 Task: Find connections with filter location Shitanjing with filter topic #LinkedInwith filter profile language French with filter current company The Better India with filter school Guru Nanak Dev University with filter industry Mattress and Blinds Manufacturing with filter service category Editing with filter keywords title Web Designer
Action: Mouse moved to (185, 286)
Screenshot: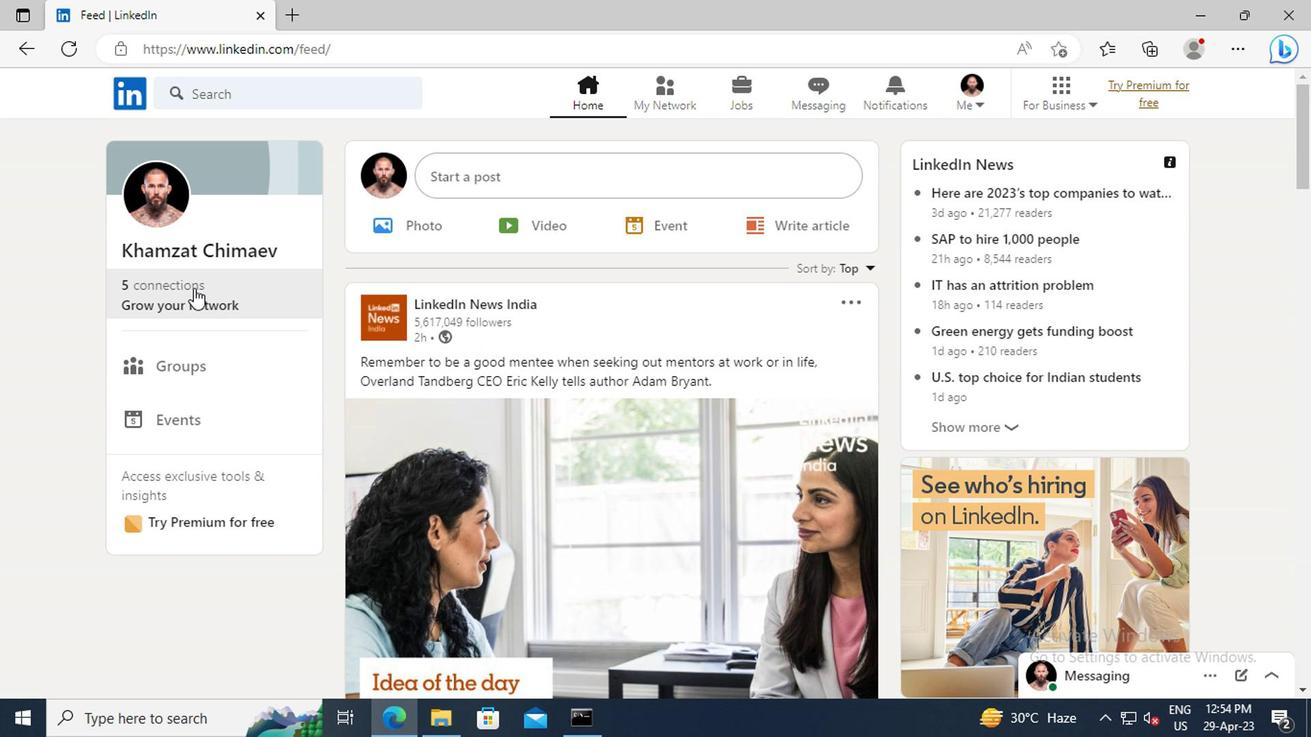 
Action: Mouse pressed left at (185, 286)
Screenshot: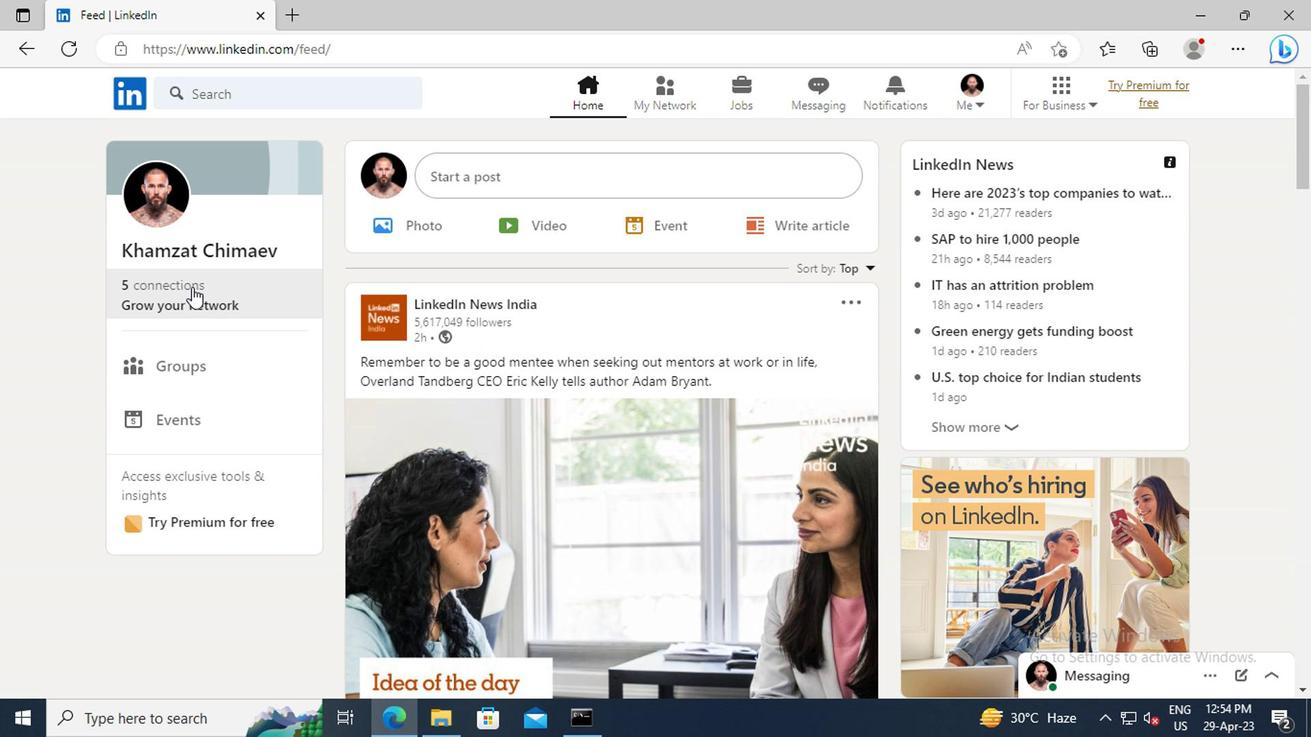 
Action: Mouse moved to (196, 205)
Screenshot: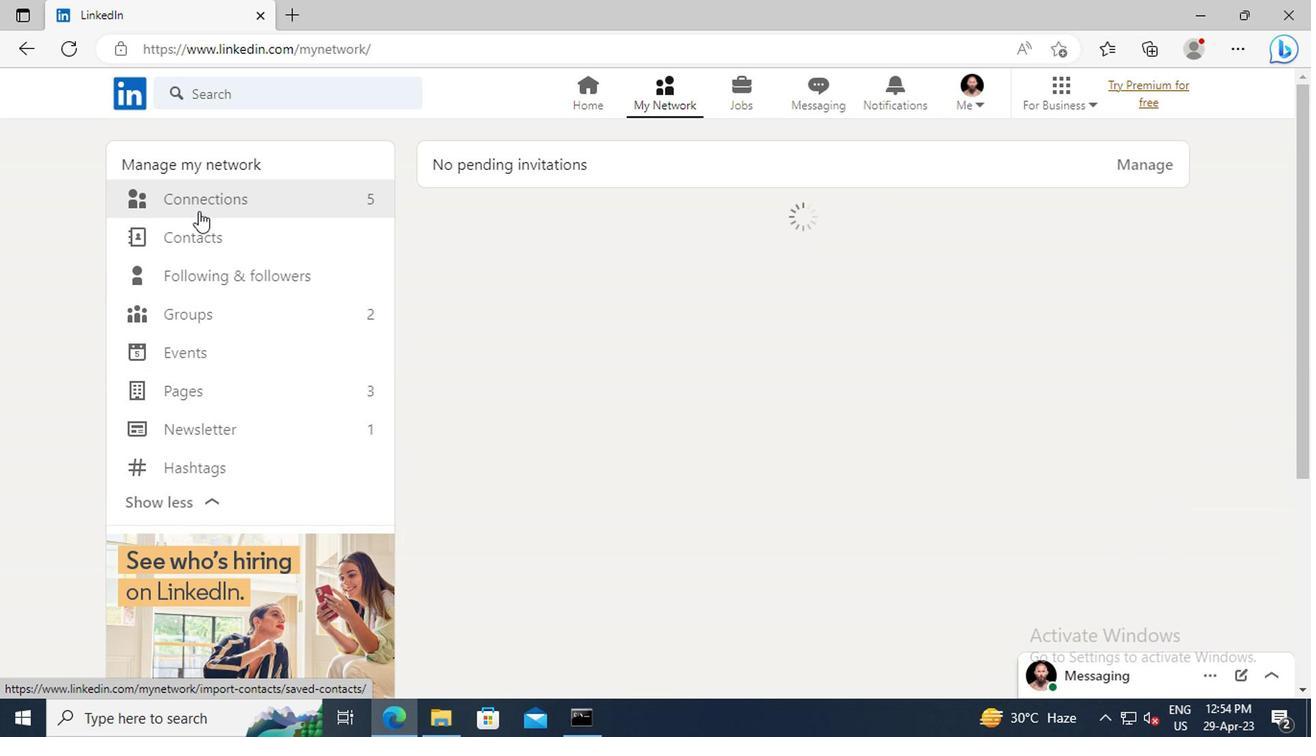 
Action: Mouse pressed left at (196, 205)
Screenshot: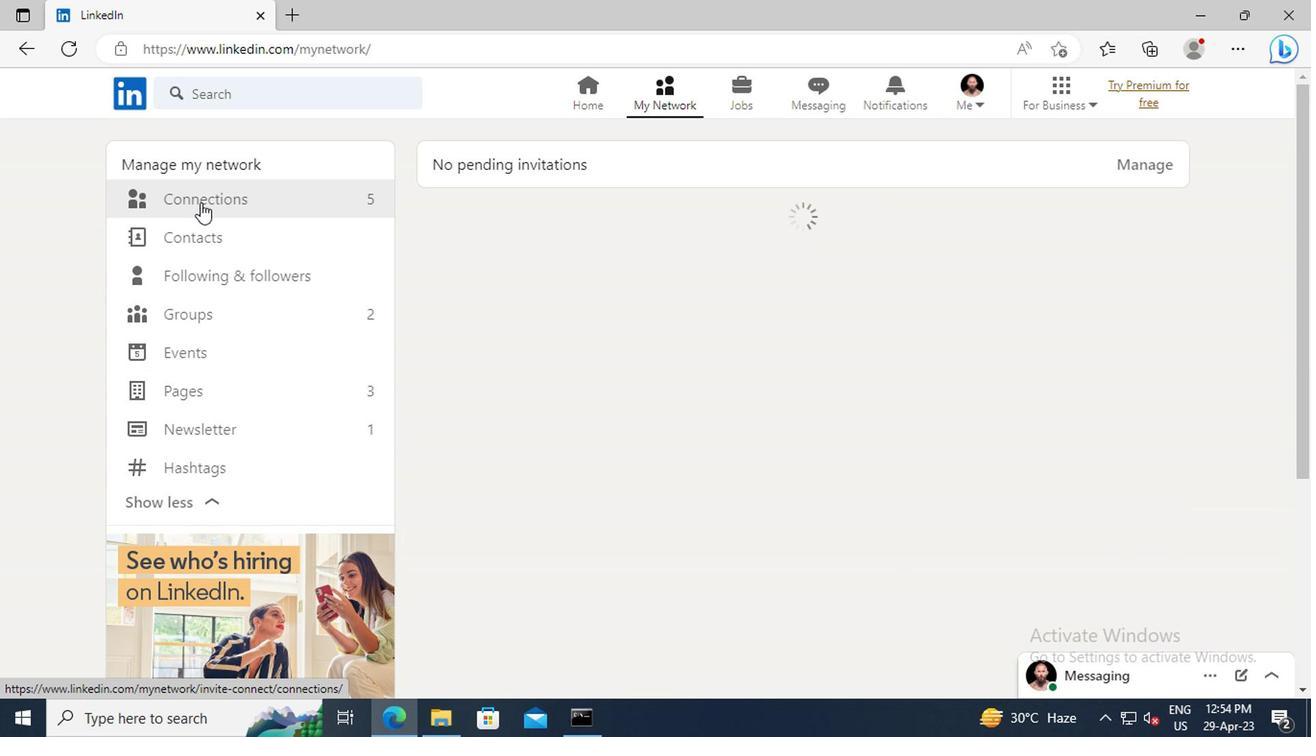 
Action: Mouse moved to (787, 210)
Screenshot: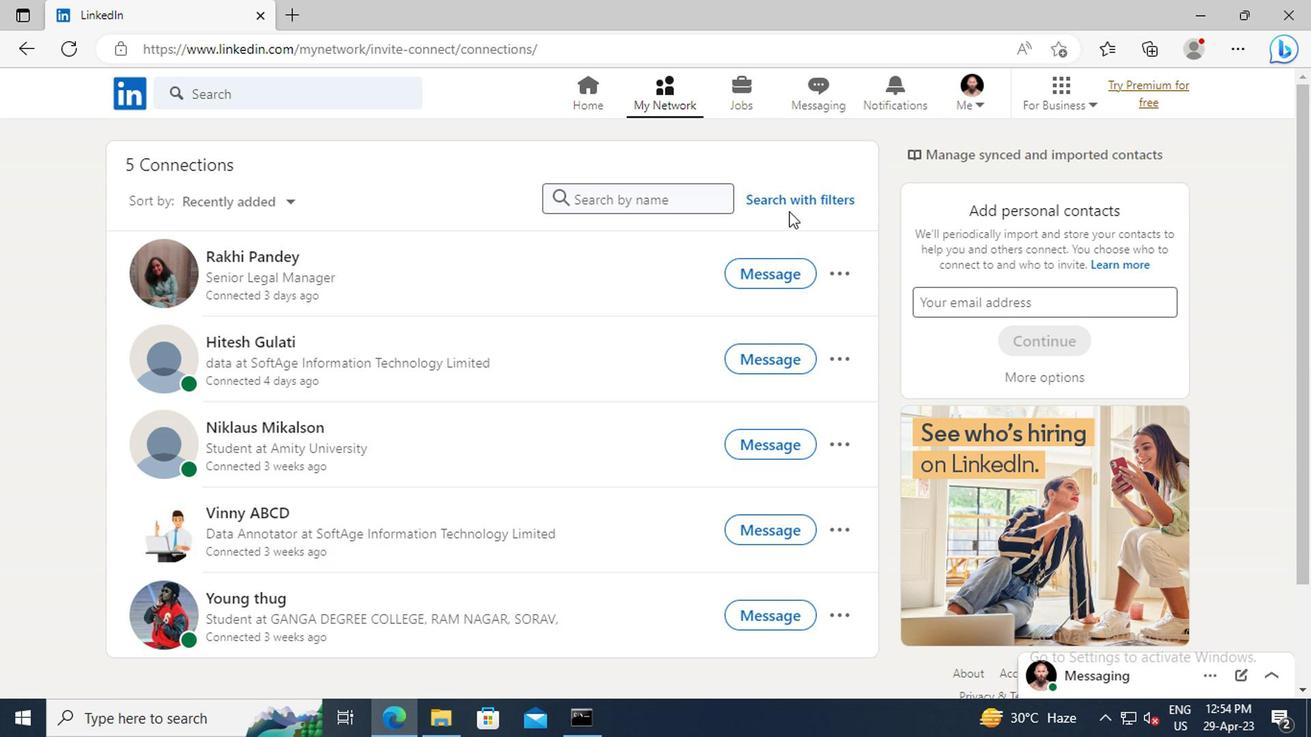 
Action: Mouse pressed left at (787, 210)
Screenshot: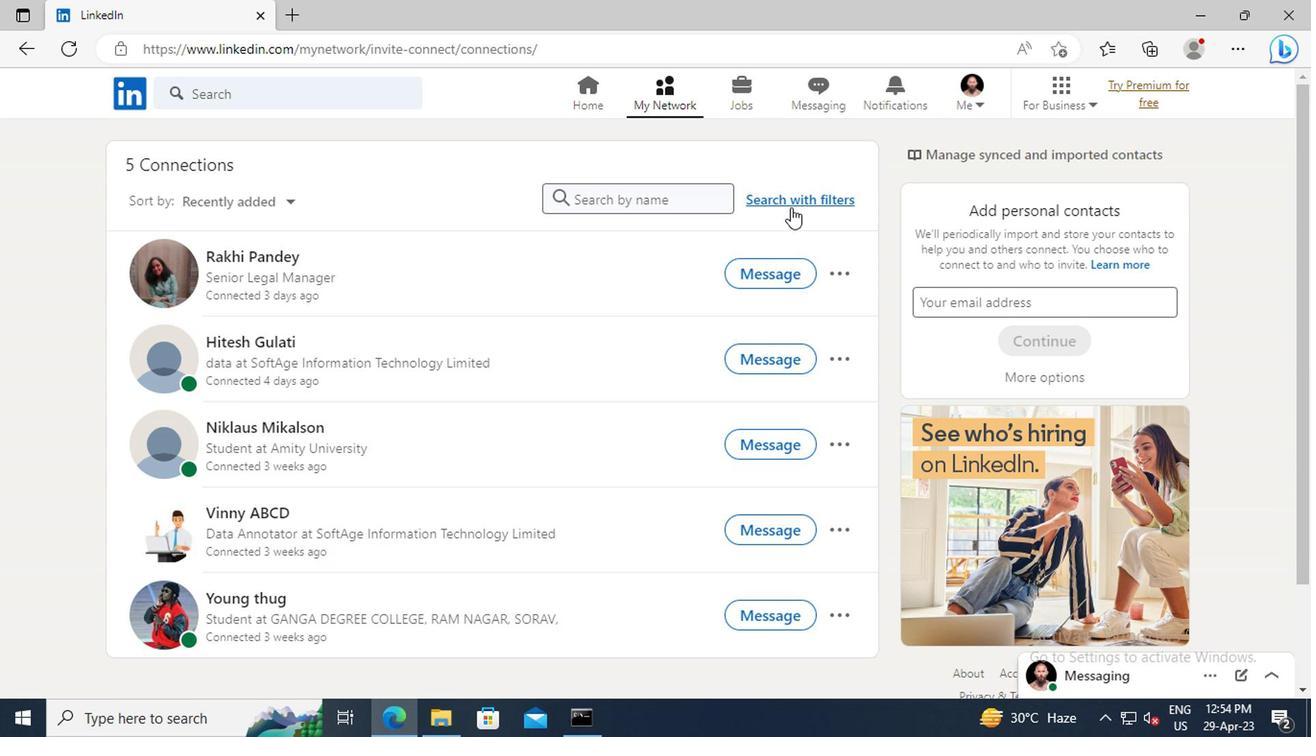 
Action: Mouse moved to (729, 154)
Screenshot: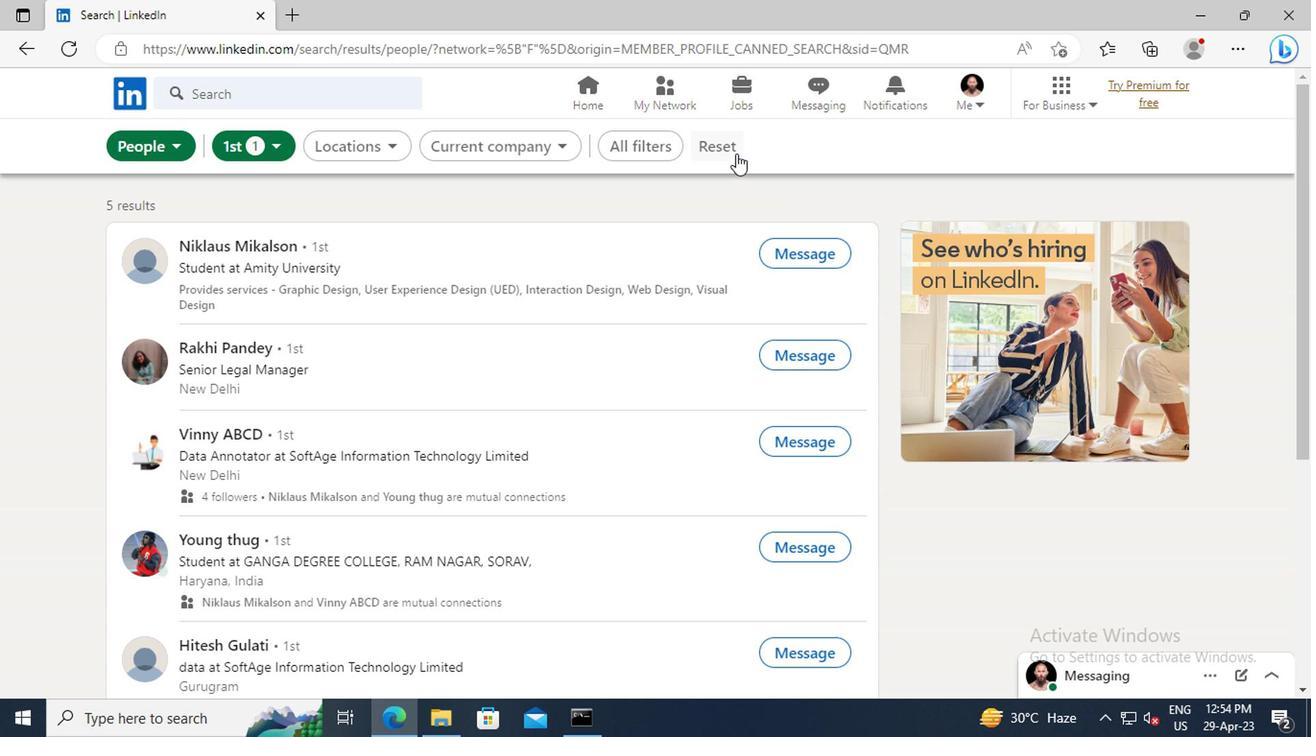 
Action: Mouse pressed left at (729, 154)
Screenshot: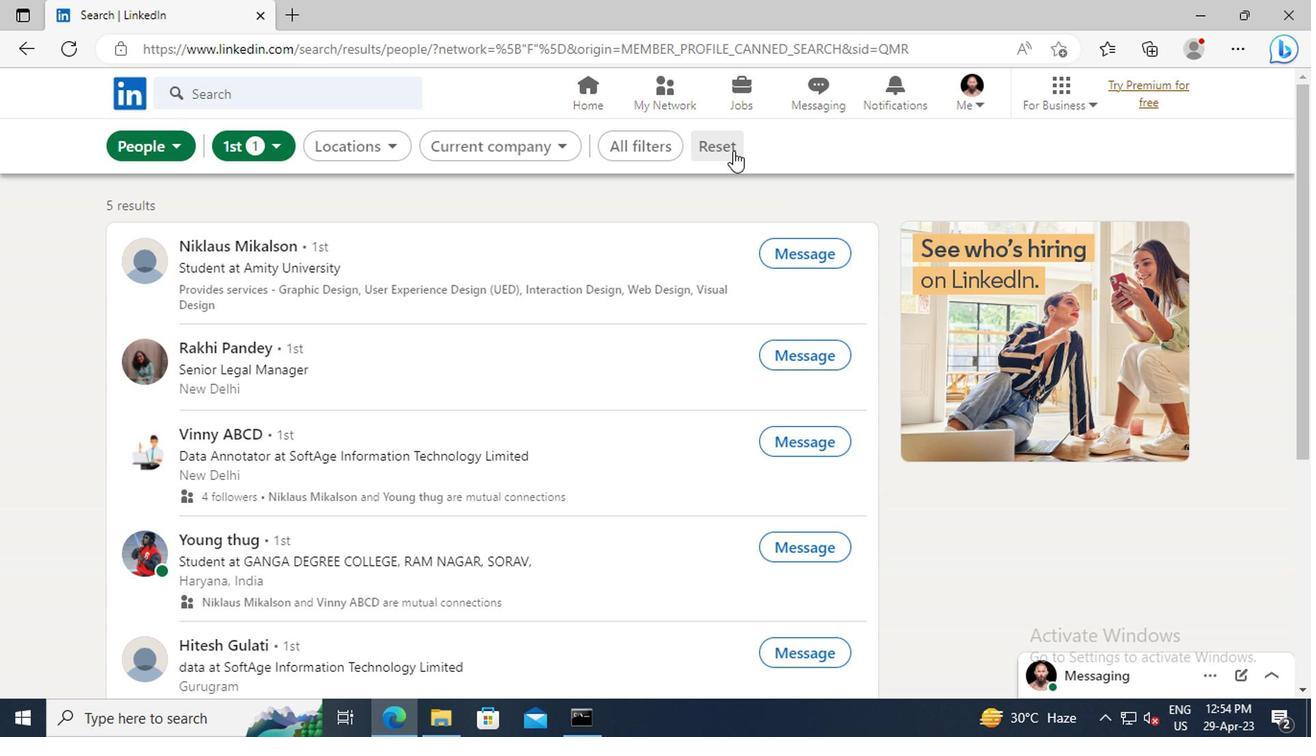 
Action: Mouse moved to (694, 153)
Screenshot: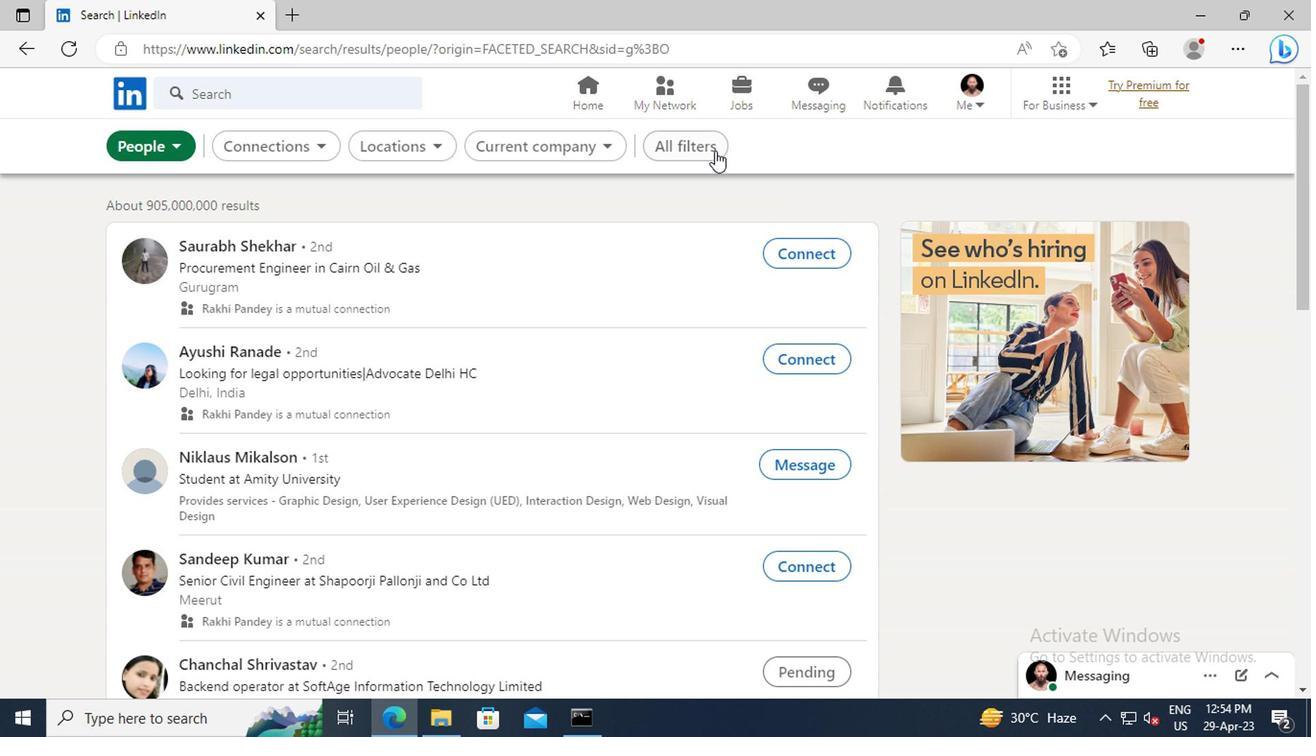 
Action: Mouse pressed left at (694, 153)
Screenshot: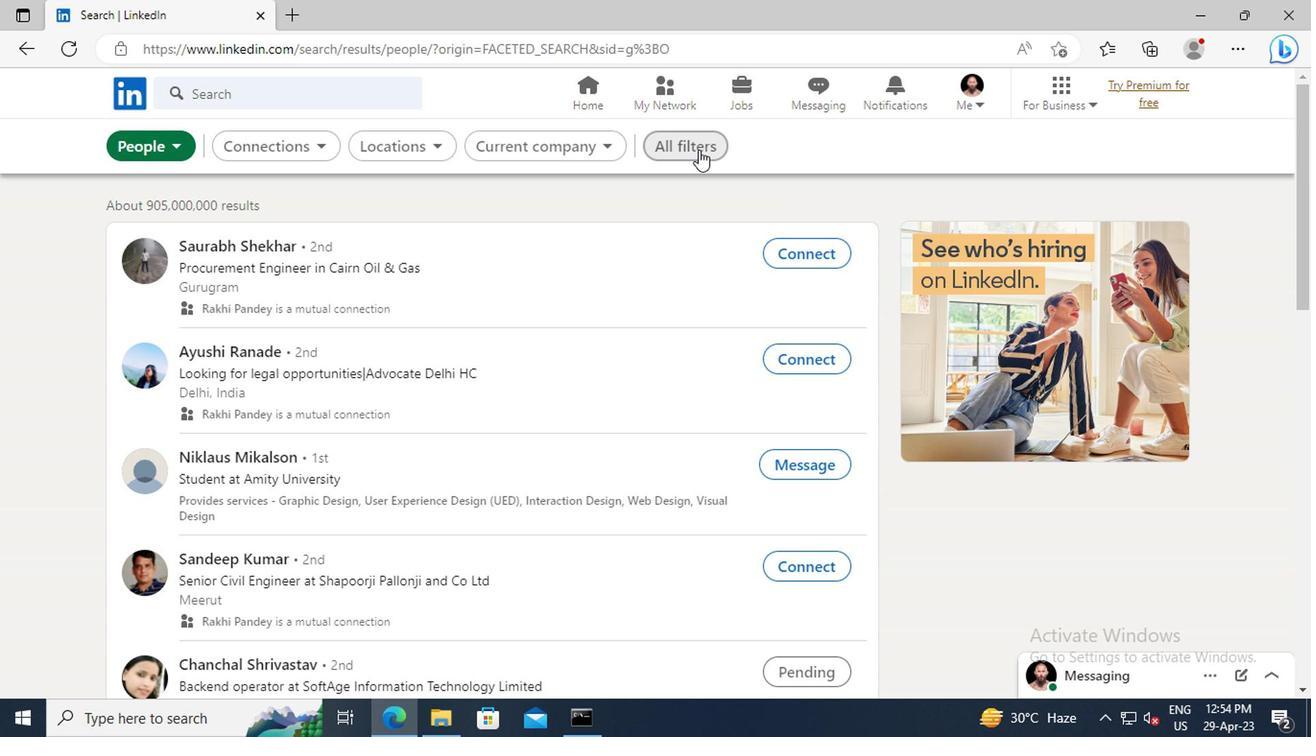 
Action: Mouse moved to (1070, 332)
Screenshot: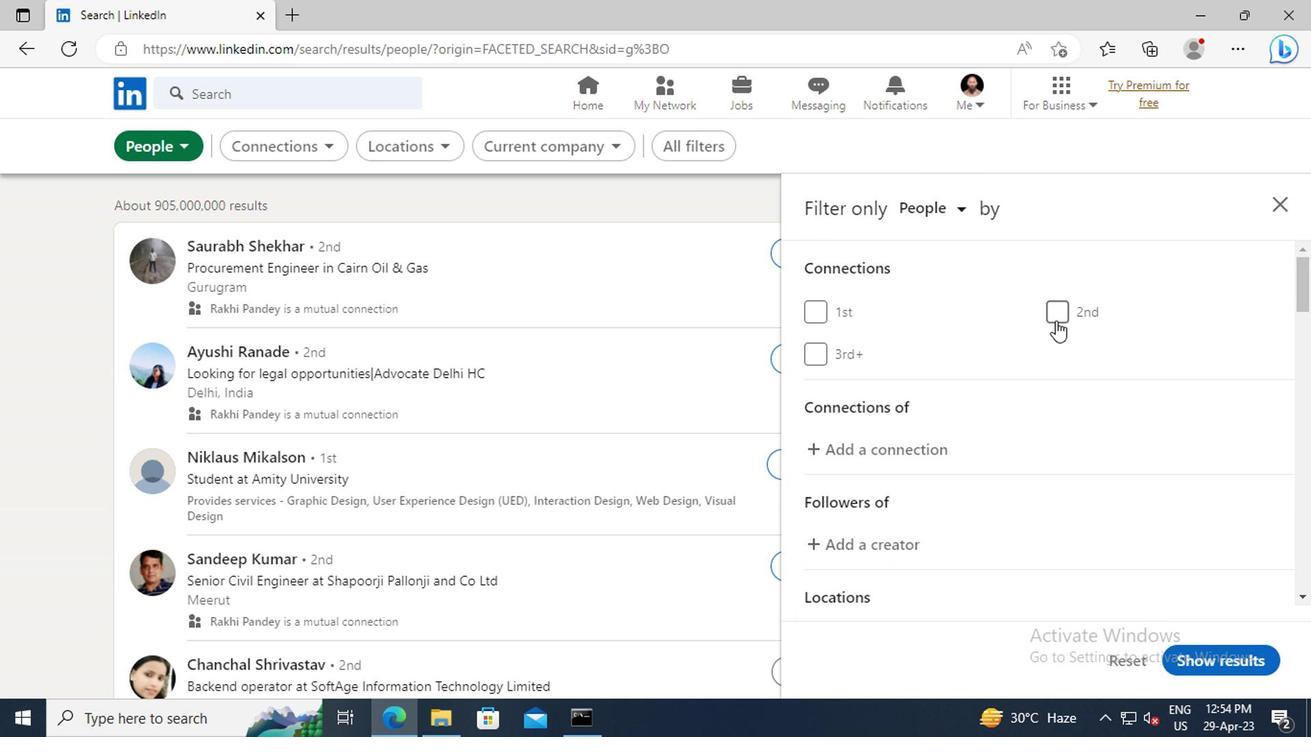 
Action: Mouse scrolled (1070, 332) with delta (0, 0)
Screenshot: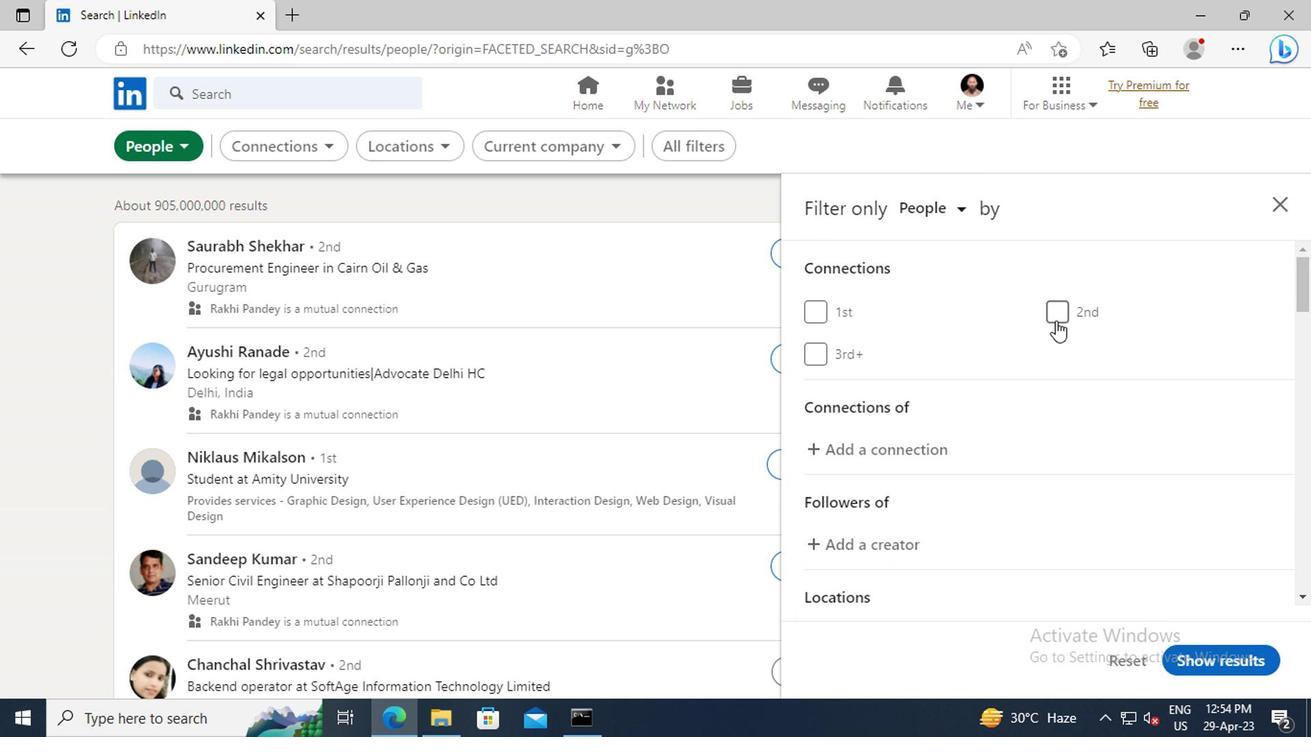 
Action: Mouse moved to (1070, 332)
Screenshot: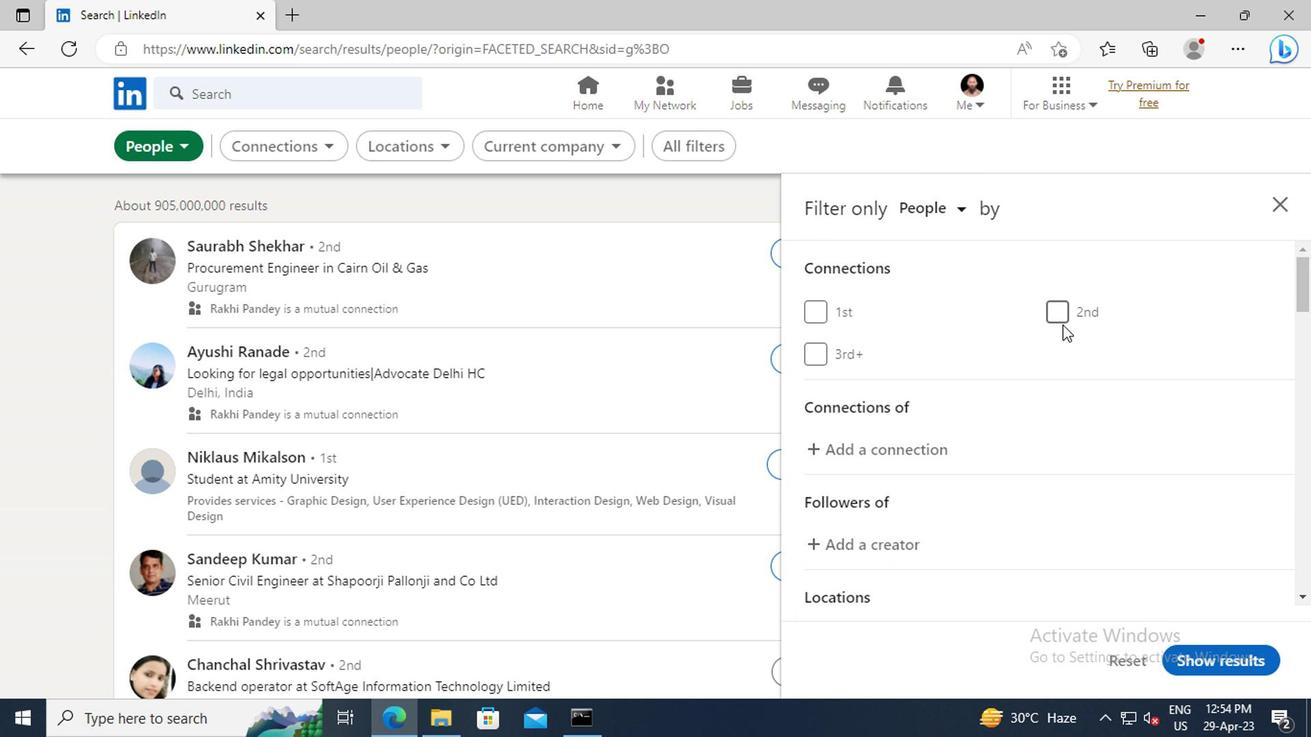
Action: Mouse scrolled (1070, 332) with delta (0, 0)
Screenshot: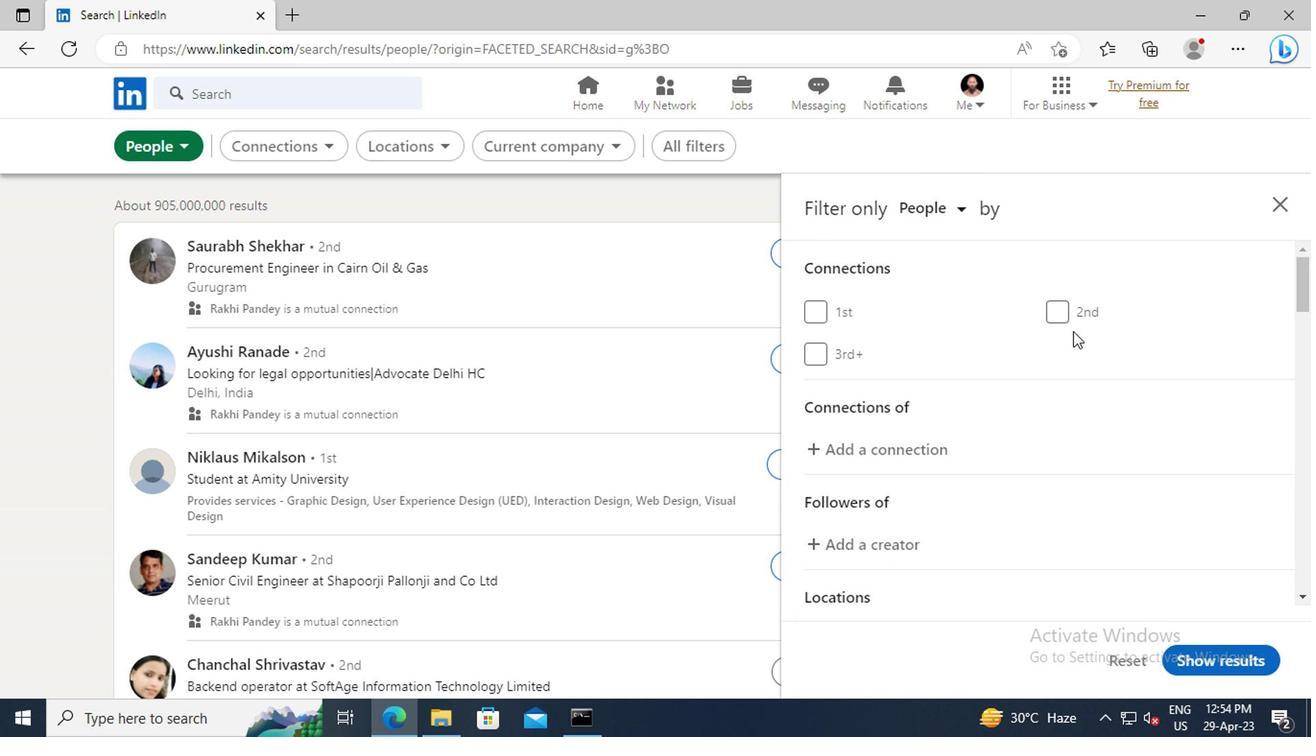 
Action: Mouse scrolled (1070, 332) with delta (0, 0)
Screenshot: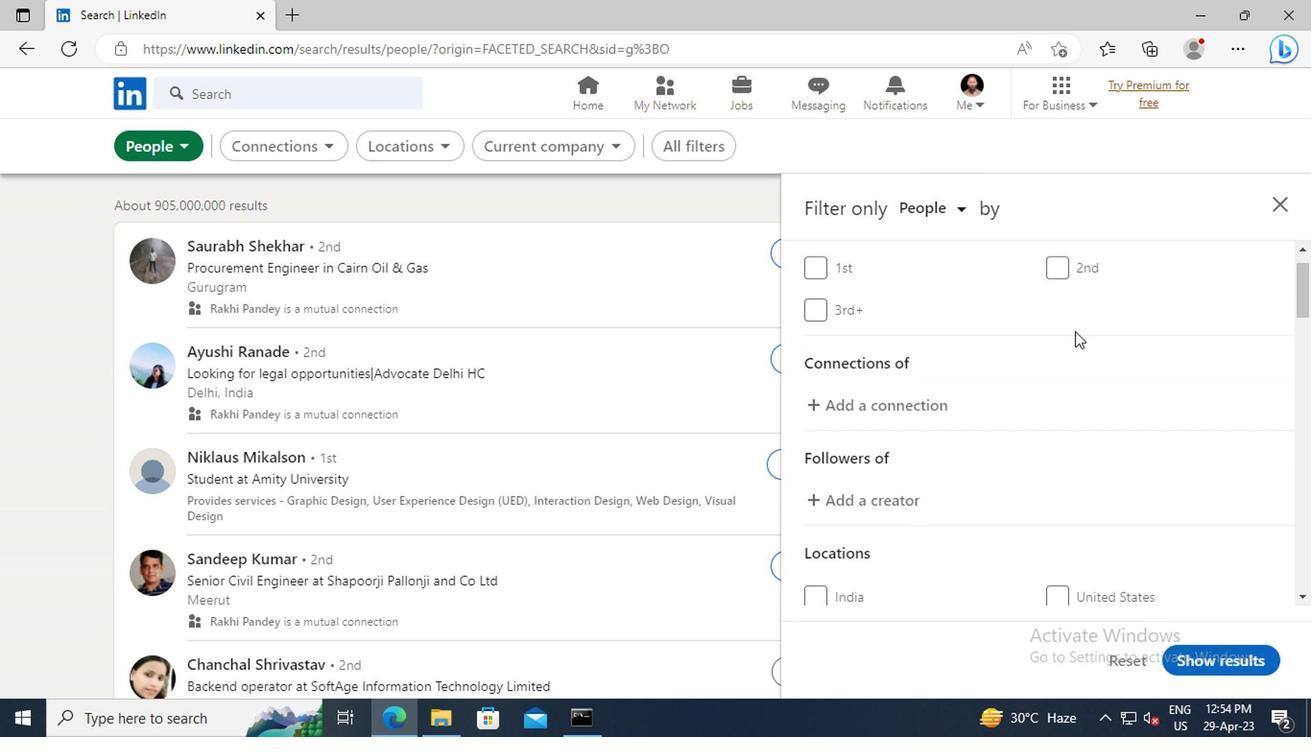 
Action: Mouse scrolled (1070, 332) with delta (0, 0)
Screenshot: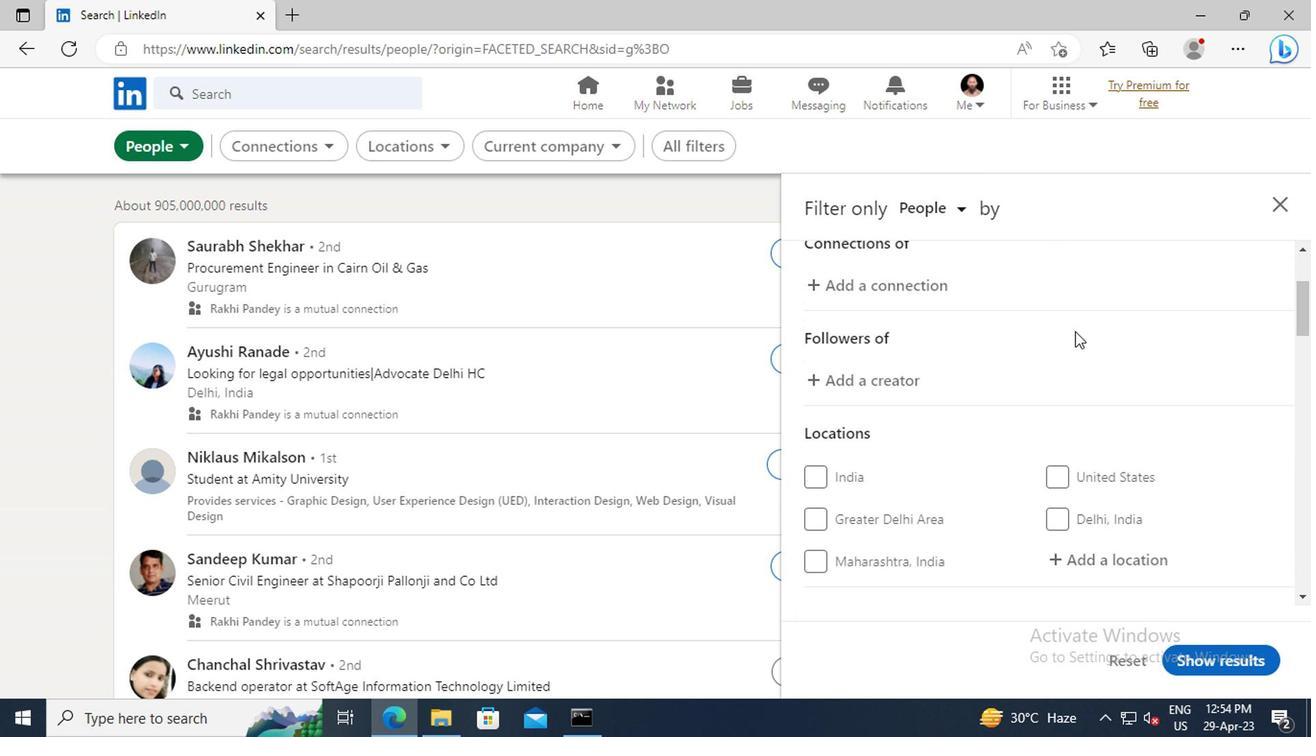 
Action: Mouse scrolled (1070, 332) with delta (0, 0)
Screenshot: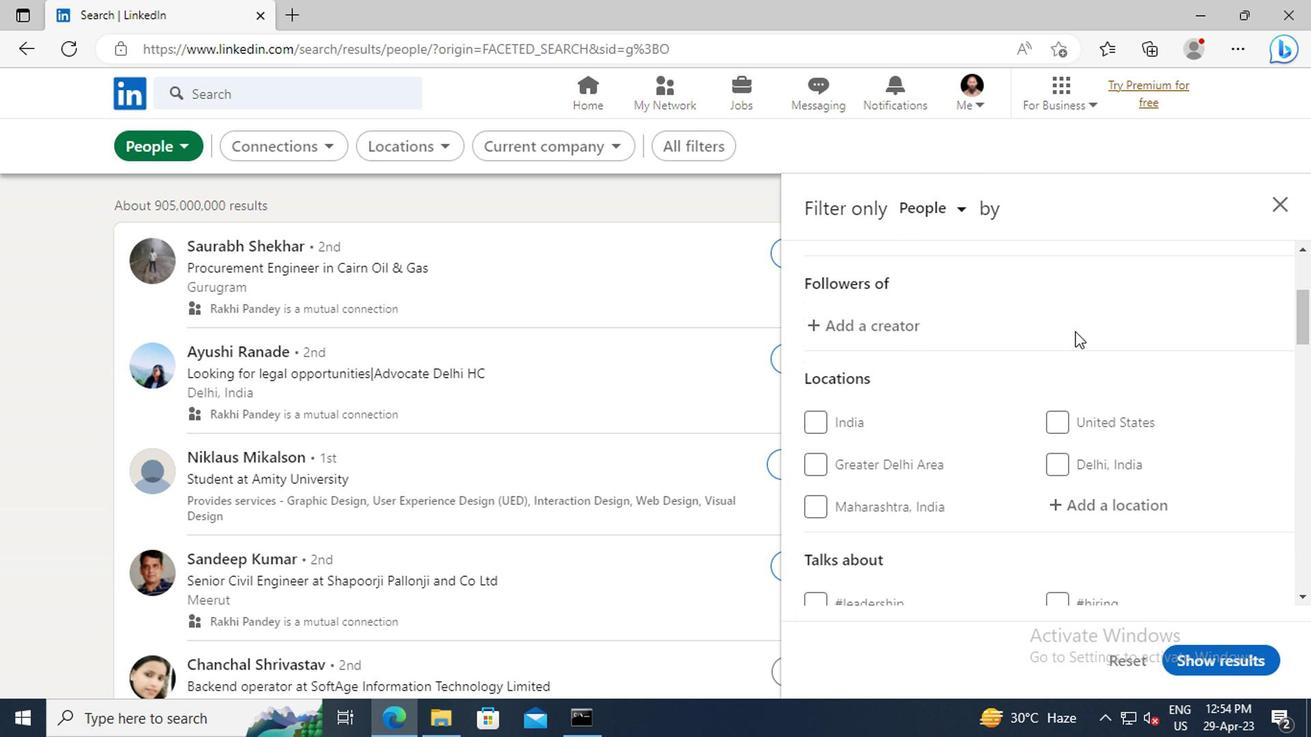 
Action: Mouse moved to (1089, 449)
Screenshot: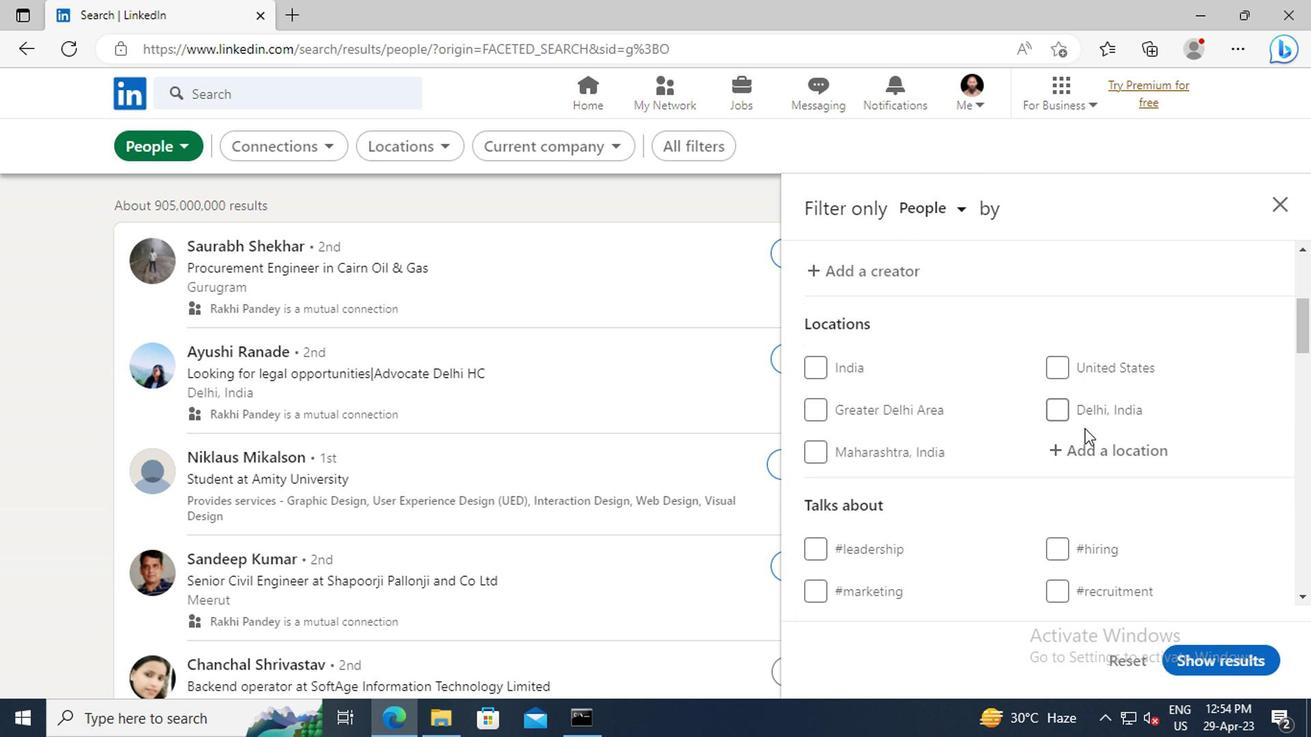 
Action: Mouse pressed left at (1089, 449)
Screenshot: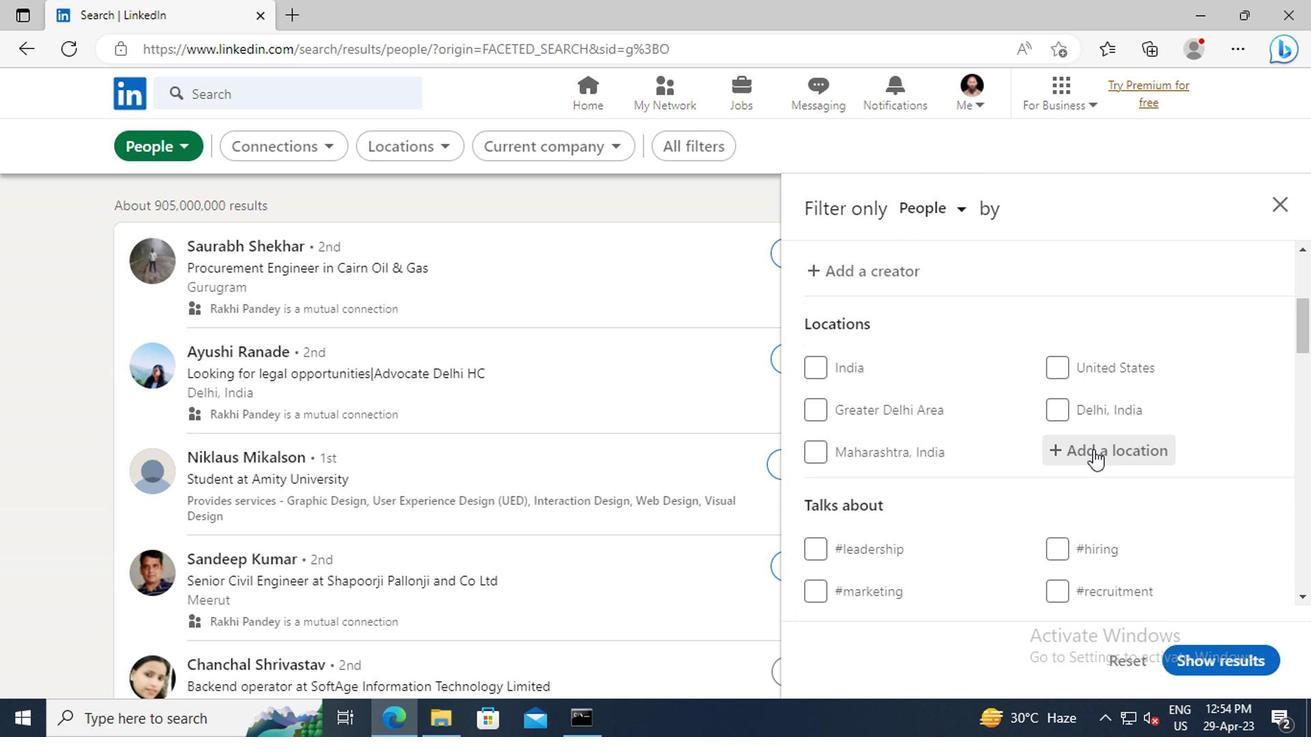 
Action: Key pressed <Key.shift>SHITANJING<Key.enter>
Screenshot: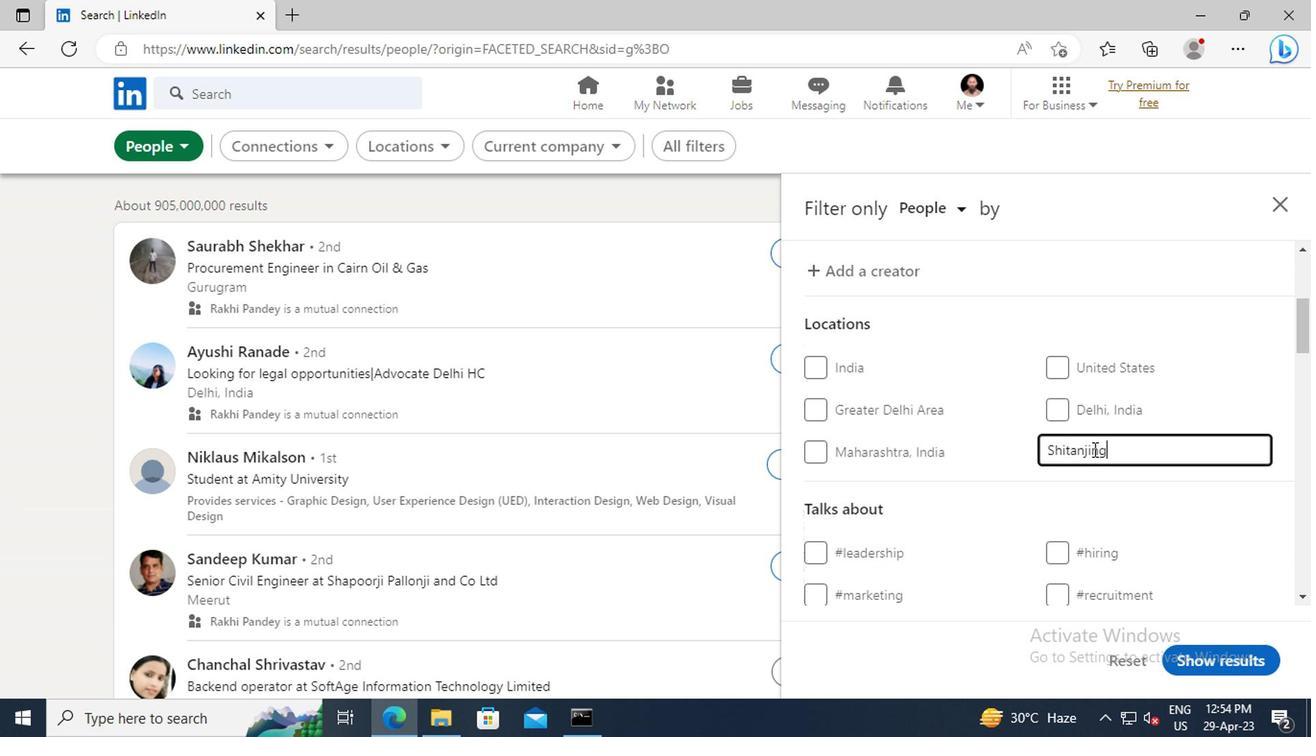 
Action: Mouse scrolled (1089, 448) with delta (0, 0)
Screenshot: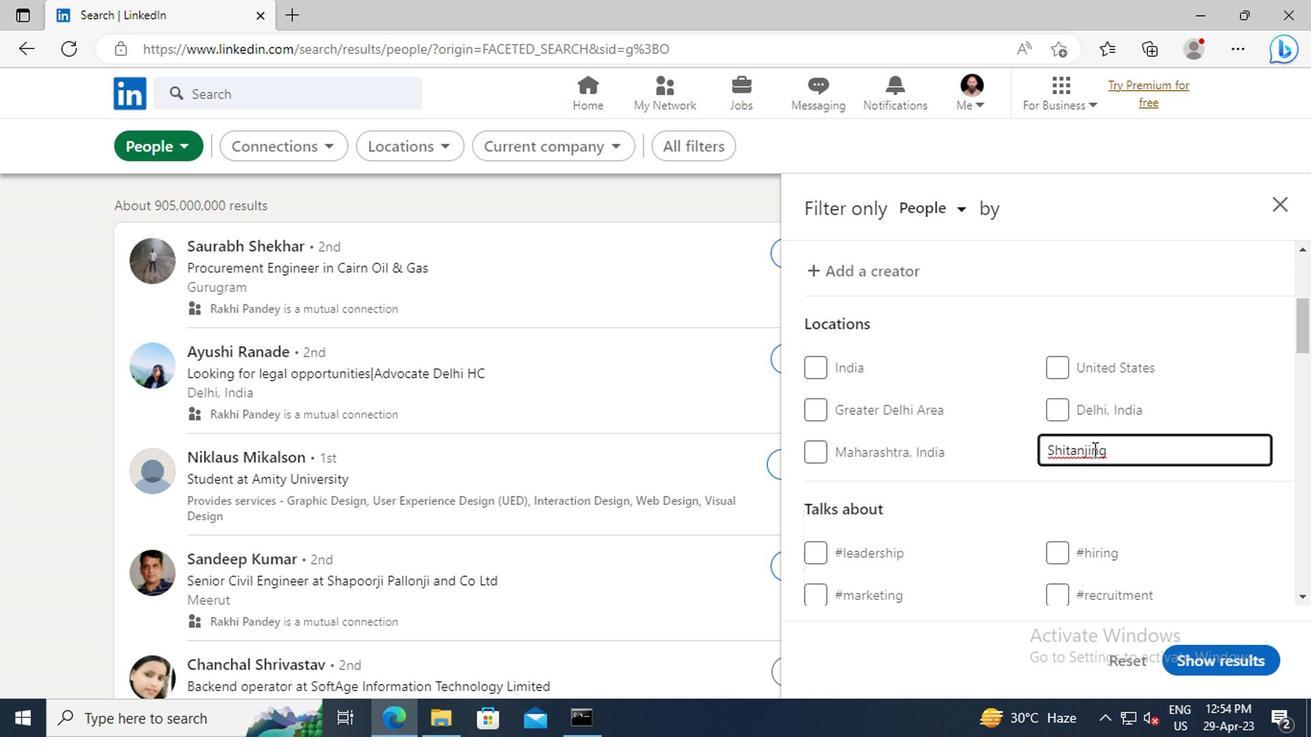 
Action: Mouse scrolled (1089, 448) with delta (0, 0)
Screenshot: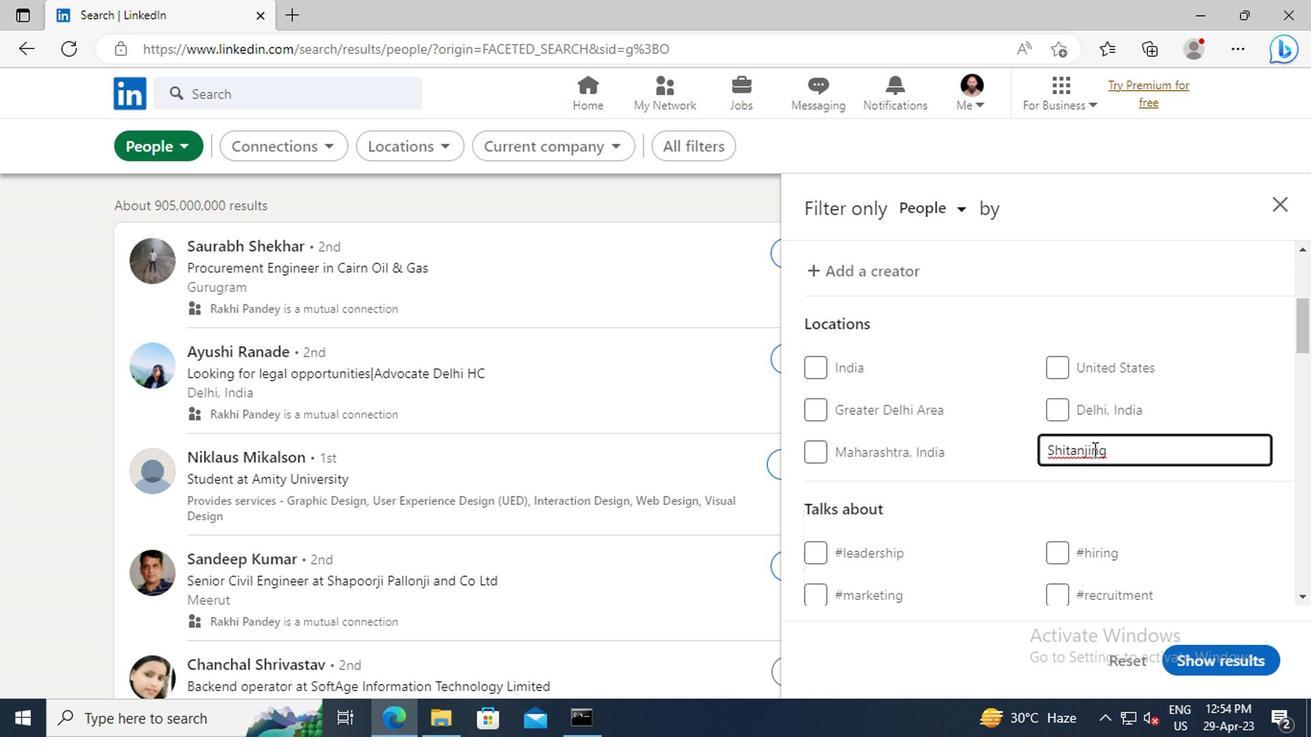 
Action: Mouse moved to (1082, 427)
Screenshot: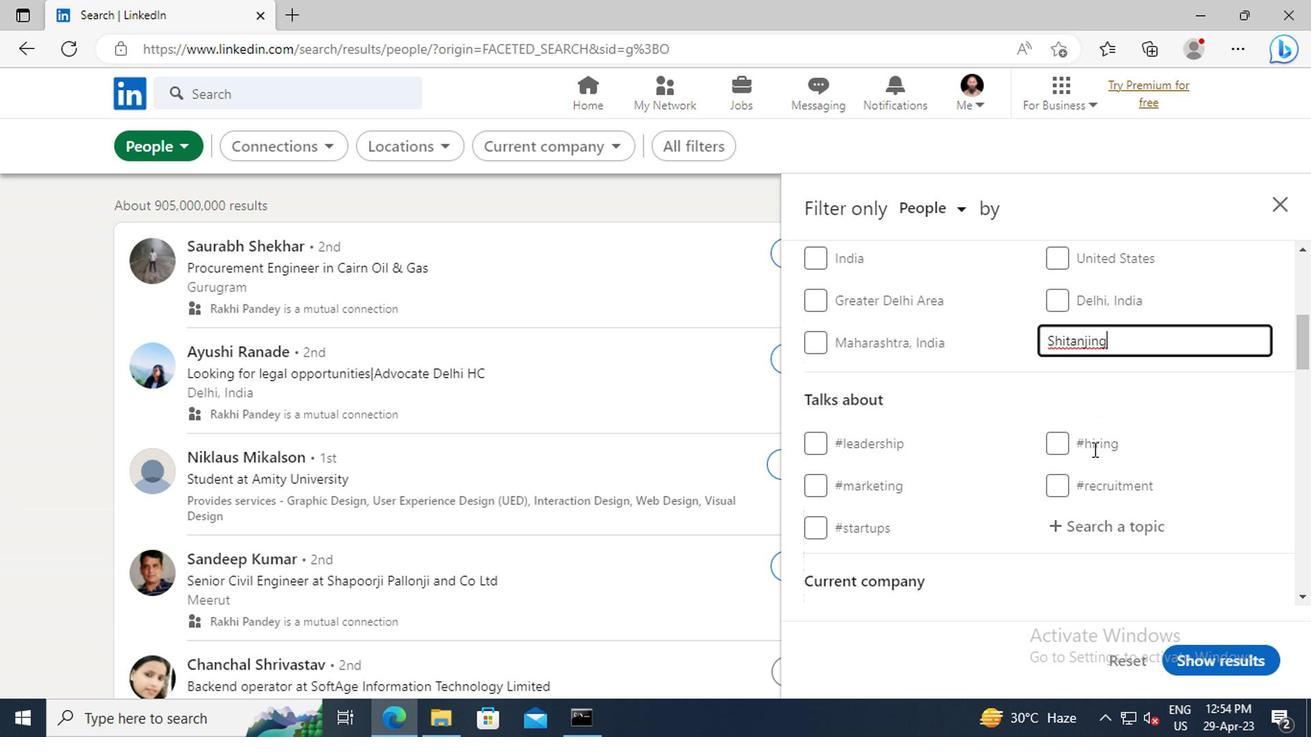 
Action: Mouse scrolled (1082, 425) with delta (0, -1)
Screenshot: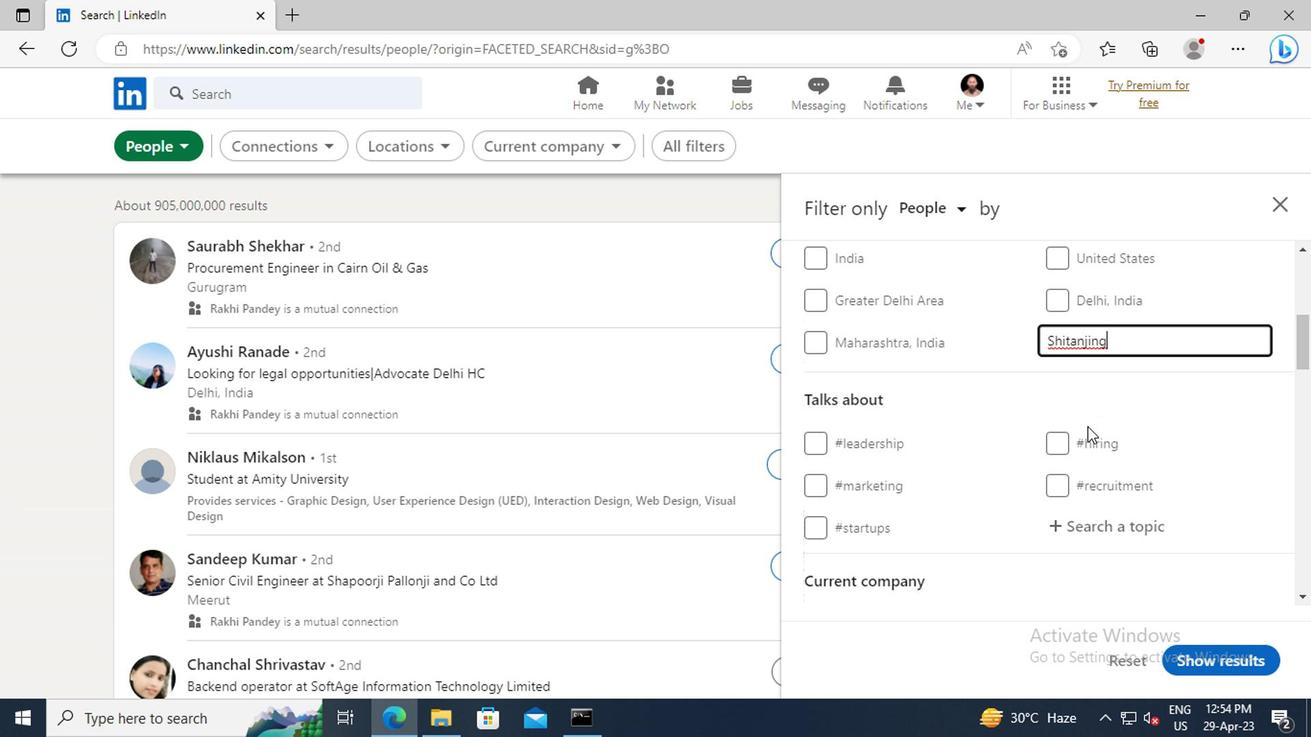 
Action: Mouse moved to (1069, 464)
Screenshot: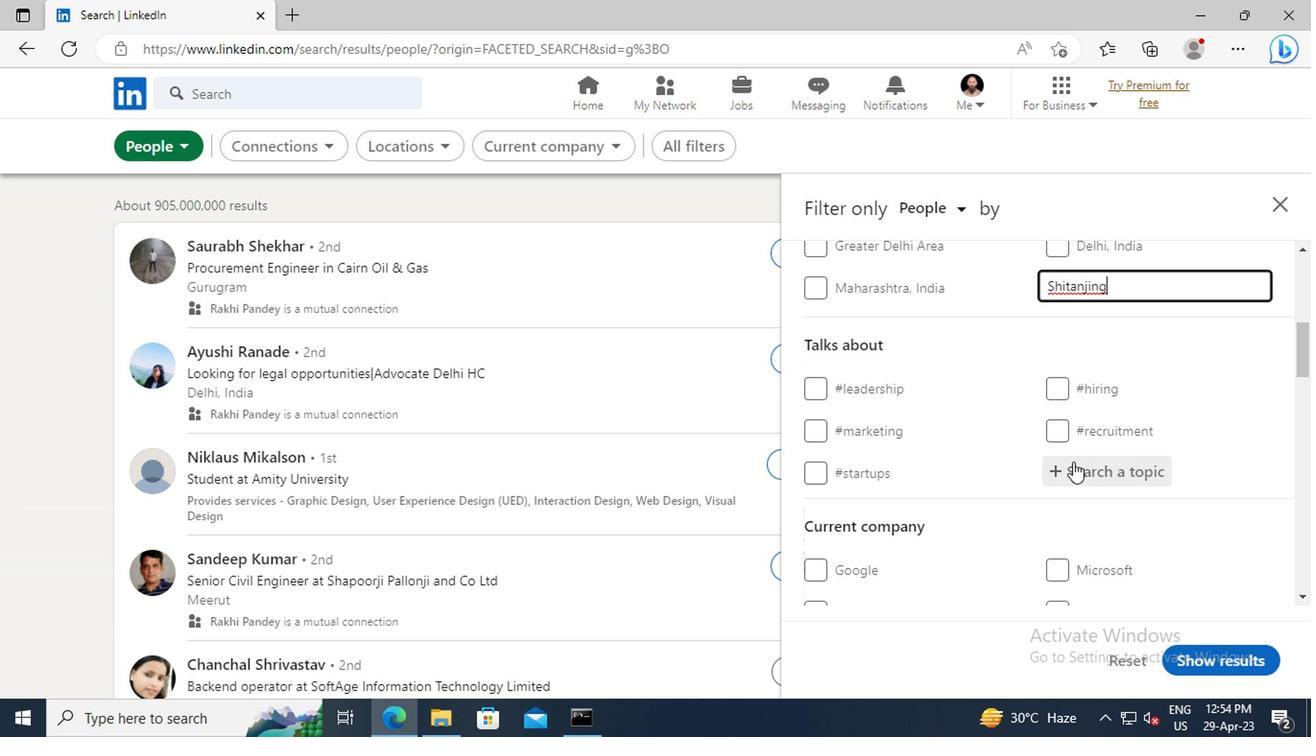 
Action: Mouse pressed left at (1069, 464)
Screenshot: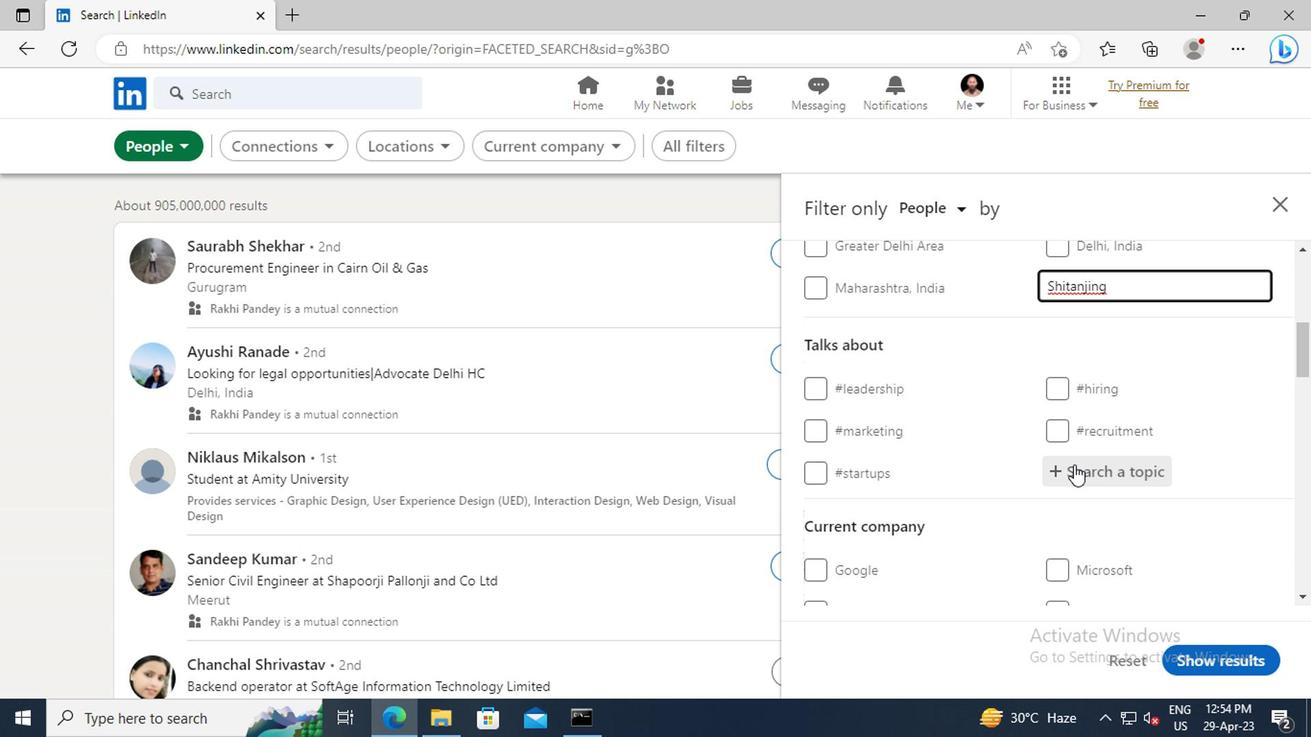 
Action: Key pressed <Key.shift>LINKEDIN
Screenshot: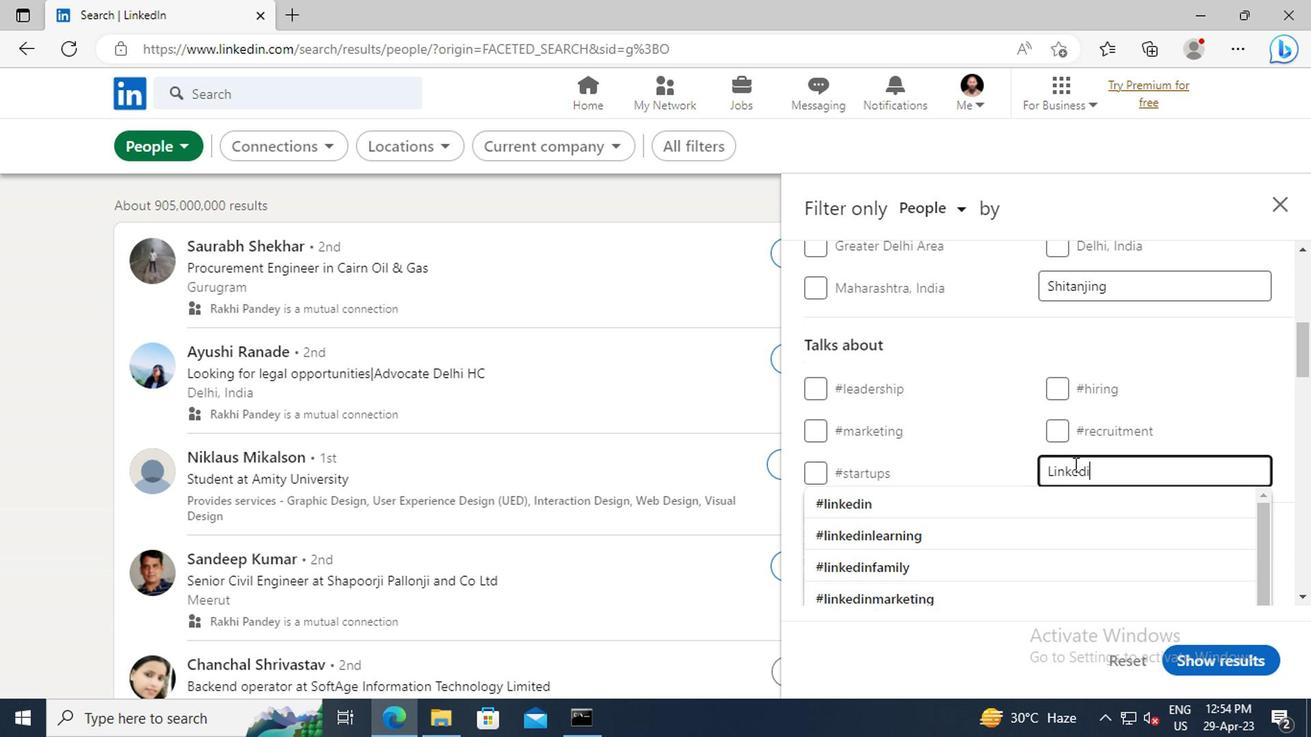 
Action: Mouse moved to (1048, 500)
Screenshot: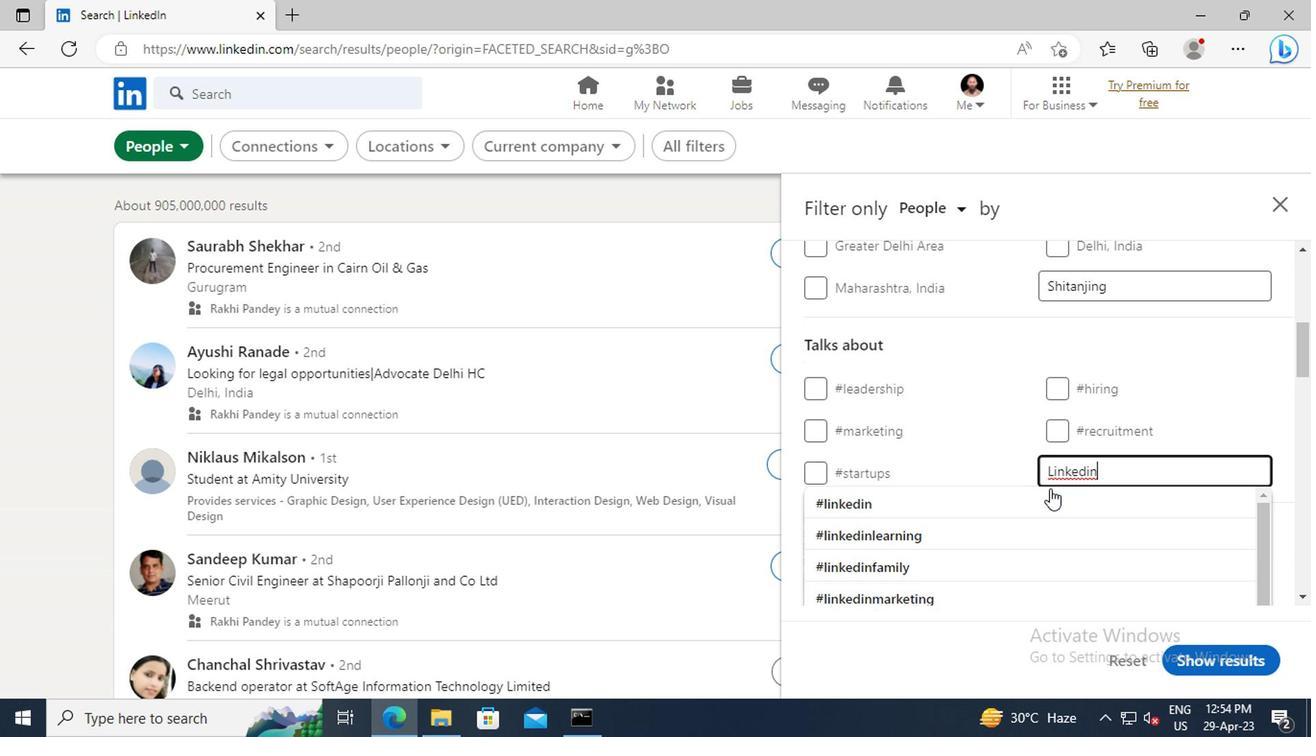 
Action: Mouse pressed left at (1048, 500)
Screenshot: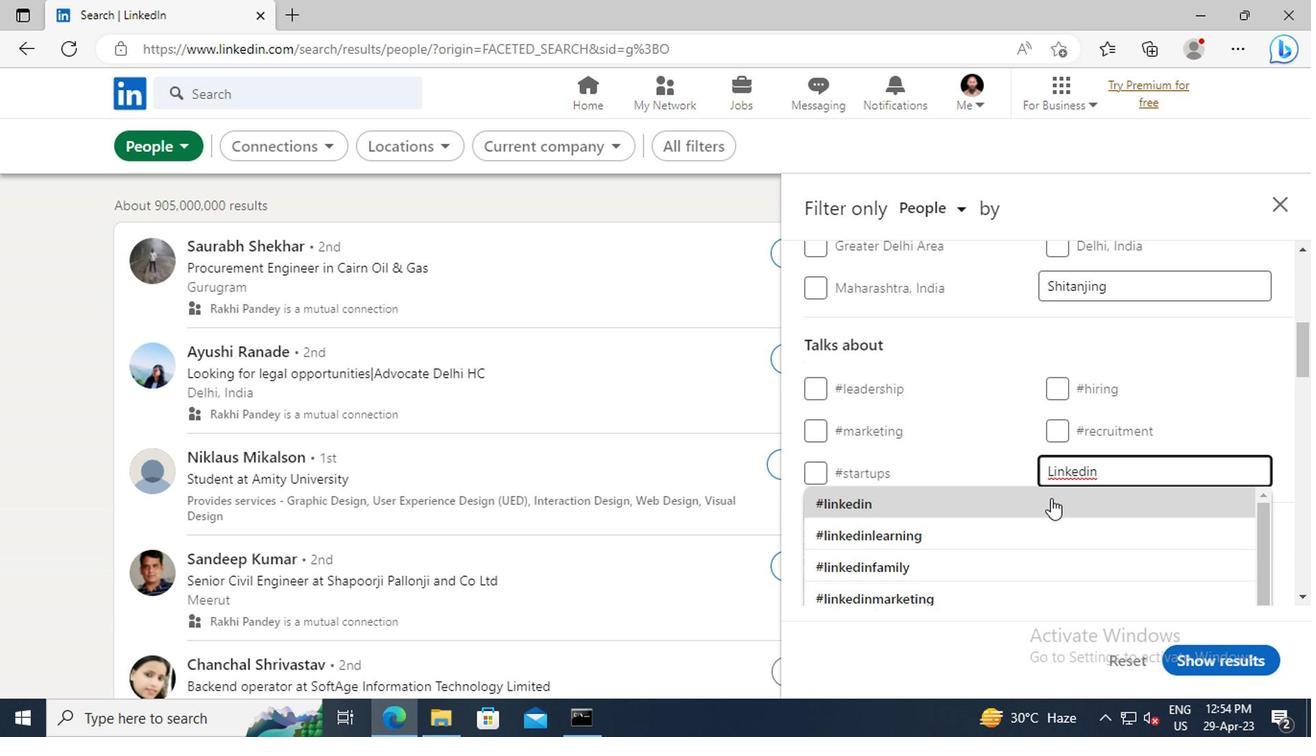 
Action: Mouse scrolled (1048, 500) with delta (0, 0)
Screenshot: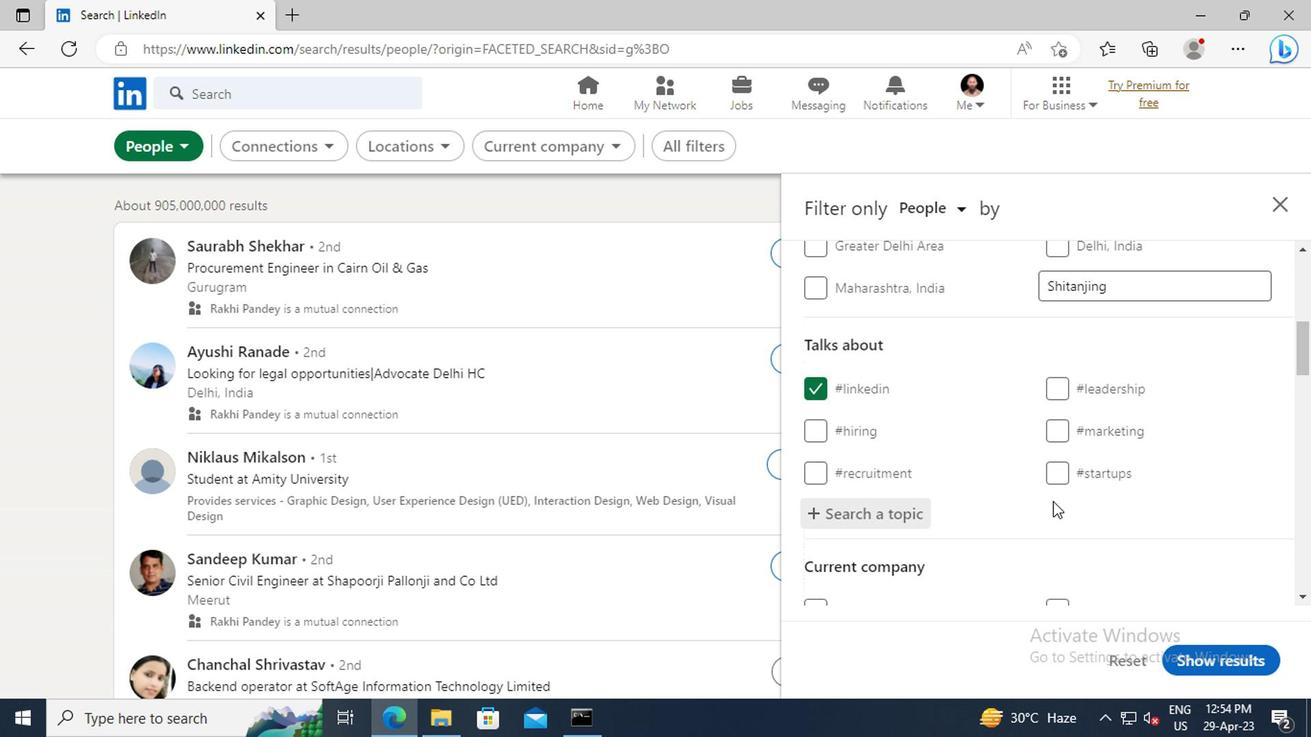 
Action: Mouse scrolled (1048, 500) with delta (0, 0)
Screenshot: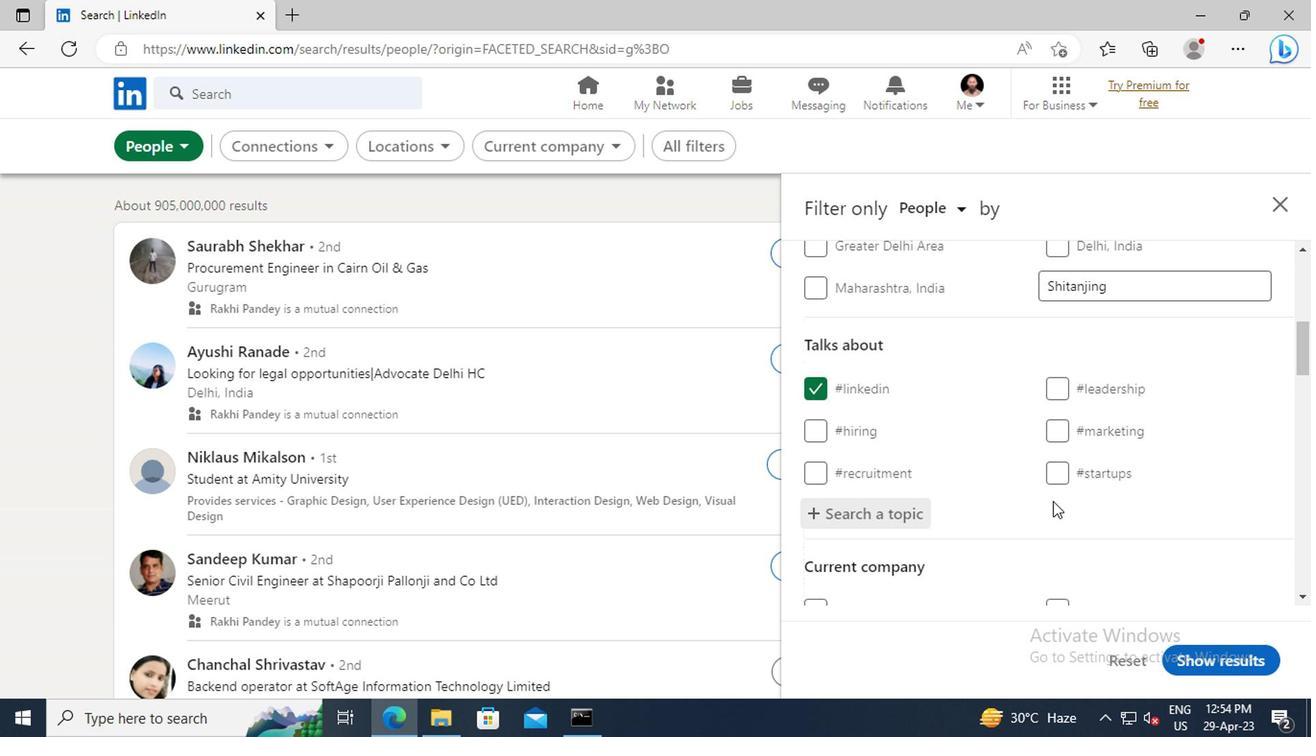 
Action: Mouse moved to (1048, 468)
Screenshot: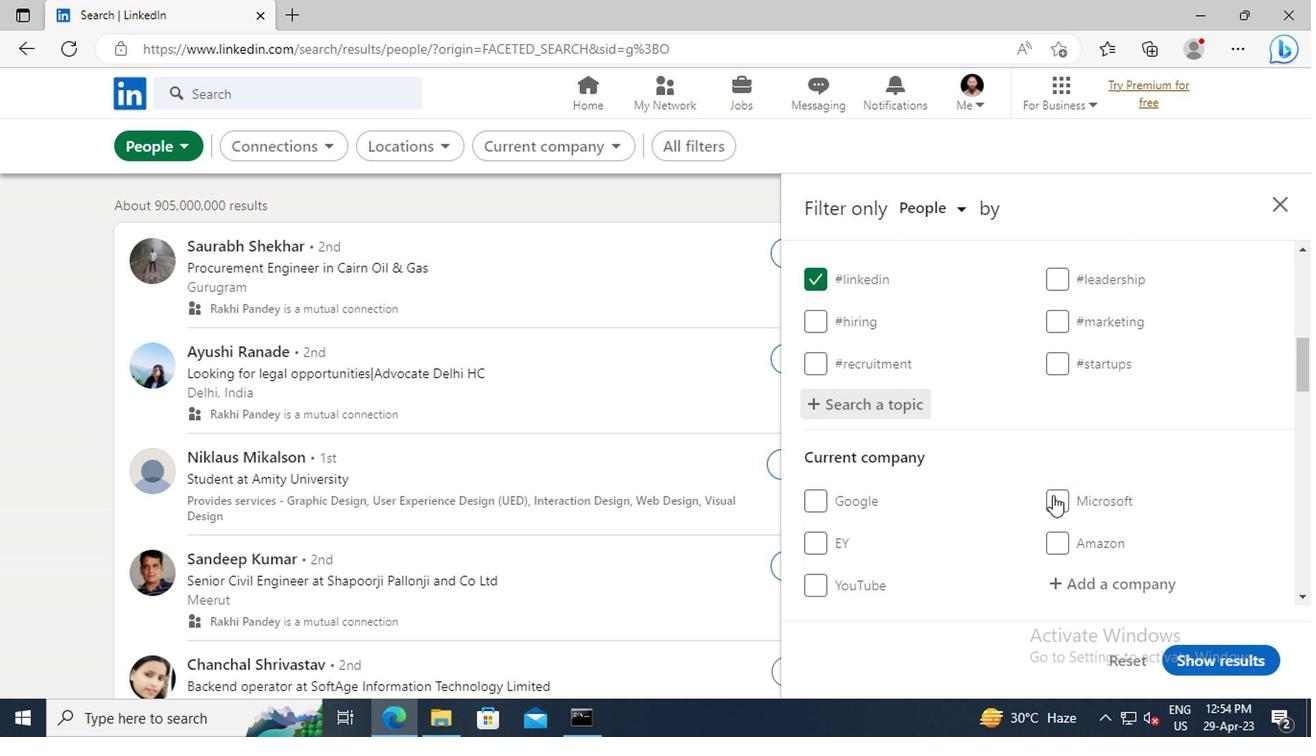 
Action: Mouse scrolled (1048, 468) with delta (0, 0)
Screenshot: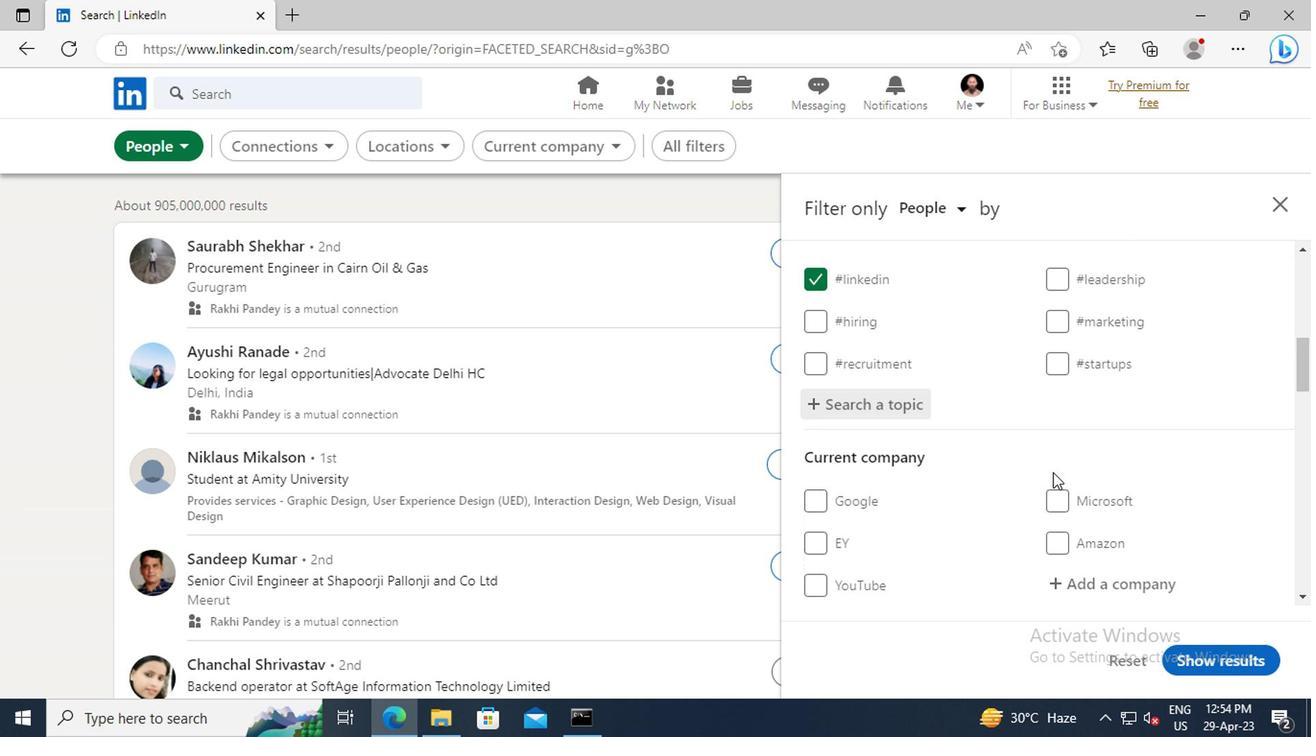 
Action: Mouse moved to (1046, 448)
Screenshot: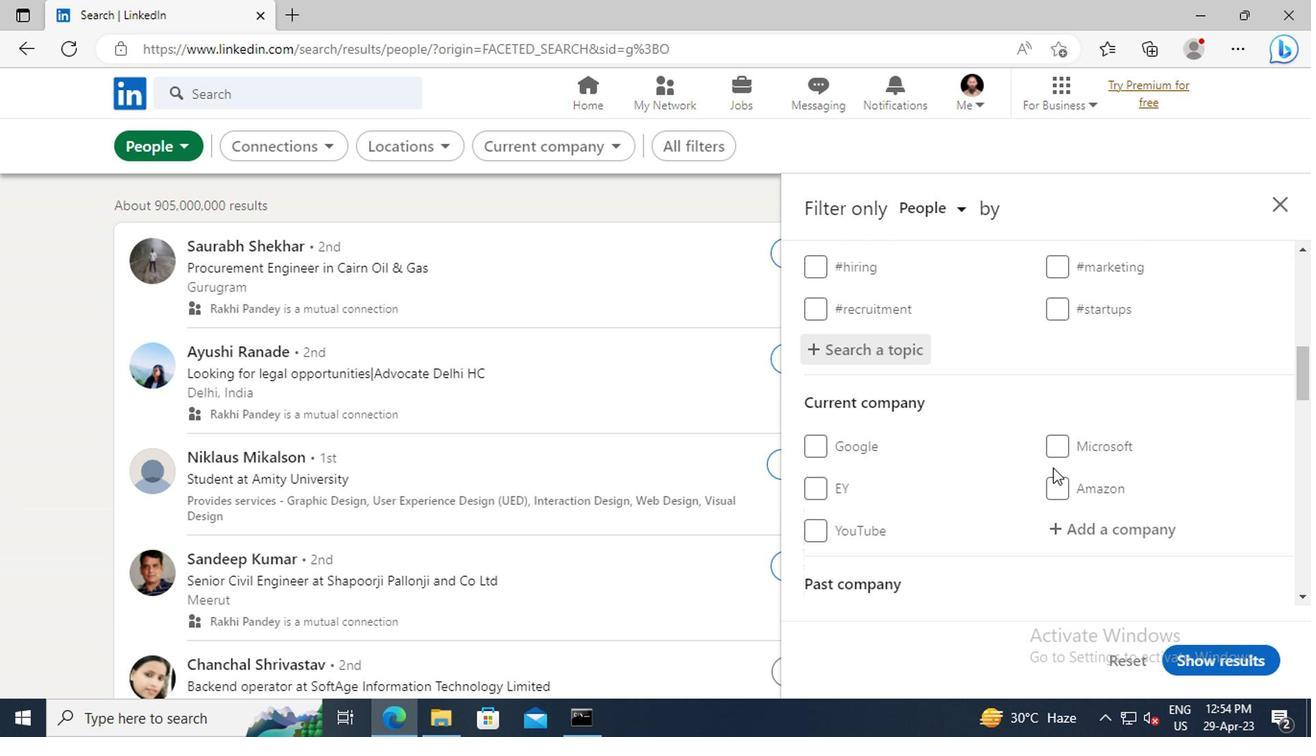 
Action: Mouse scrolled (1046, 447) with delta (0, -1)
Screenshot: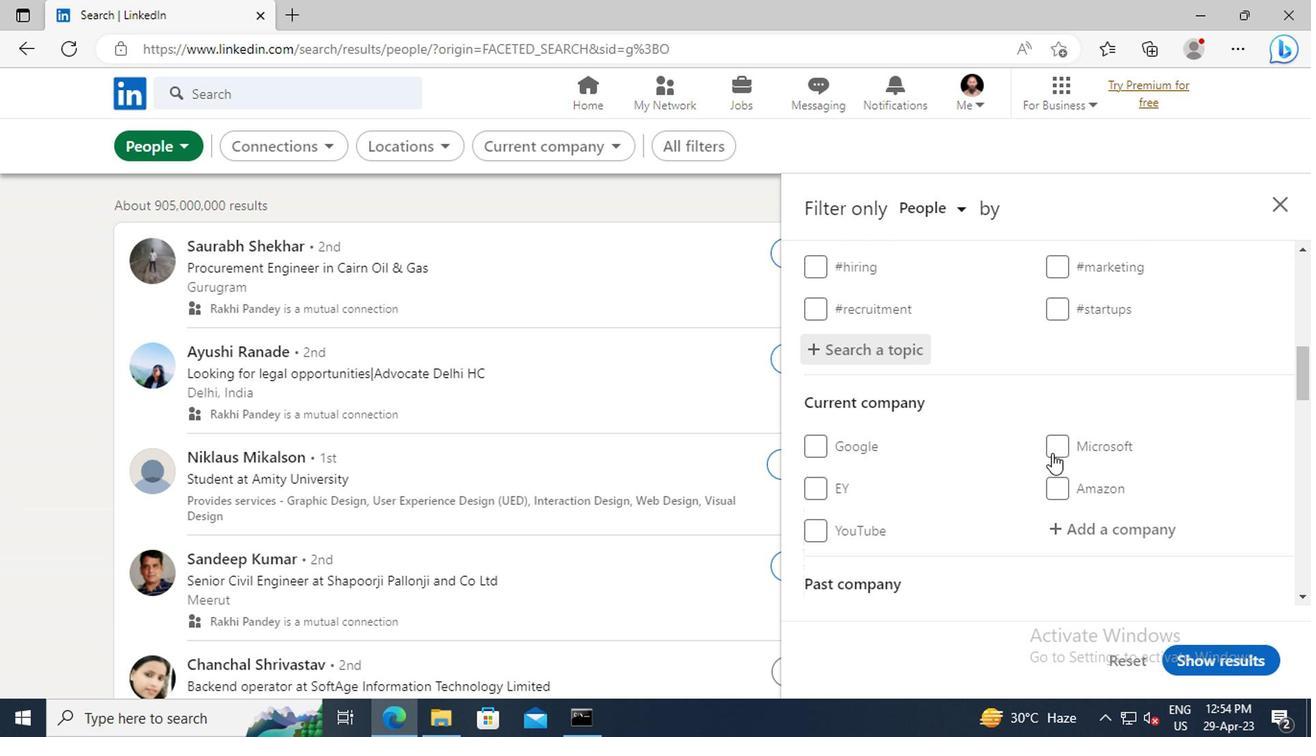 
Action: Mouse scrolled (1046, 447) with delta (0, -1)
Screenshot: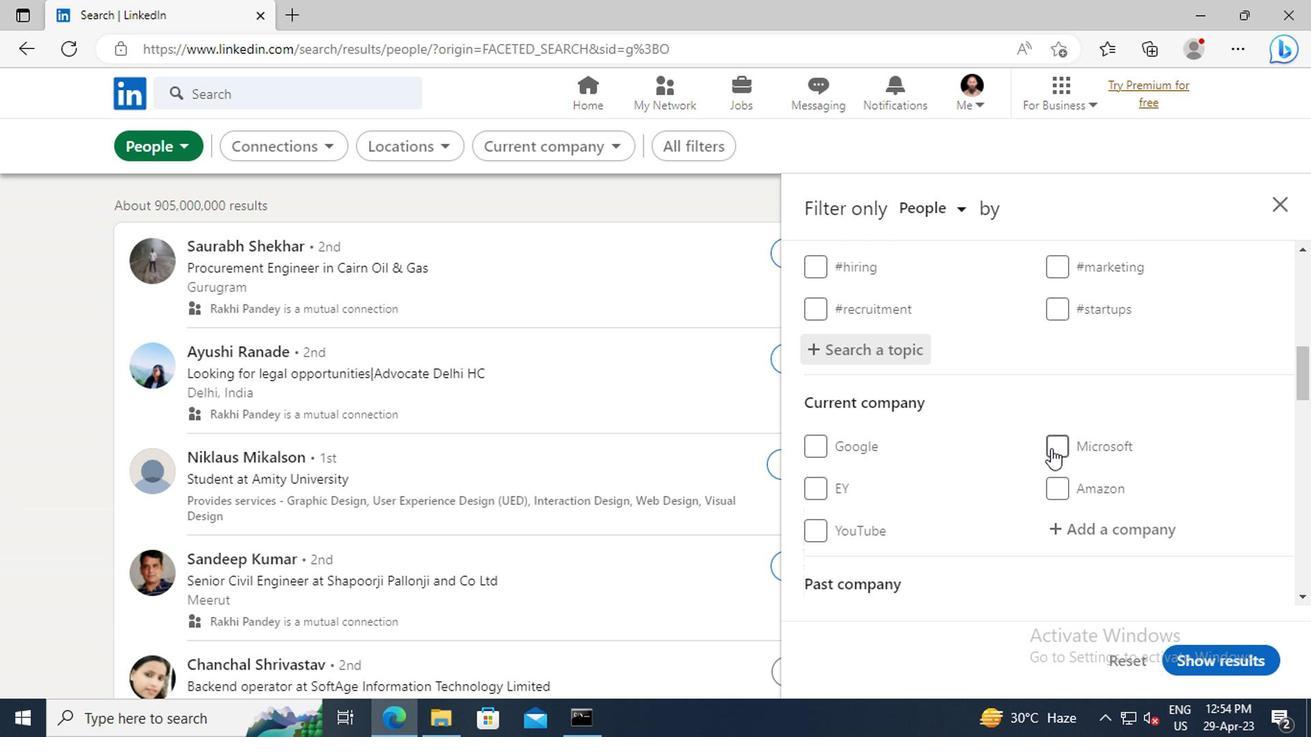 
Action: Mouse scrolled (1046, 447) with delta (0, -1)
Screenshot: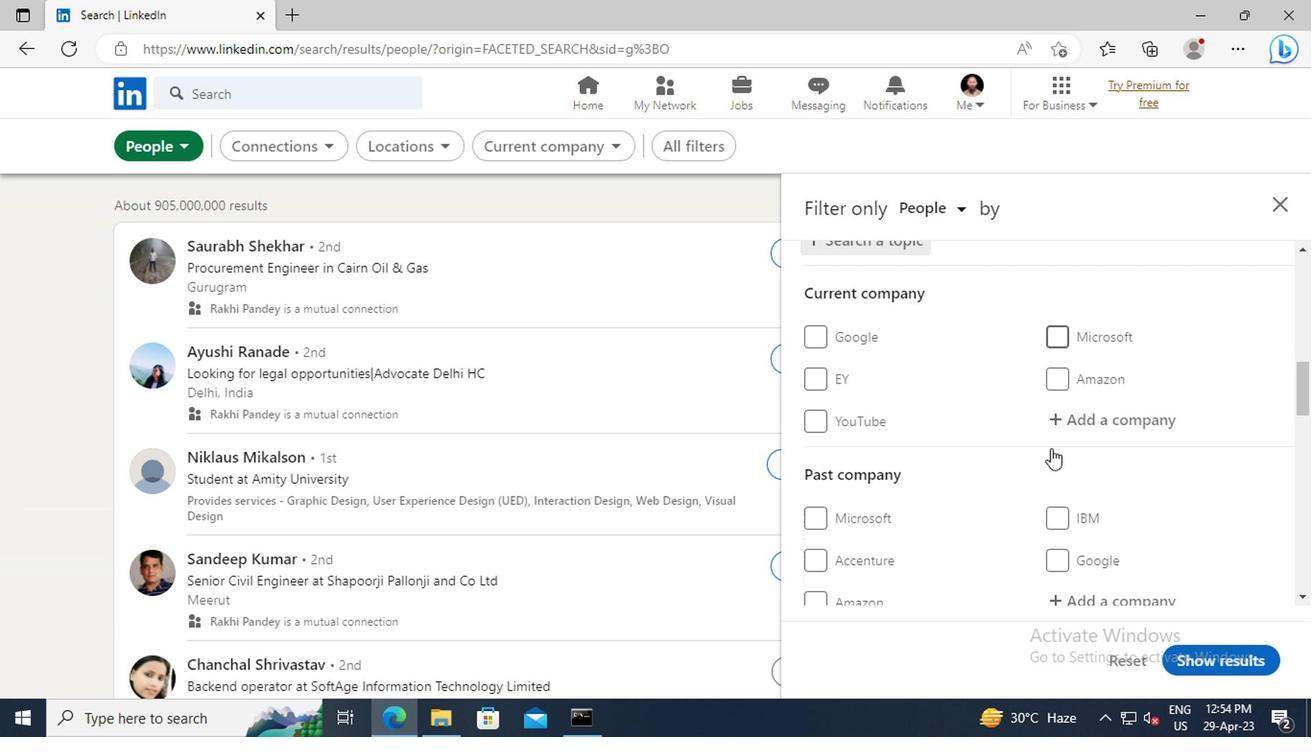 
Action: Mouse scrolled (1046, 447) with delta (0, -1)
Screenshot: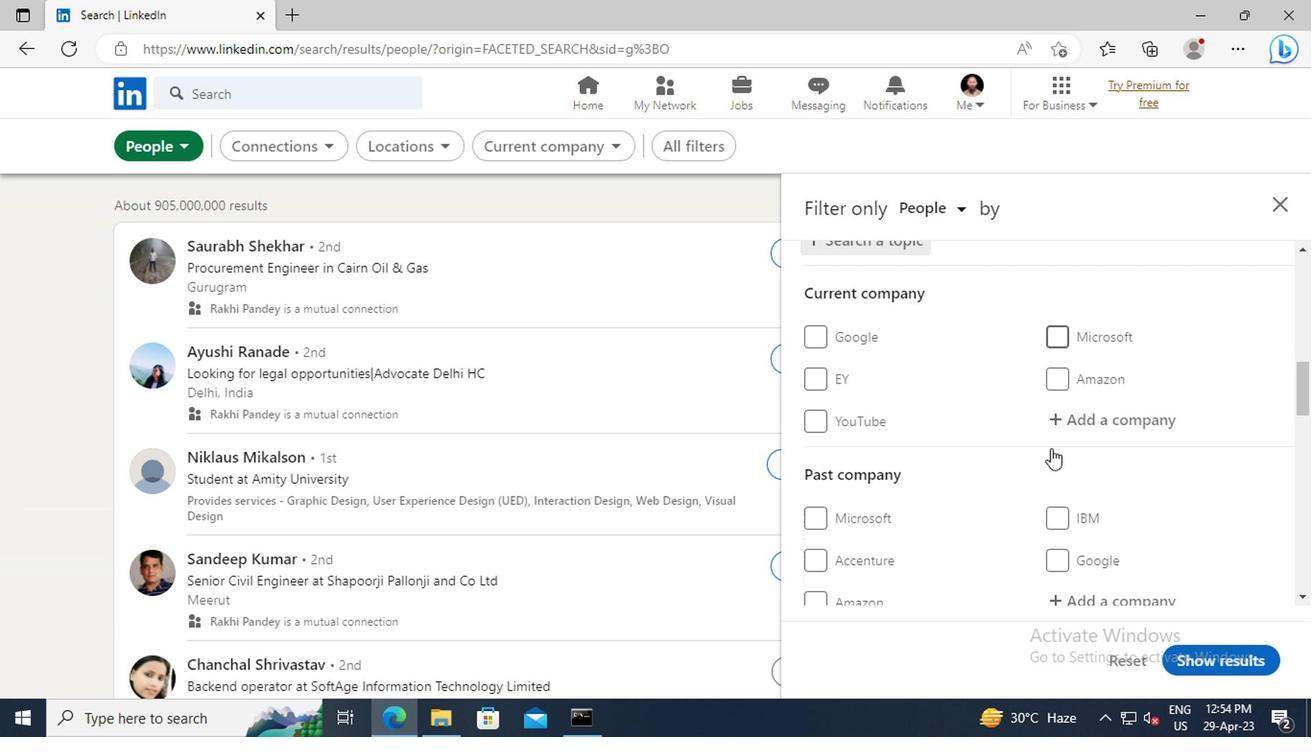 
Action: Mouse scrolled (1046, 447) with delta (0, -1)
Screenshot: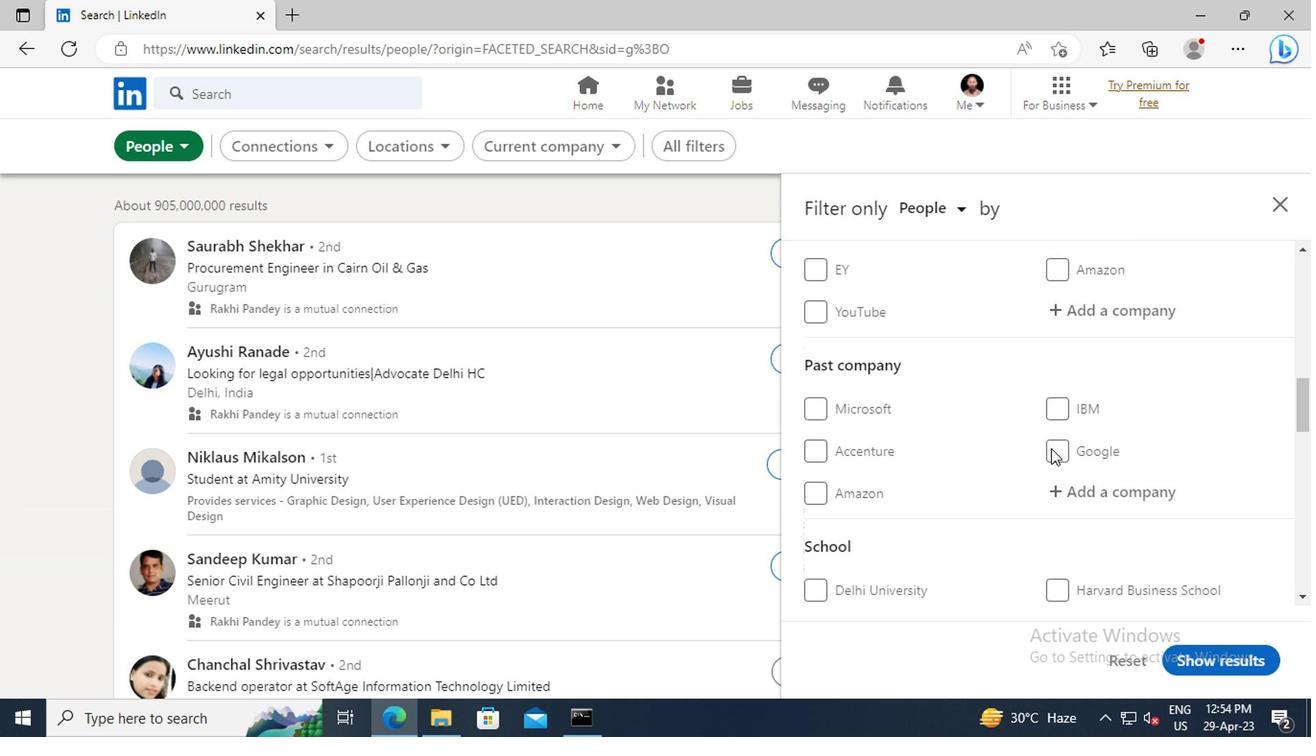 
Action: Mouse scrolled (1046, 447) with delta (0, -1)
Screenshot: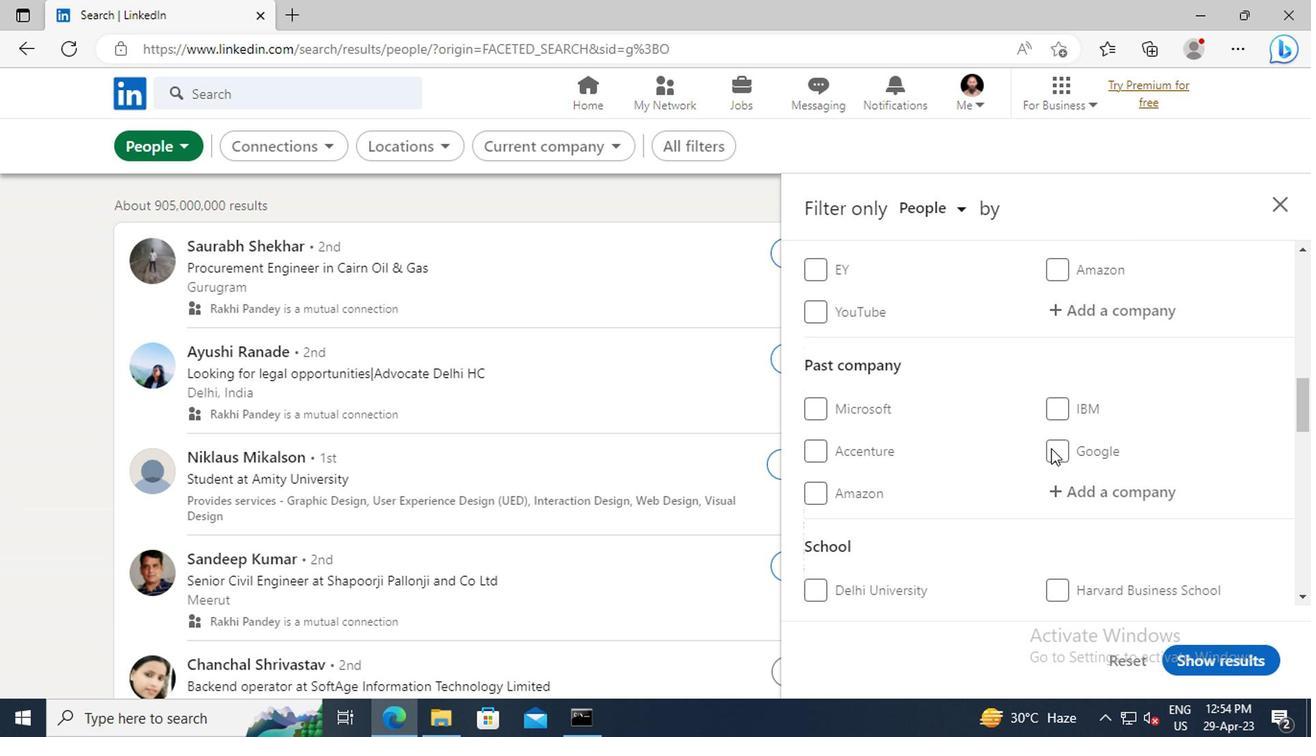 
Action: Mouse scrolled (1046, 447) with delta (0, -1)
Screenshot: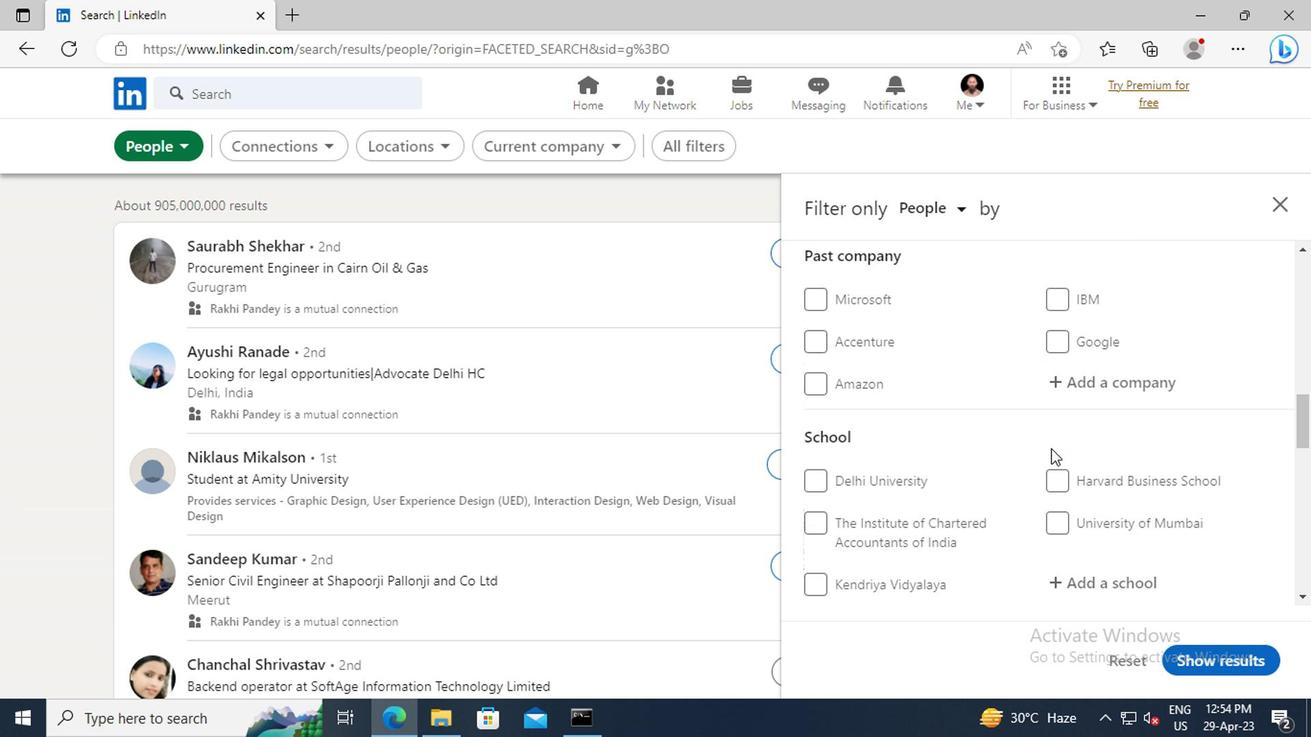 
Action: Mouse scrolled (1046, 447) with delta (0, -1)
Screenshot: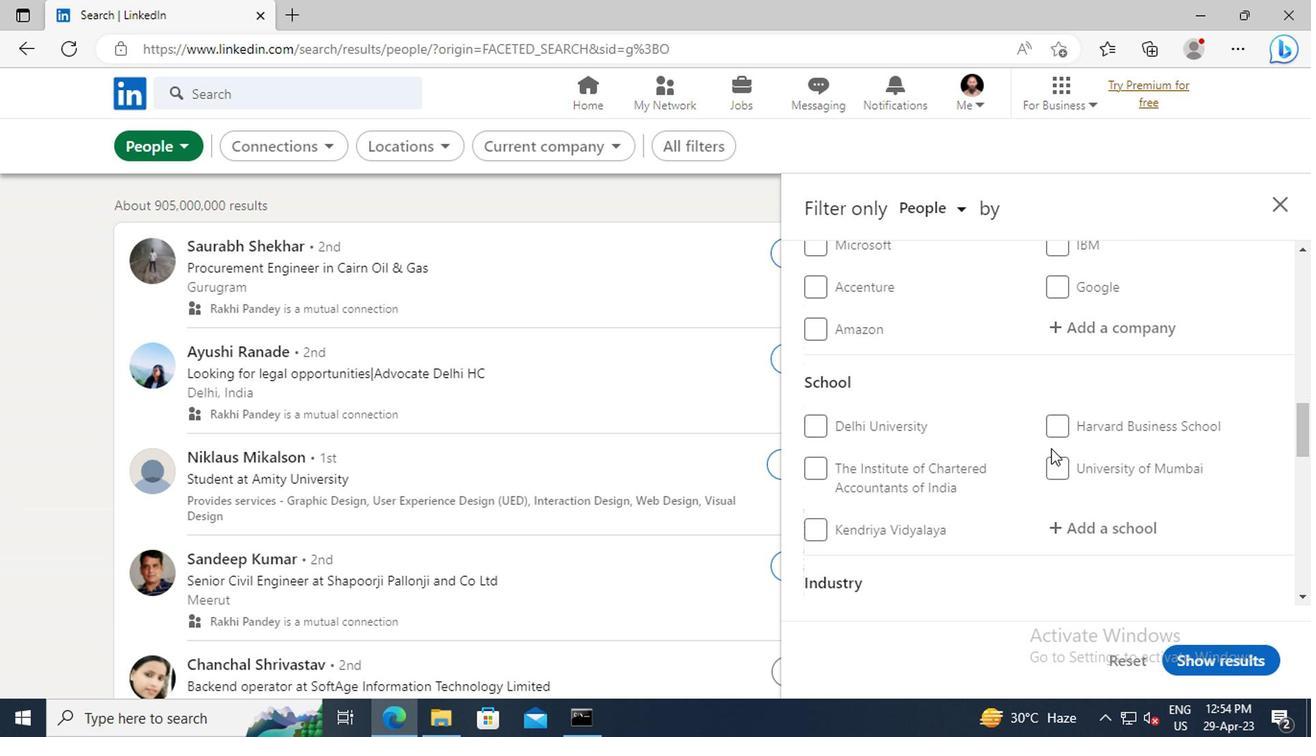 
Action: Mouse scrolled (1046, 447) with delta (0, -1)
Screenshot: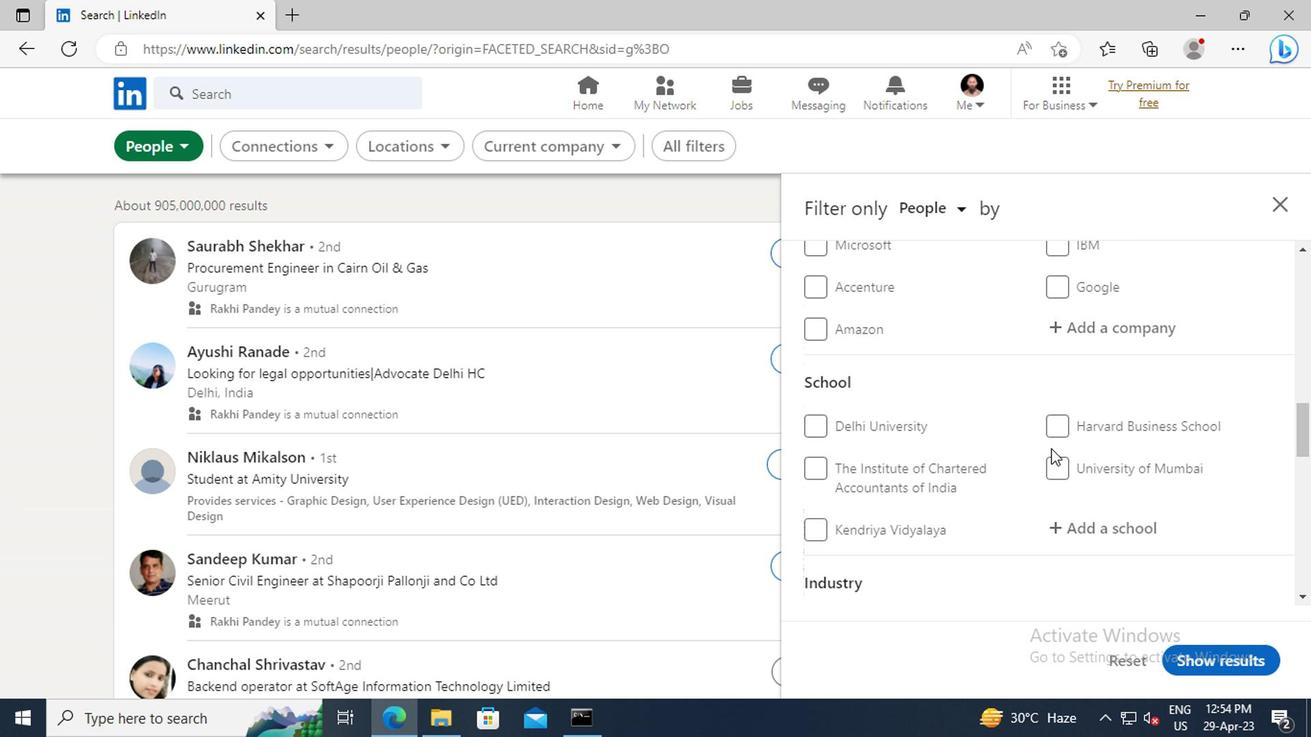 
Action: Mouse scrolled (1046, 447) with delta (0, -1)
Screenshot: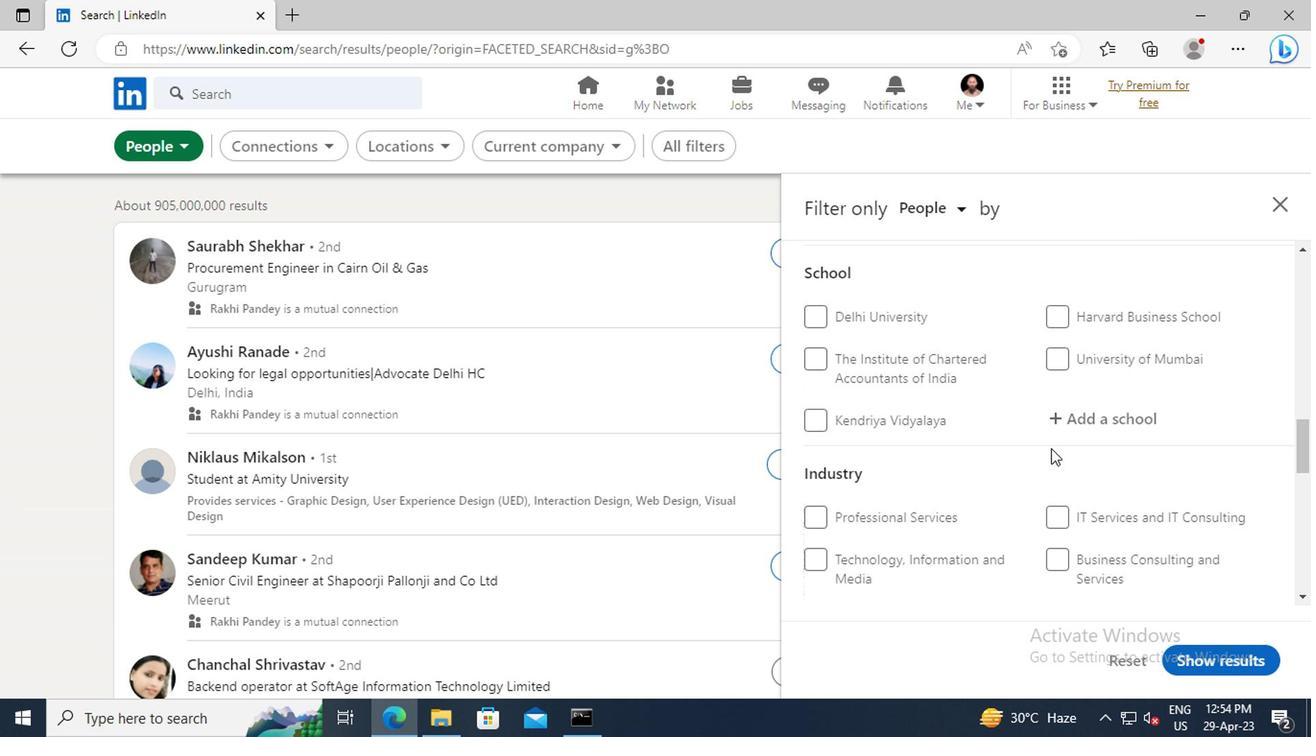
Action: Mouse scrolled (1046, 447) with delta (0, -1)
Screenshot: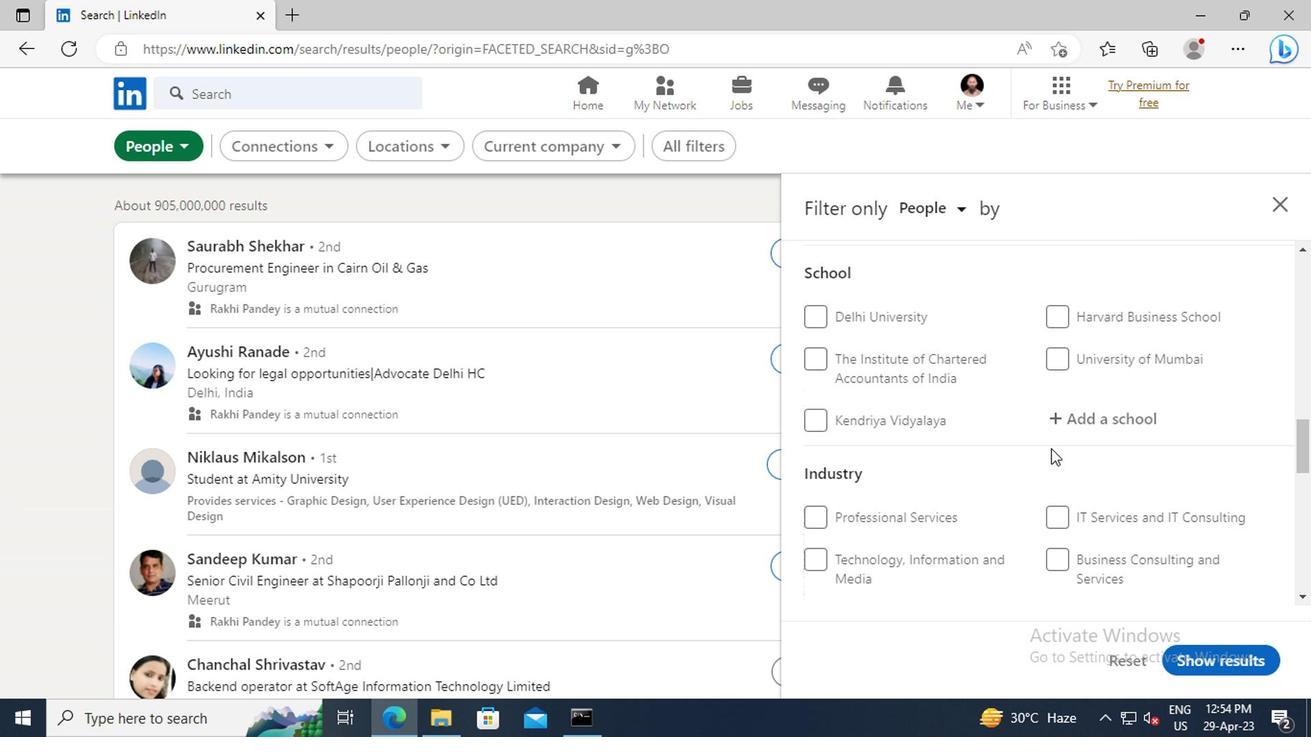 
Action: Mouse scrolled (1046, 447) with delta (0, -1)
Screenshot: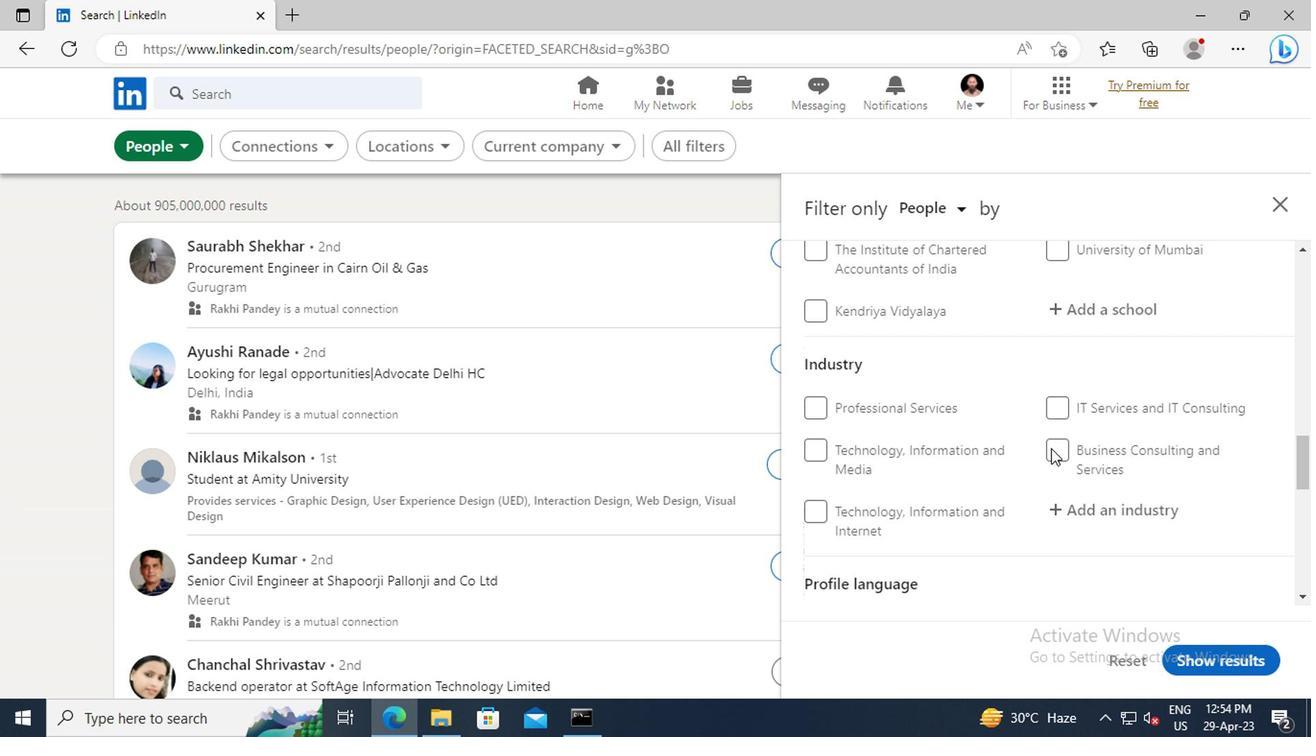 
Action: Mouse scrolled (1046, 447) with delta (0, -1)
Screenshot: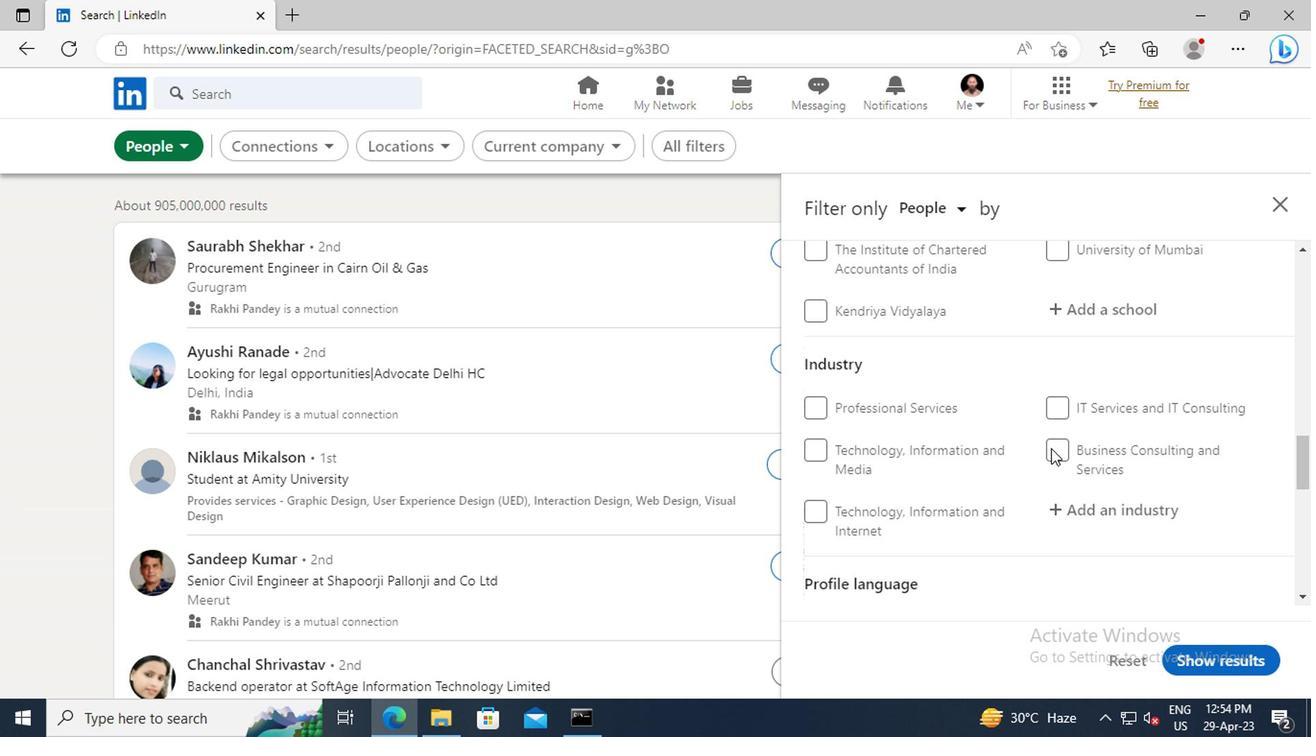 
Action: Mouse scrolled (1046, 447) with delta (0, -1)
Screenshot: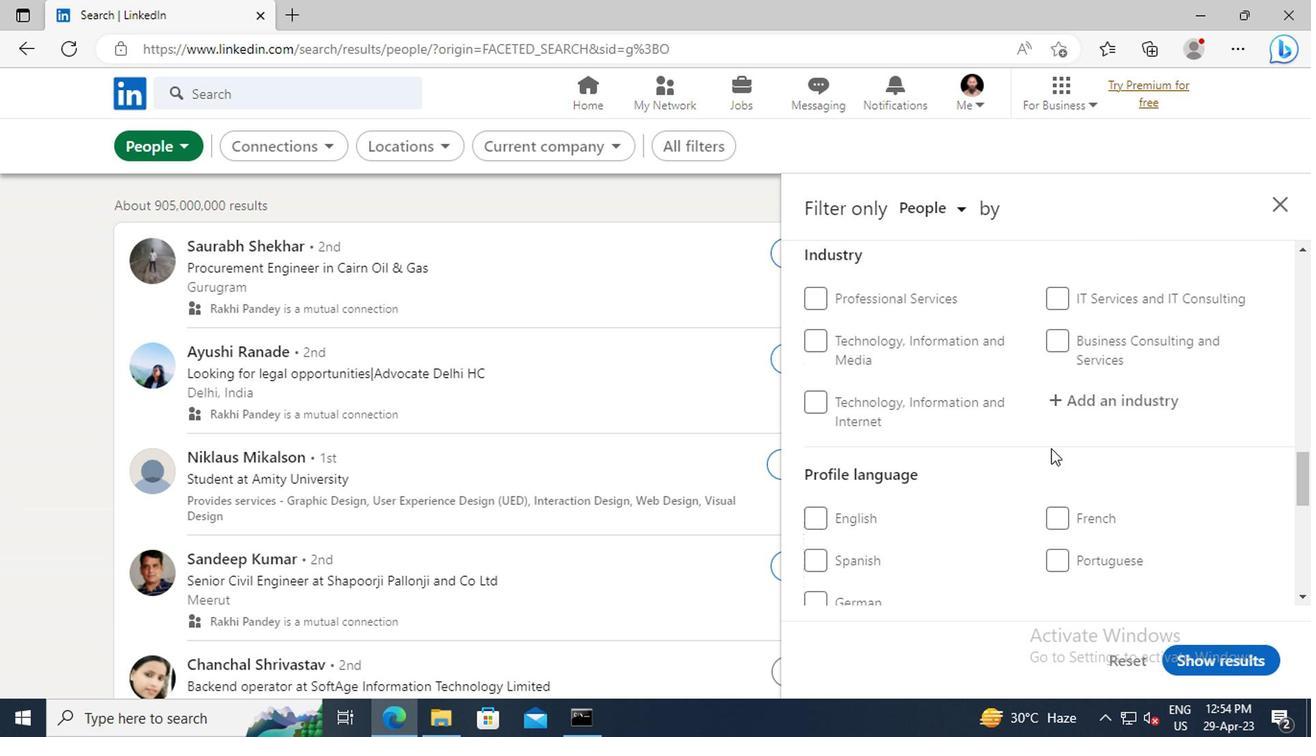 
Action: Mouse moved to (1048, 463)
Screenshot: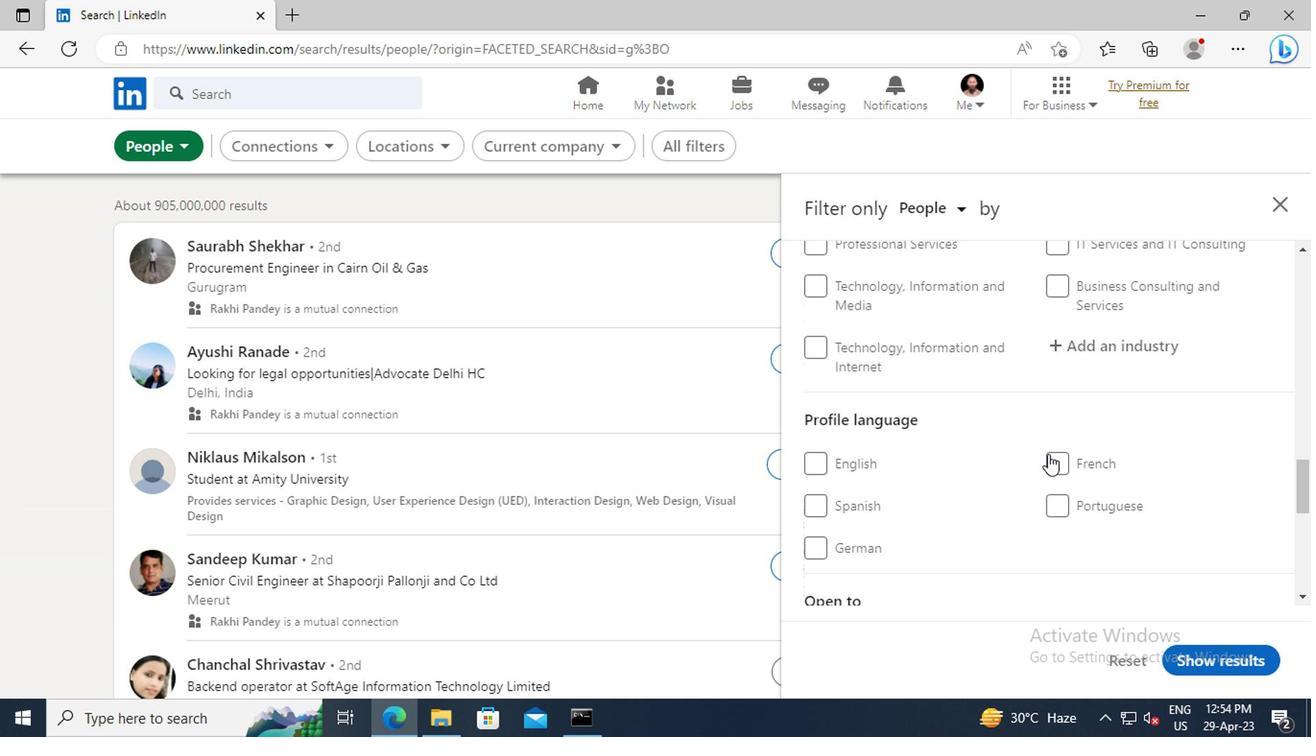 
Action: Mouse pressed left at (1048, 463)
Screenshot: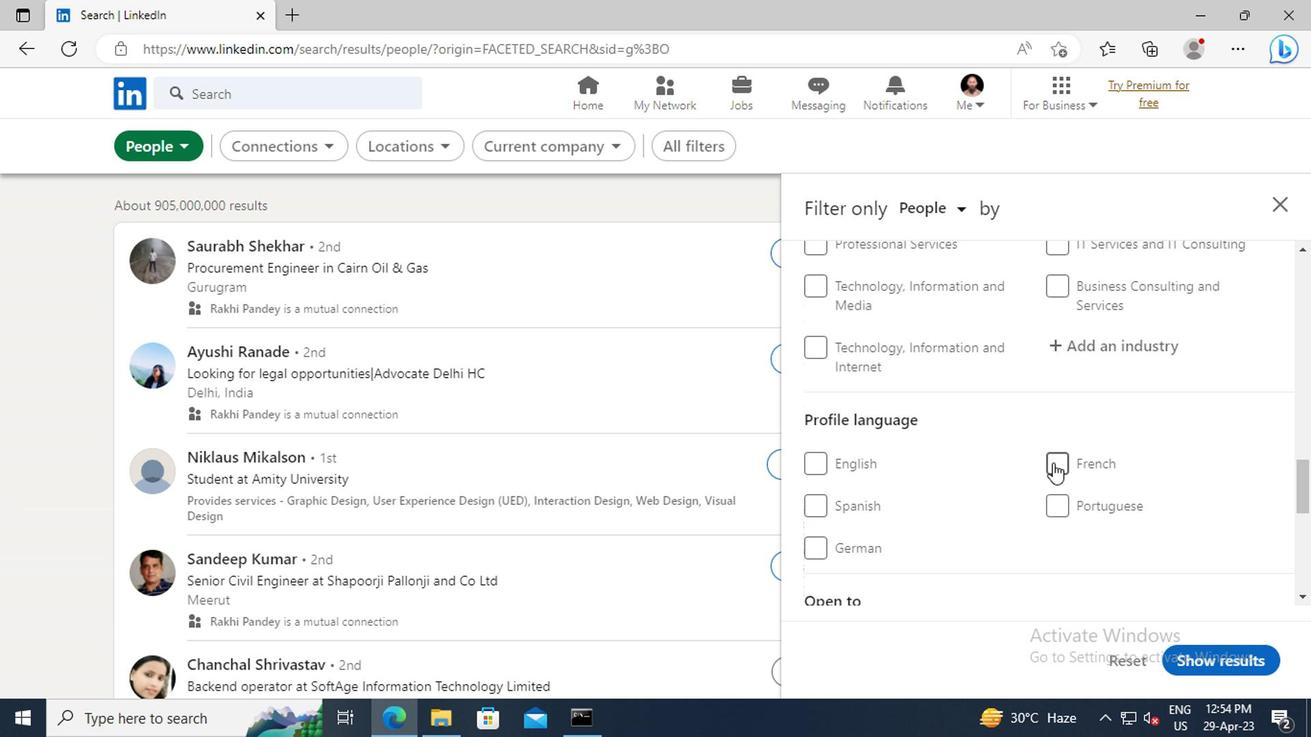 
Action: Mouse moved to (1058, 456)
Screenshot: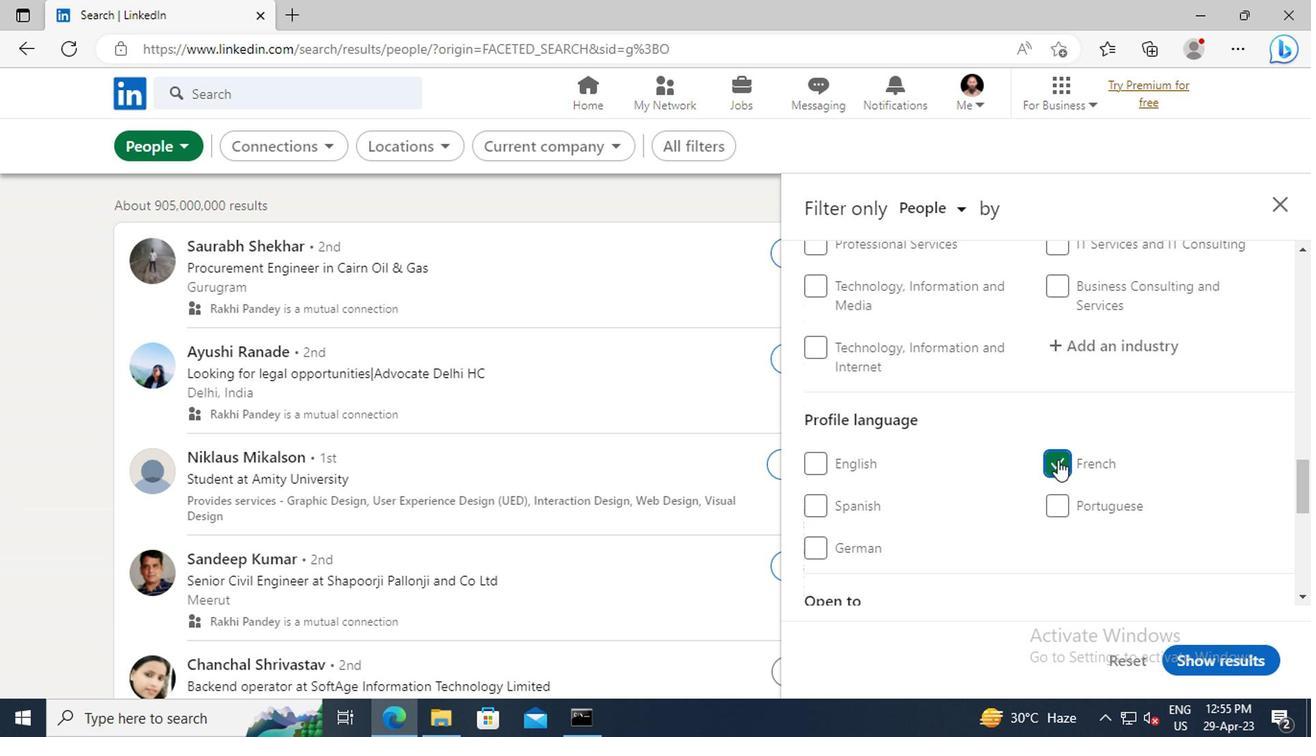 
Action: Mouse scrolled (1058, 457) with delta (0, 0)
Screenshot: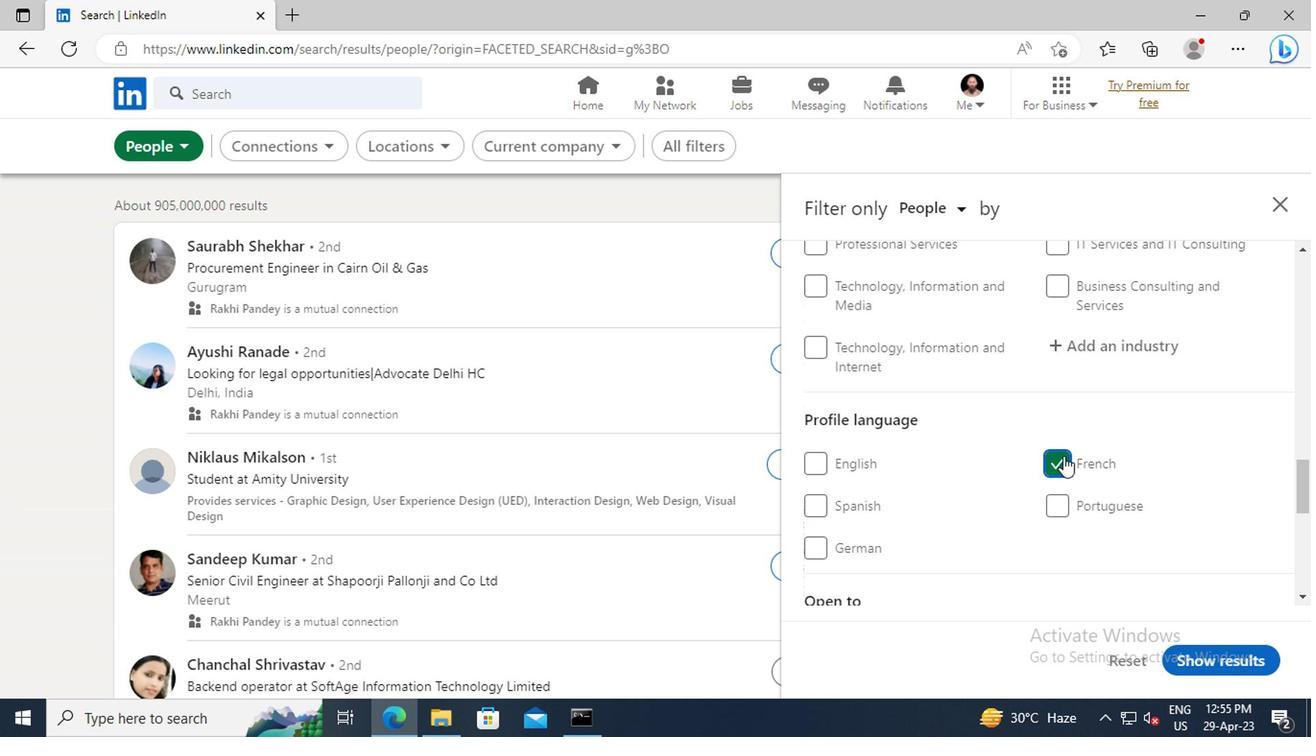 
Action: Mouse moved to (1060, 455)
Screenshot: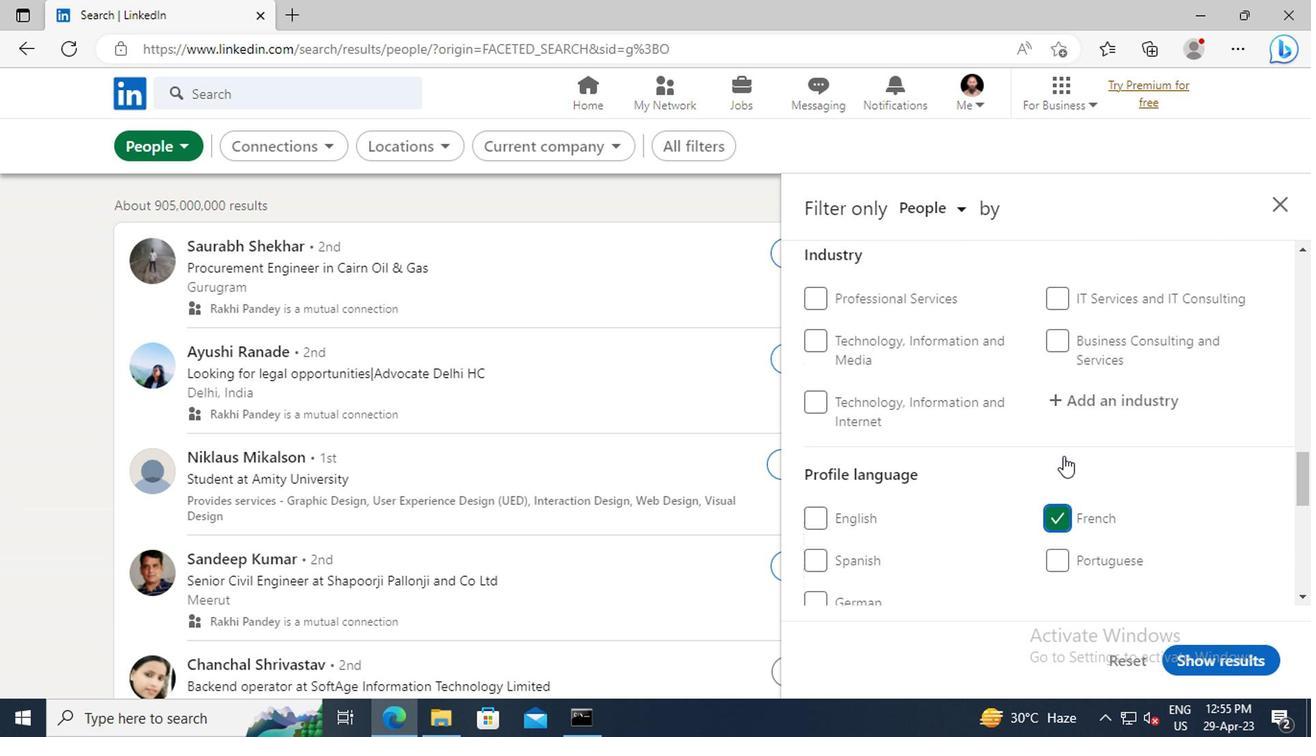 
Action: Mouse scrolled (1060, 456) with delta (0, 1)
Screenshot: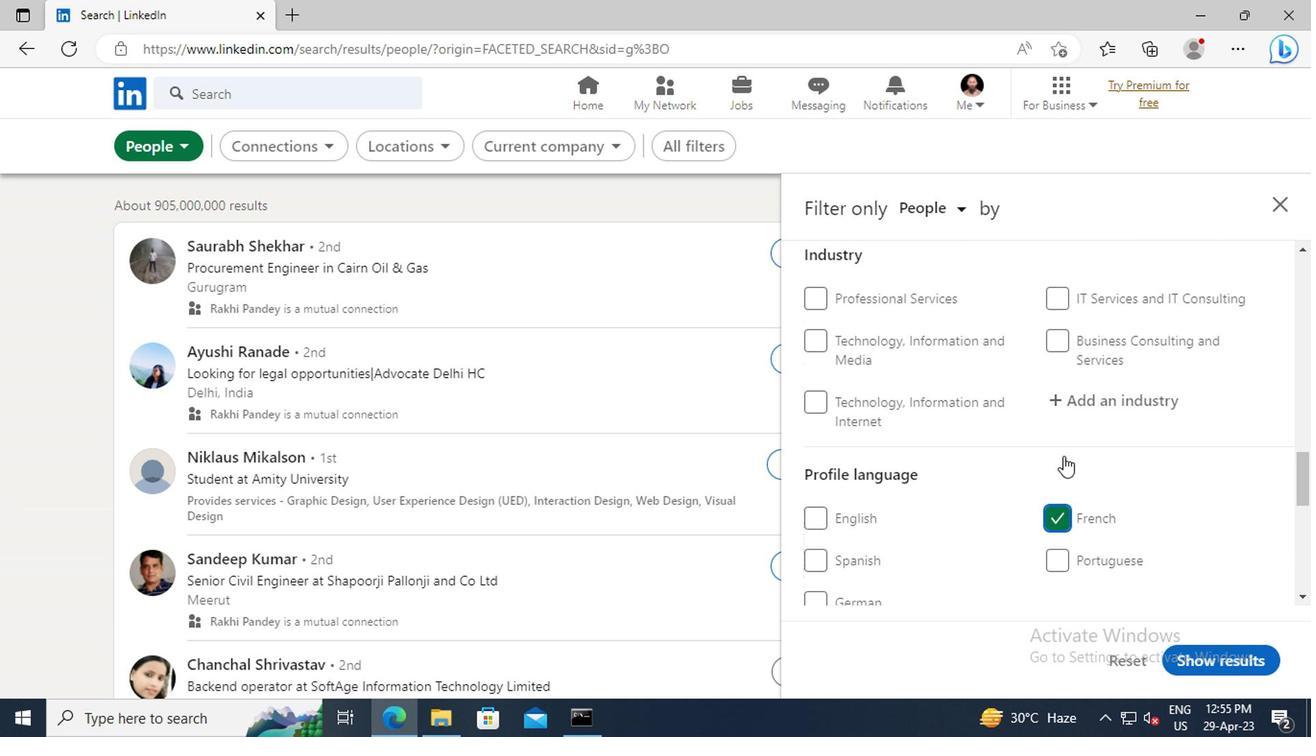 
Action: Mouse scrolled (1060, 456) with delta (0, 1)
Screenshot: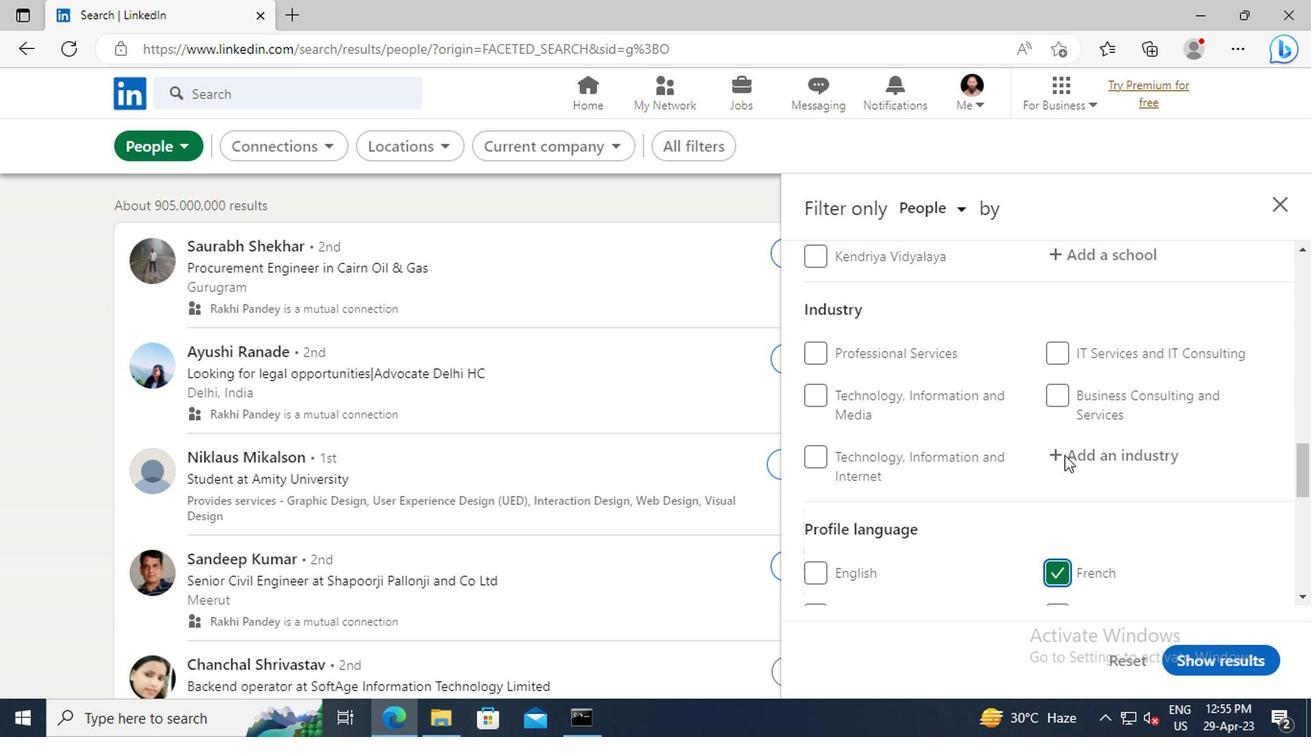 
Action: Mouse scrolled (1060, 456) with delta (0, 1)
Screenshot: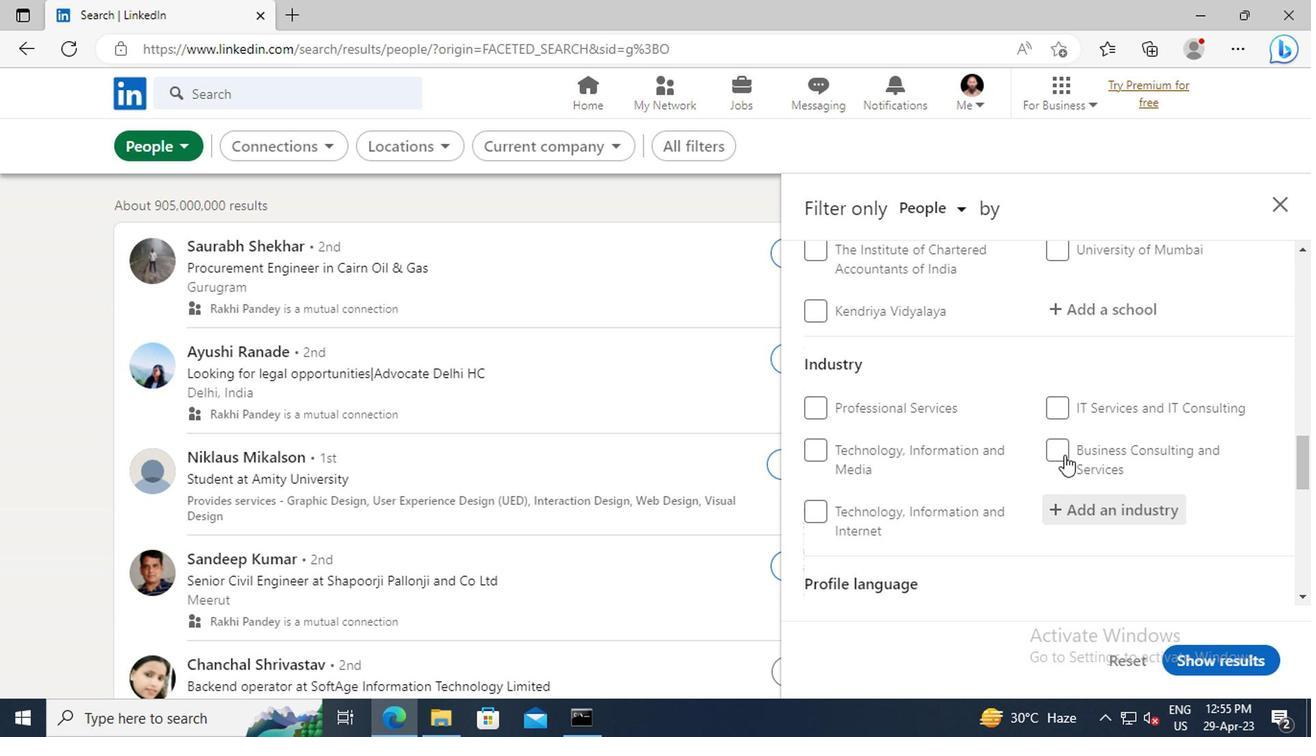 
Action: Mouse scrolled (1060, 456) with delta (0, 1)
Screenshot: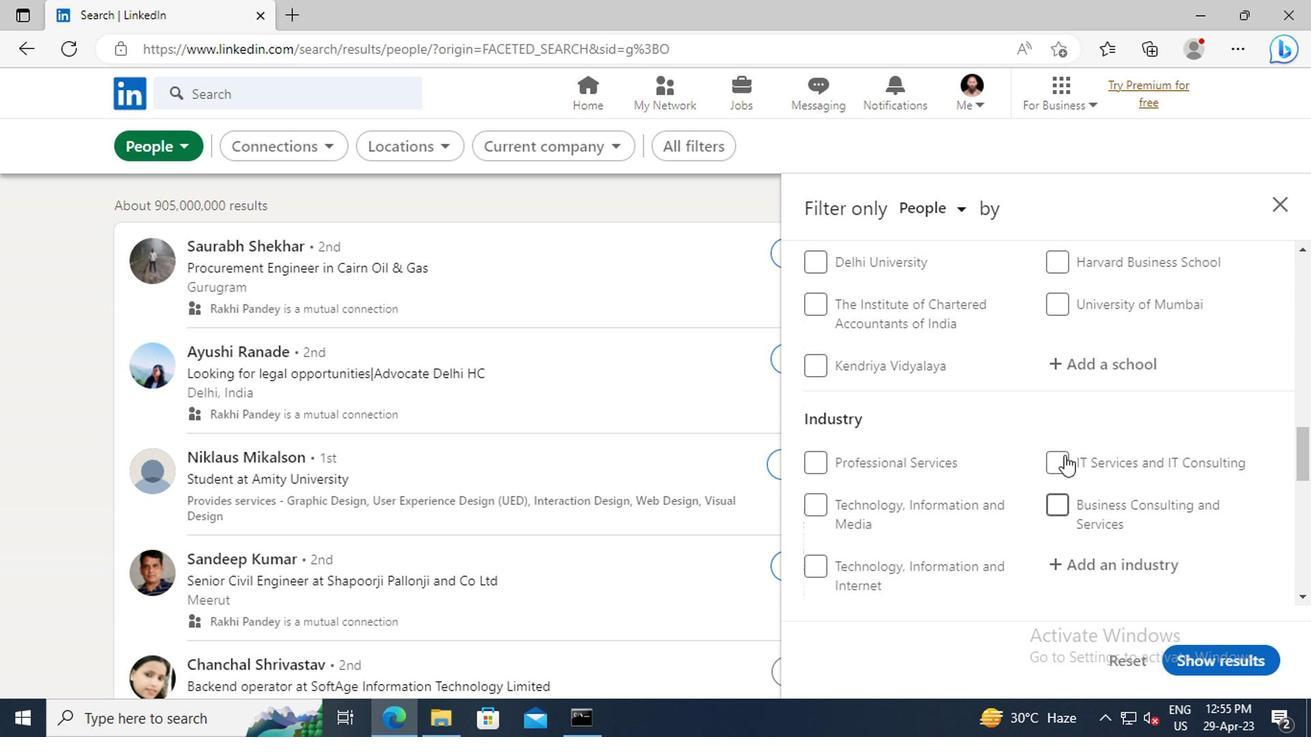 
Action: Mouse scrolled (1060, 456) with delta (0, 1)
Screenshot: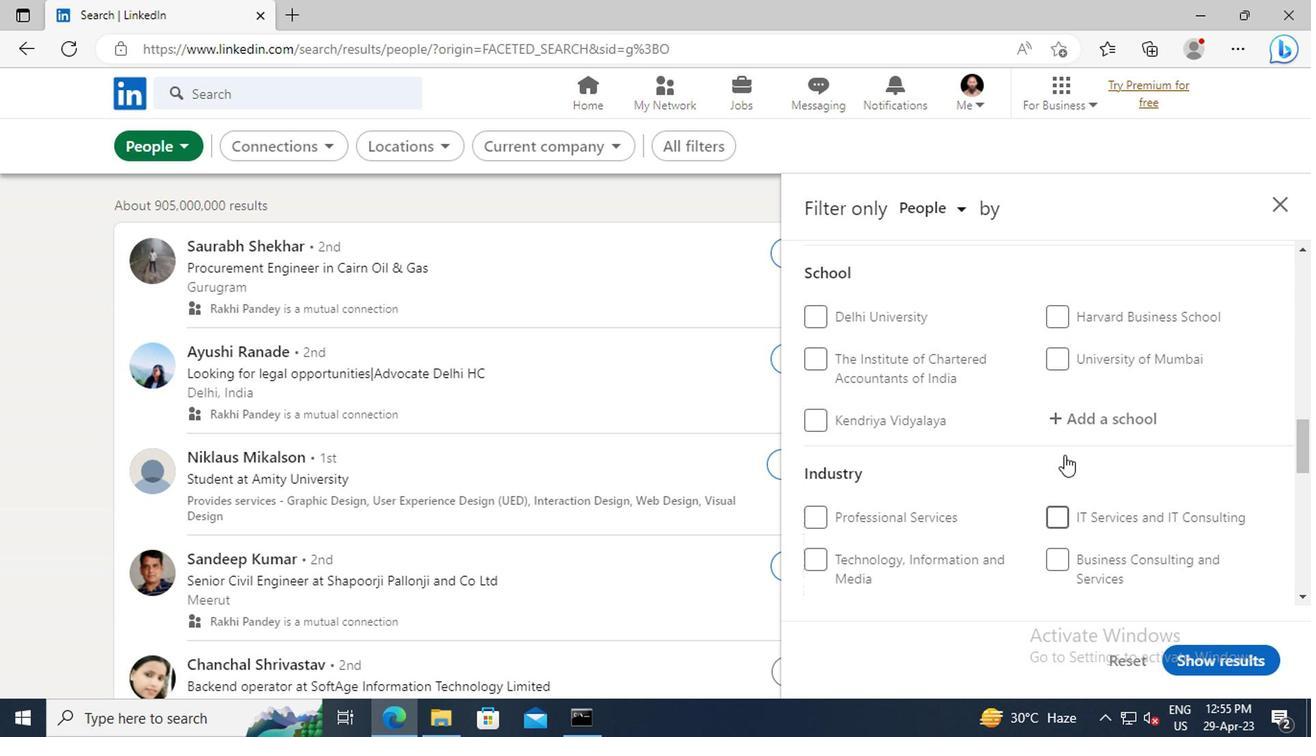 
Action: Mouse scrolled (1060, 456) with delta (0, 1)
Screenshot: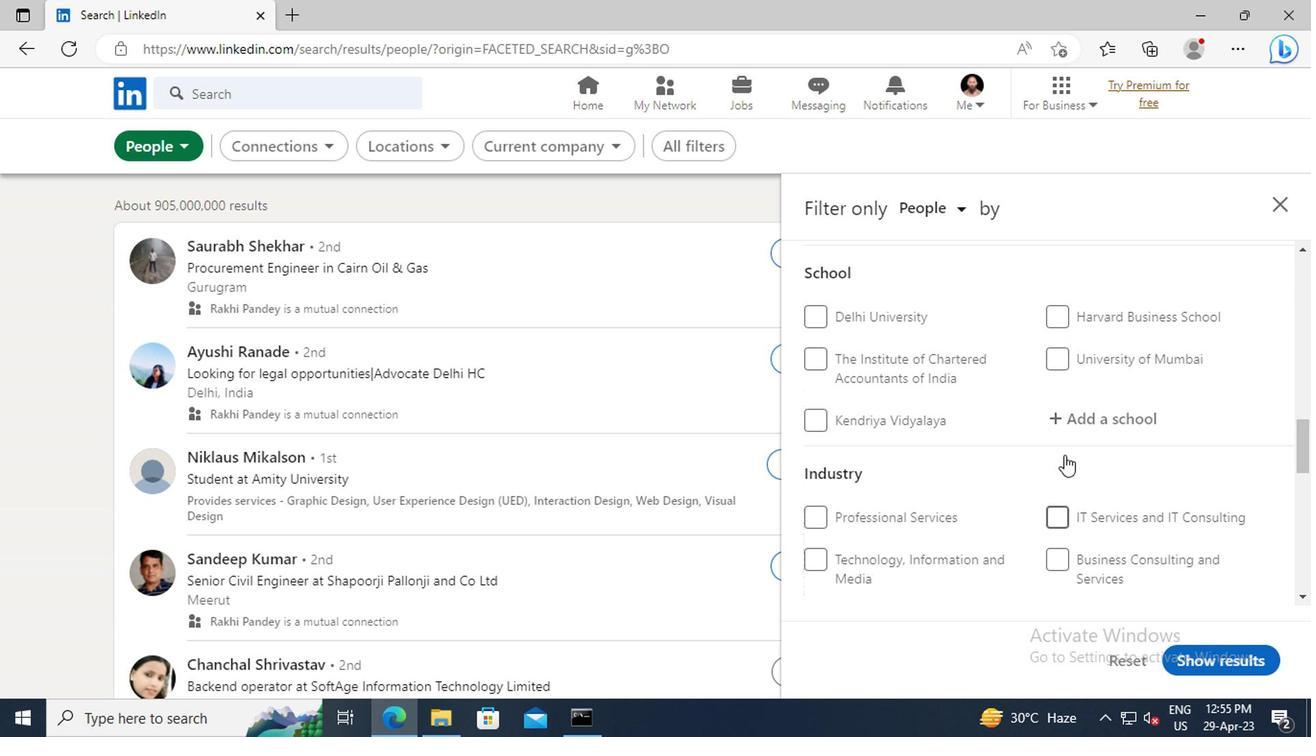 
Action: Mouse scrolled (1060, 456) with delta (0, 1)
Screenshot: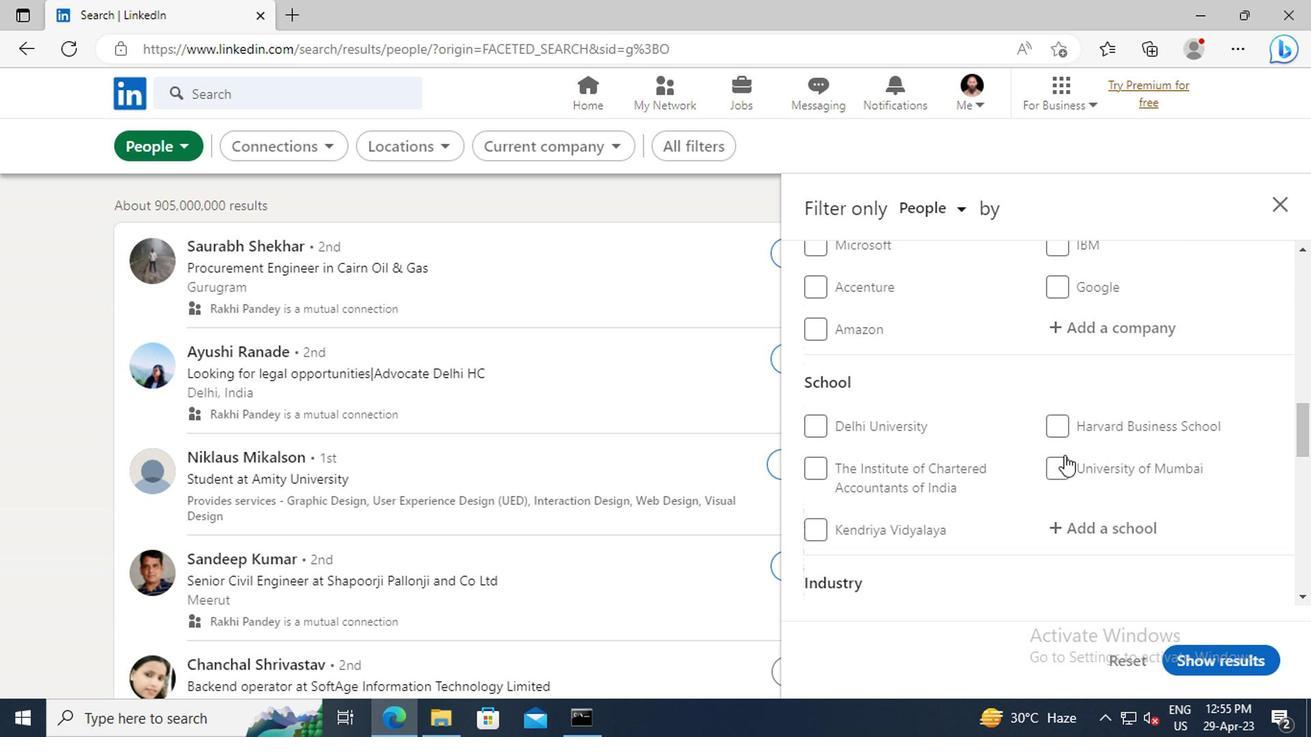 
Action: Mouse scrolled (1060, 456) with delta (0, 1)
Screenshot: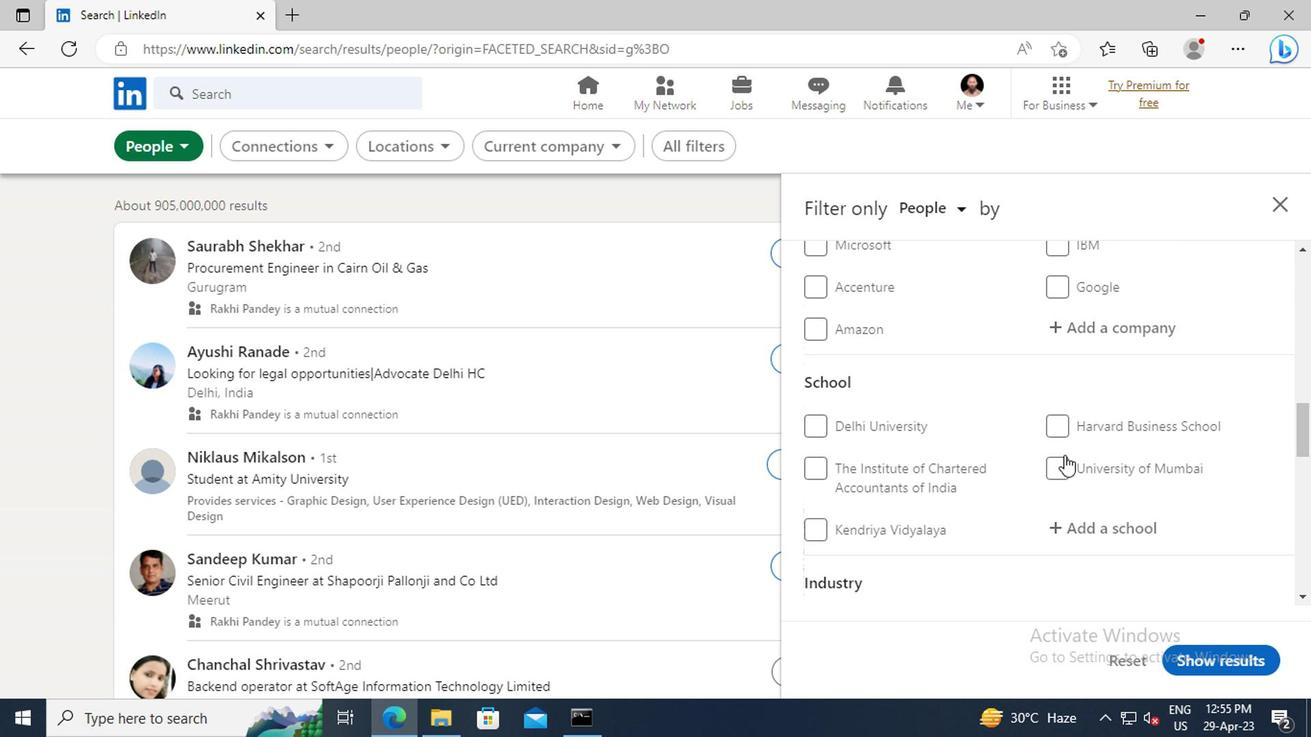 
Action: Mouse scrolled (1060, 456) with delta (0, 1)
Screenshot: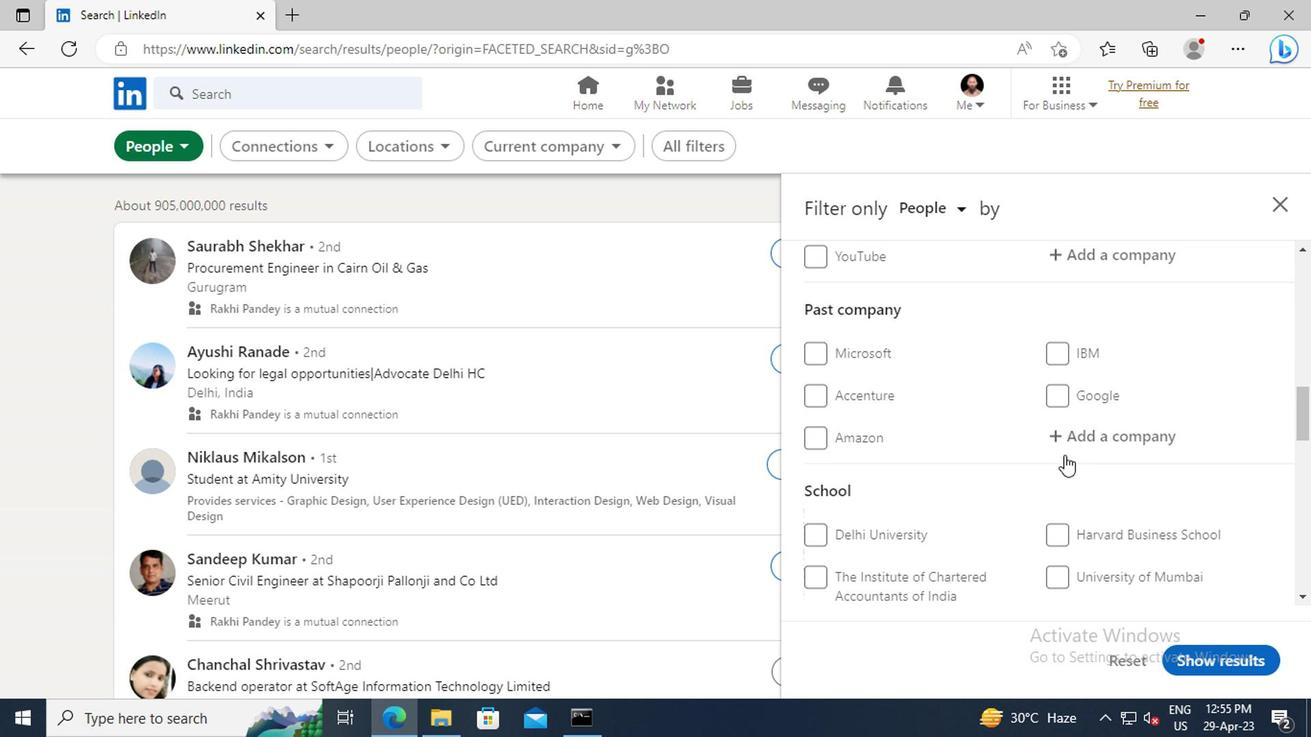 
Action: Mouse moved to (1060, 451)
Screenshot: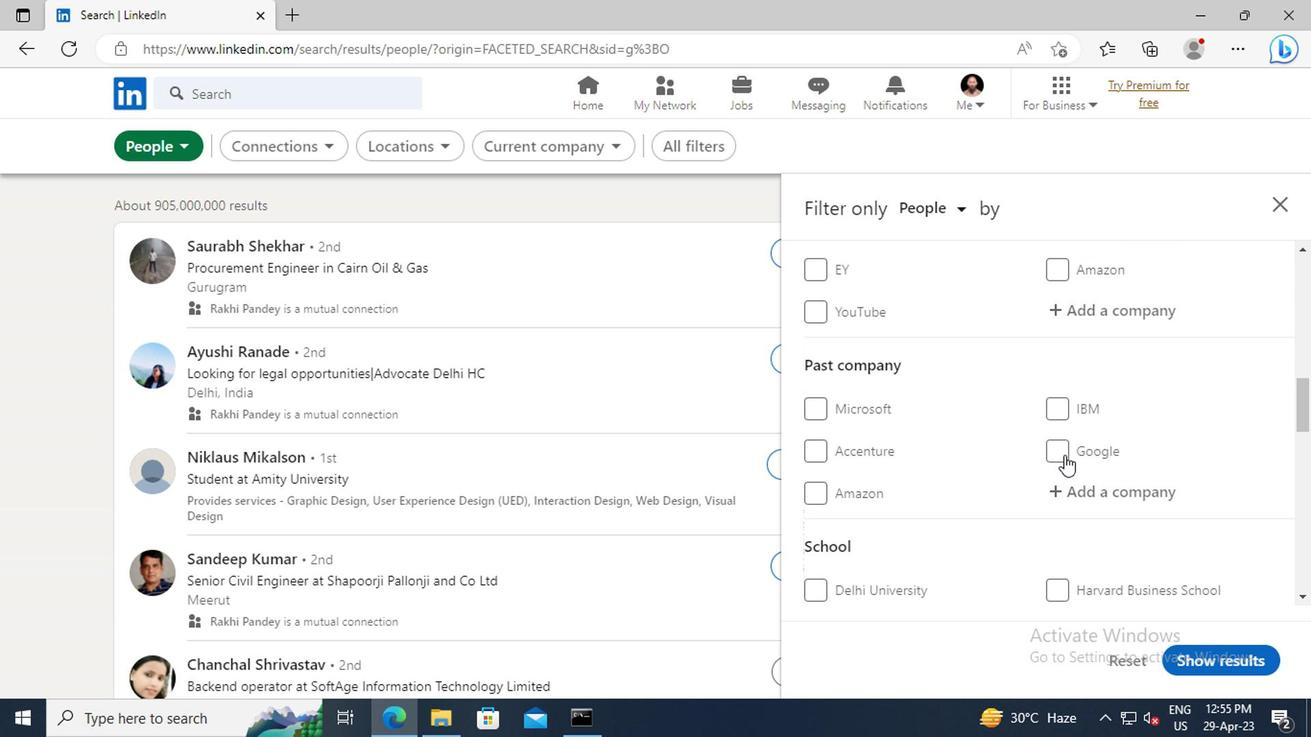 
Action: Mouse scrolled (1060, 452) with delta (0, 0)
Screenshot: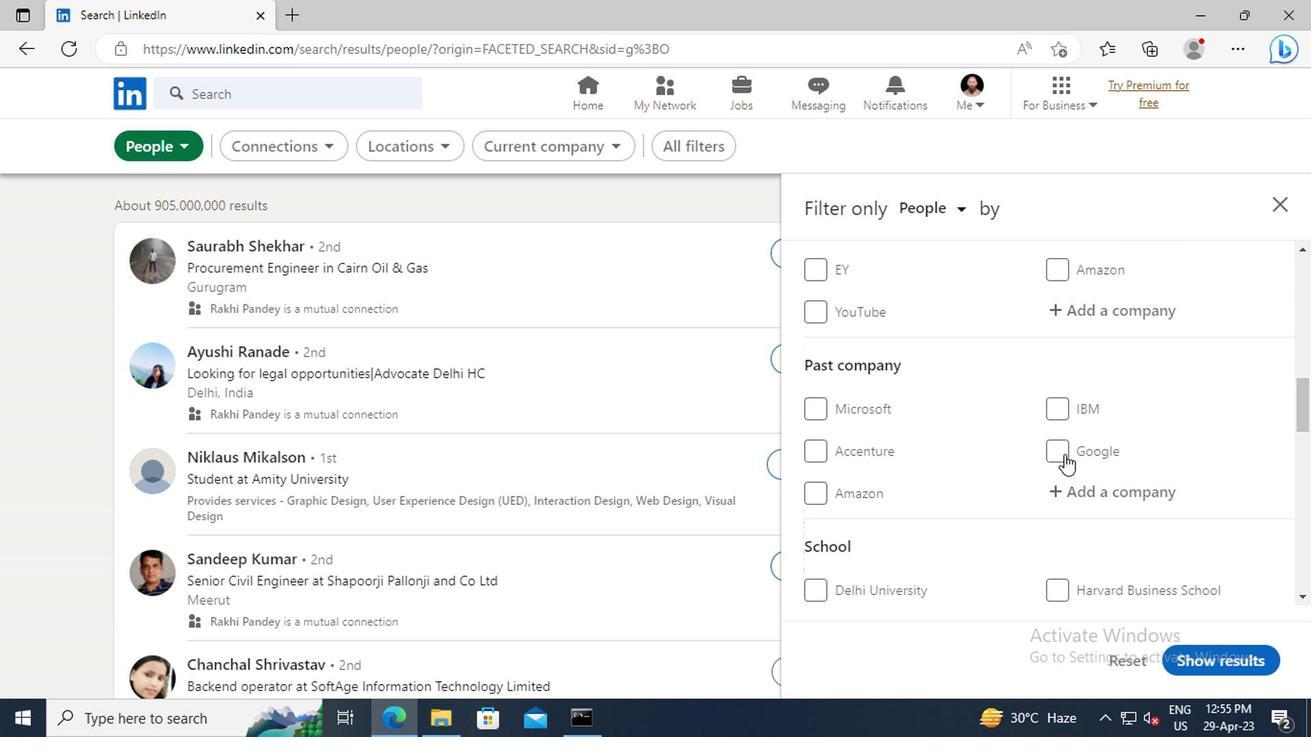 
Action: Mouse scrolled (1060, 452) with delta (0, 0)
Screenshot: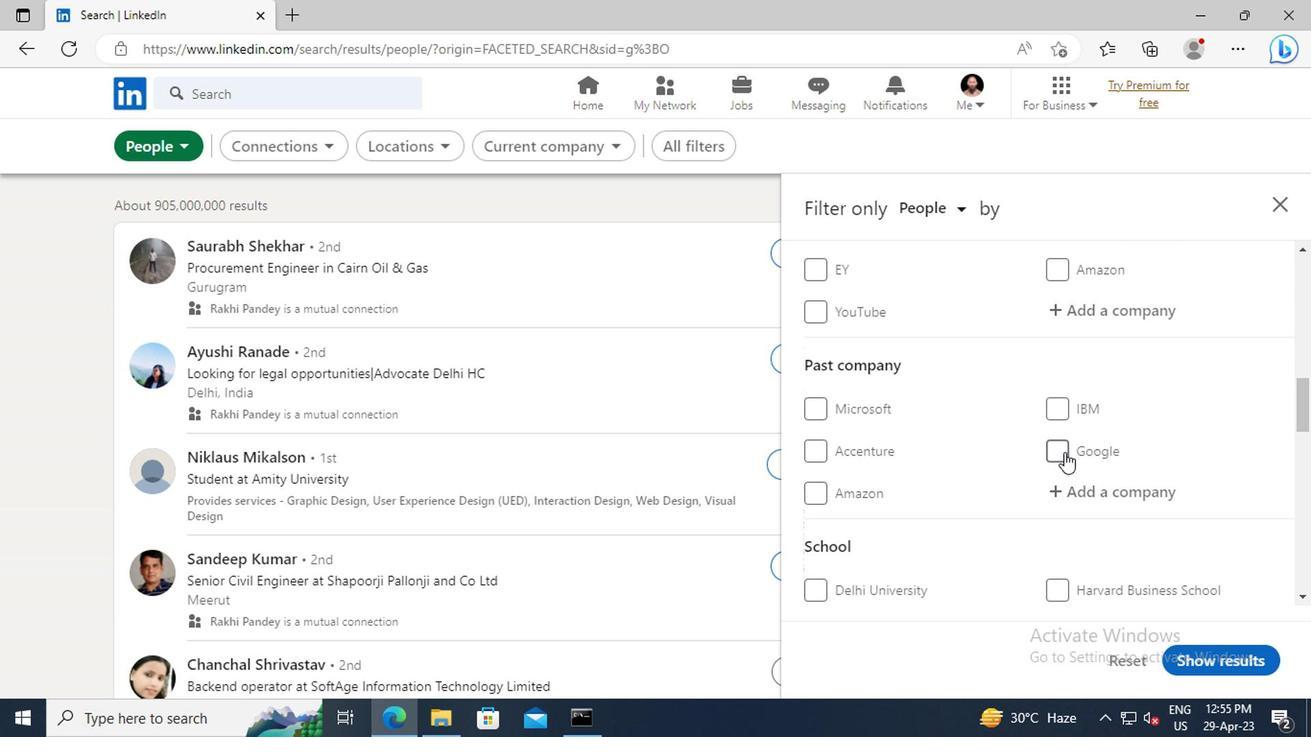 
Action: Mouse moved to (1063, 424)
Screenshot: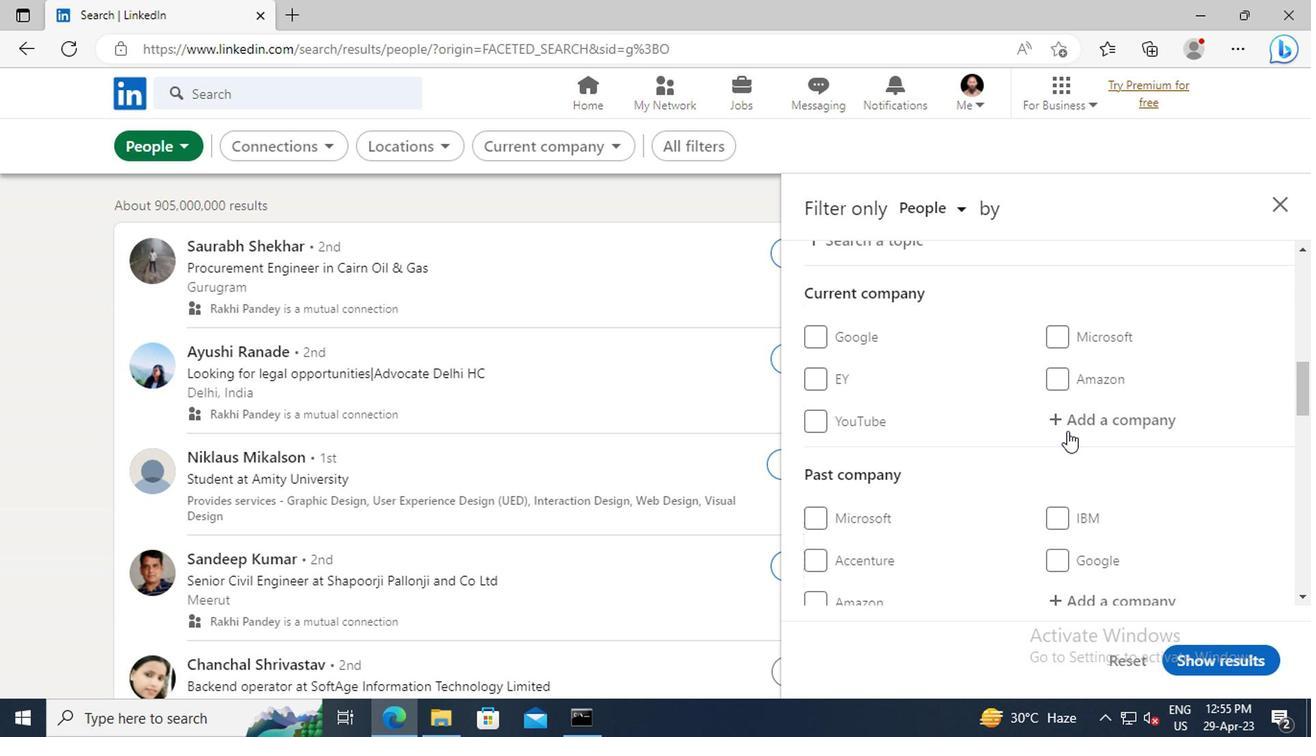 
Action: Mouse pressed left at (1063, 424)
Screenshot: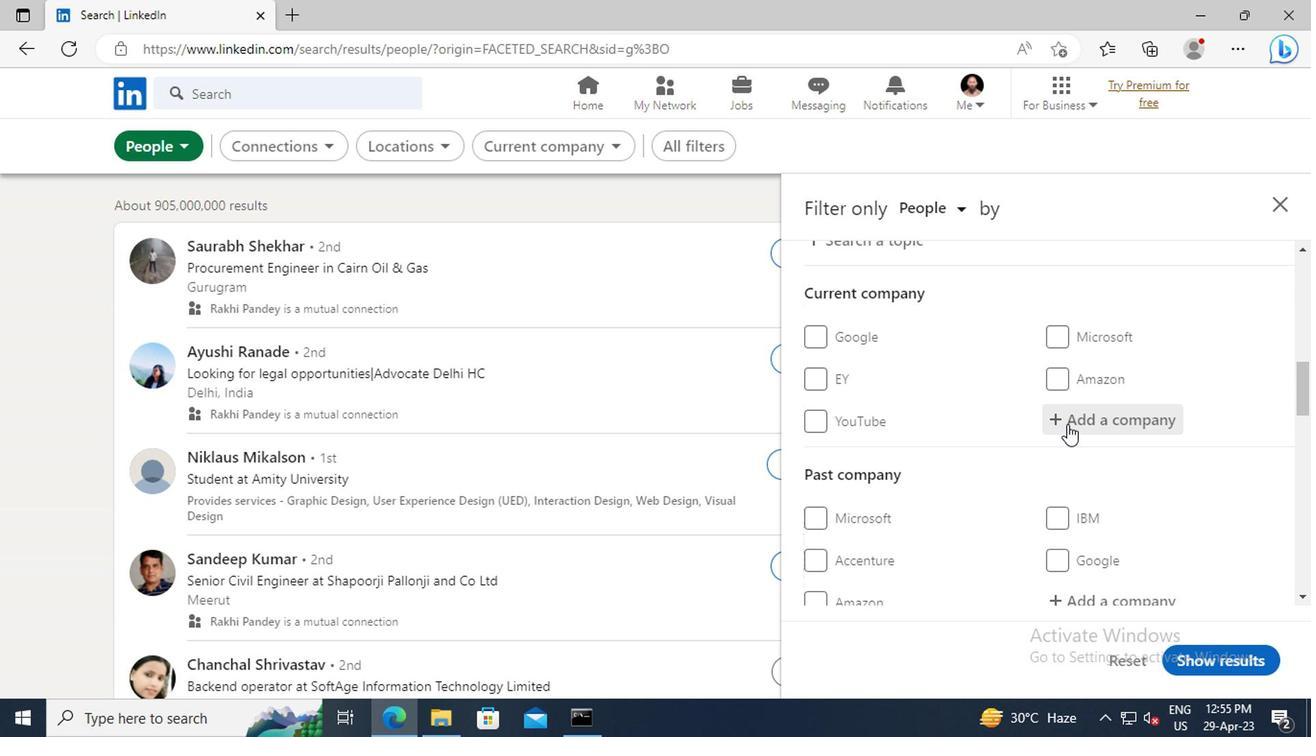 
Action: Key pressed <Key.shift>THE<Key.space><Key.shift>BETTER
Screenshot: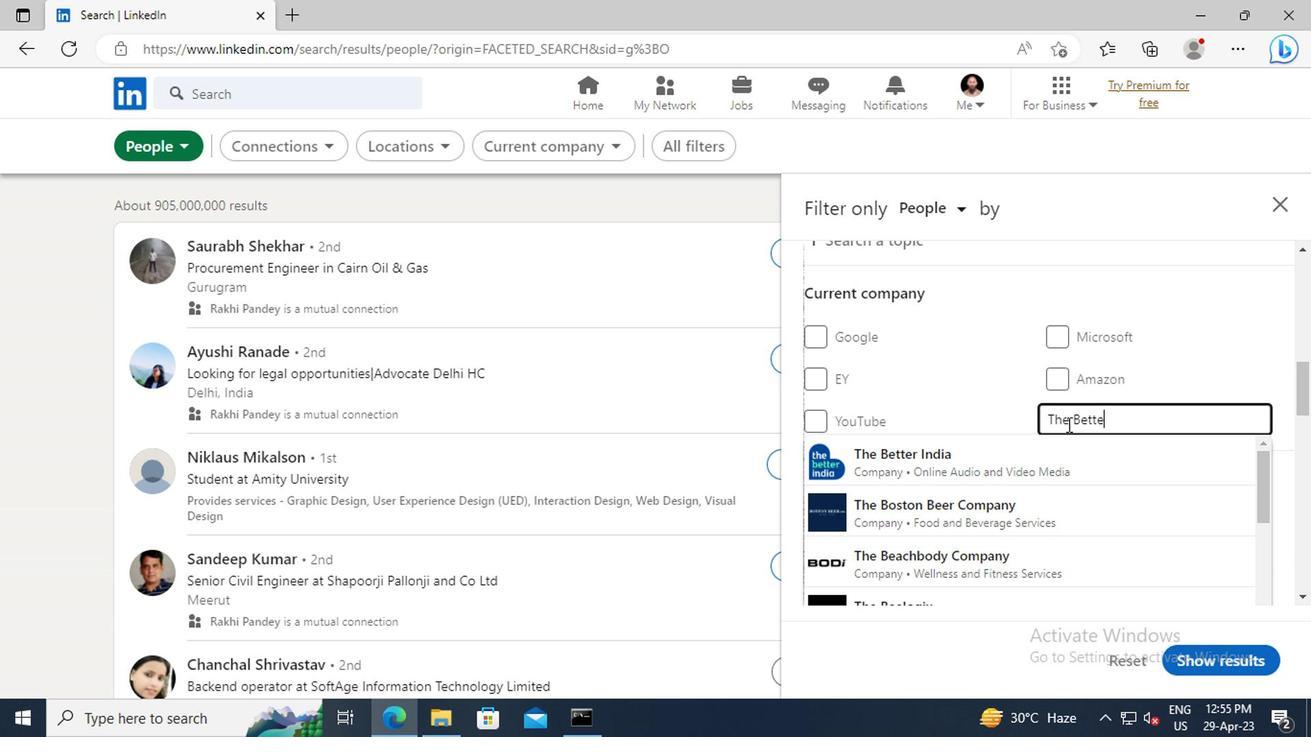 
Action: Mouse moved to (1056, 456)
Screenshot: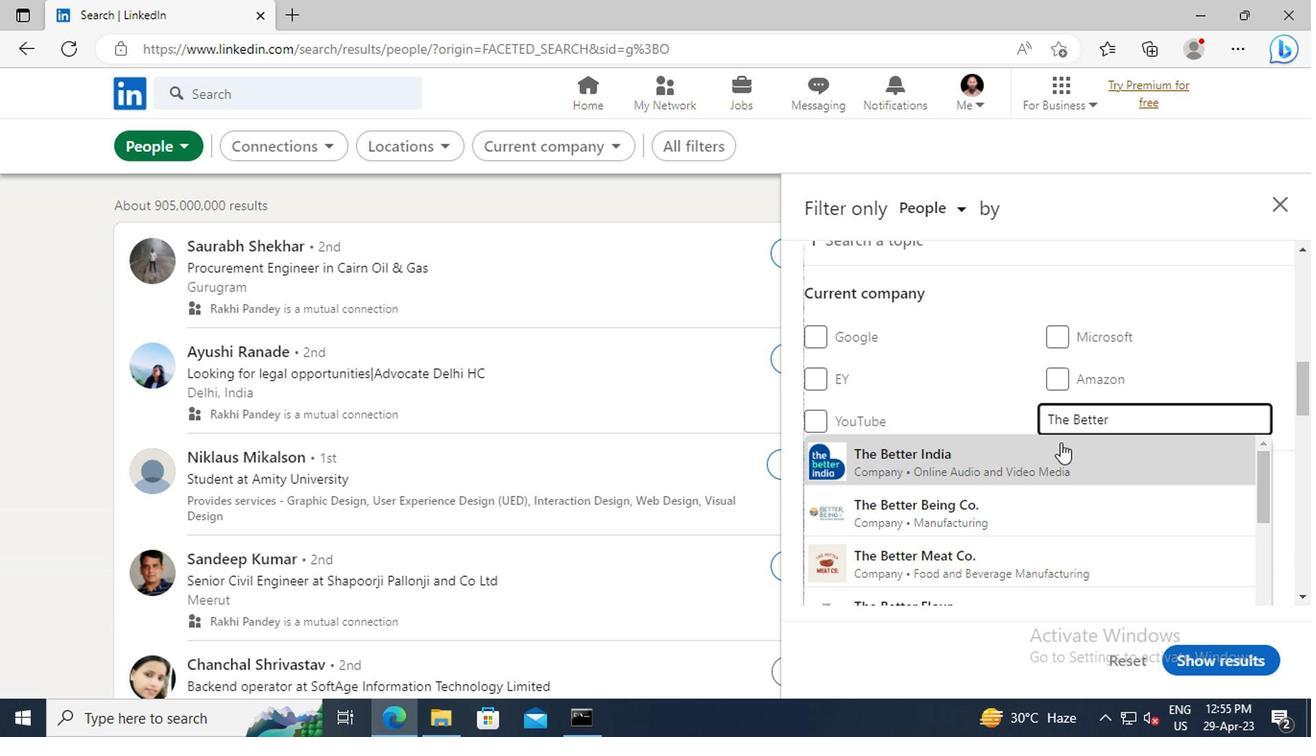 
Action: Mouse pressed left at (1056, 456)
Screenshot: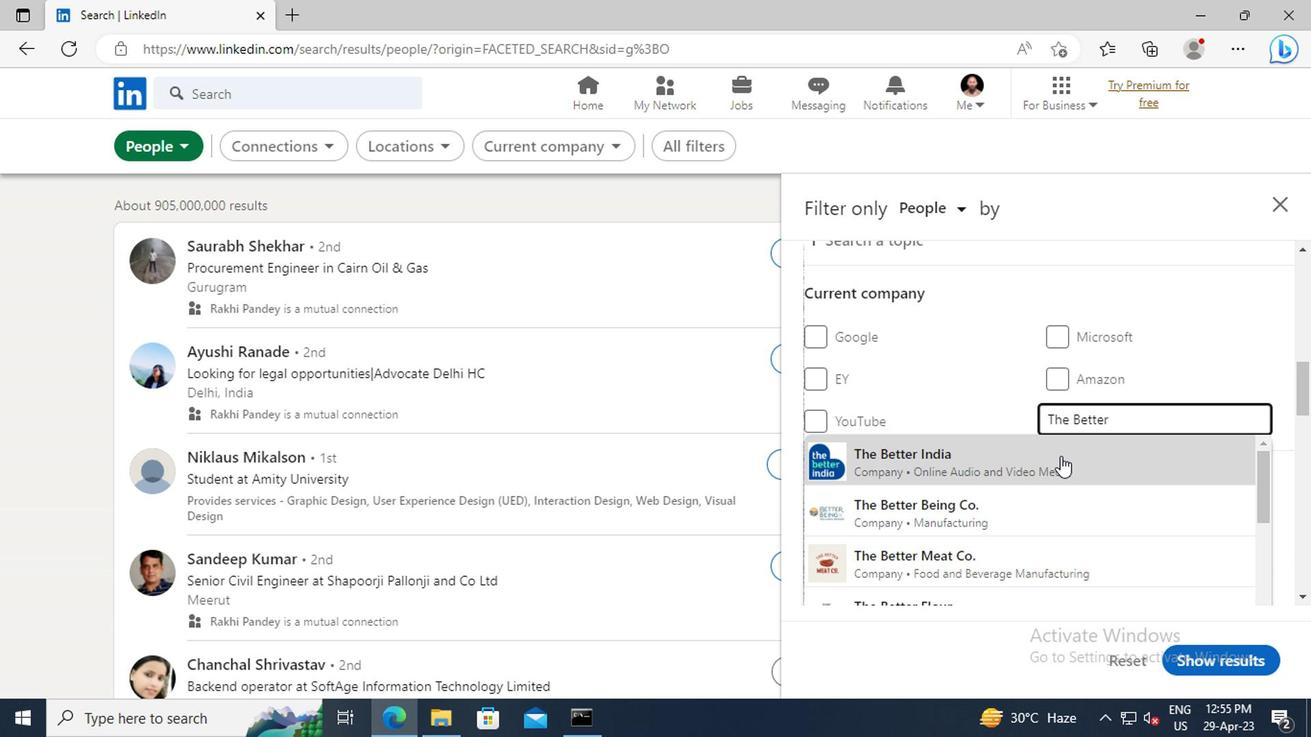 
Action: Mouse scrolled (1056, 455) with delta (0, -1)
Screenshot: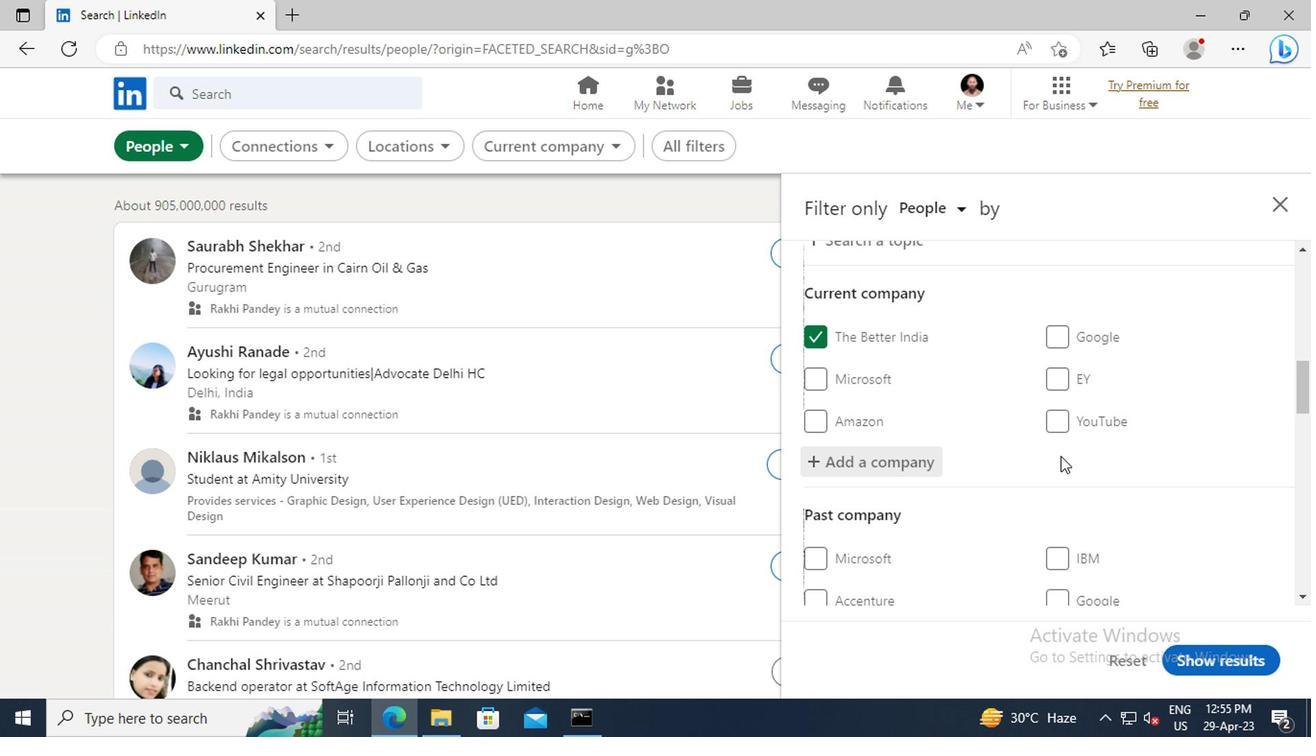 
Action: Mouse moved to (1056, 436)
Screenshot: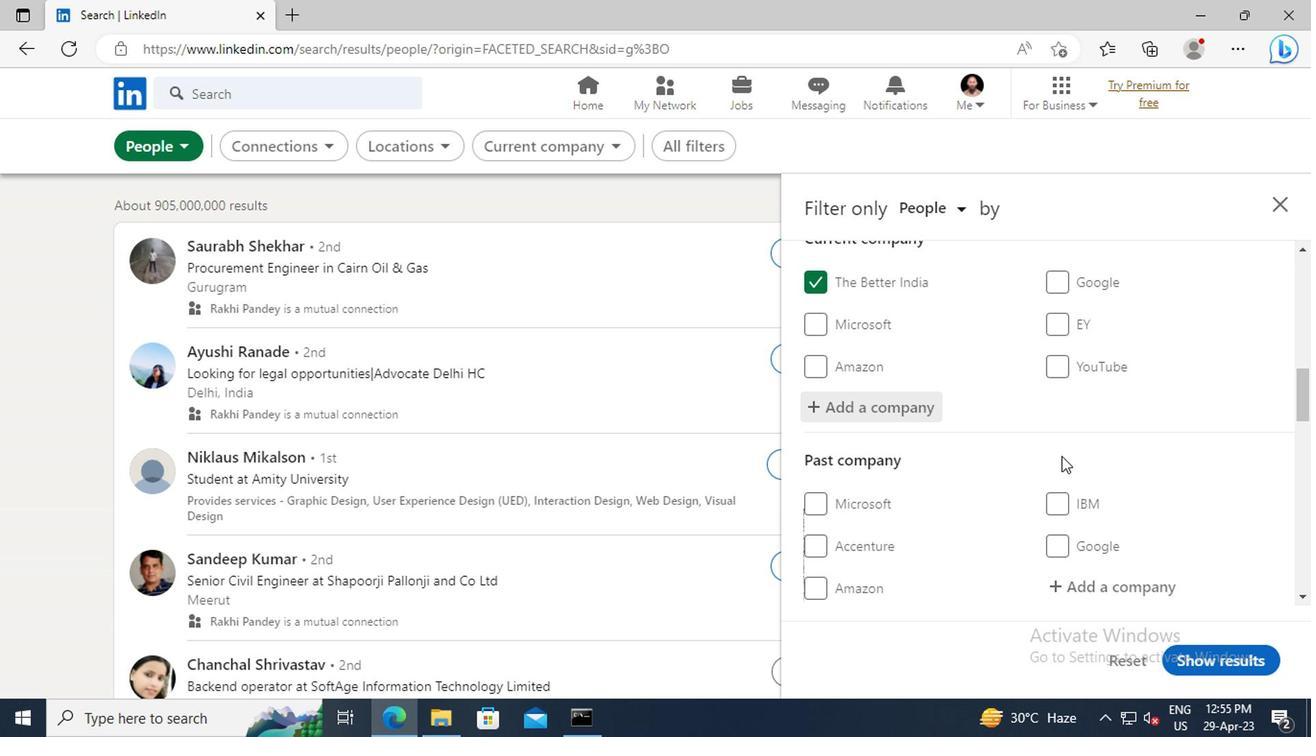 
Action: Mouse scrolled (1056, 435) with delta (0, -1)
Screenshot: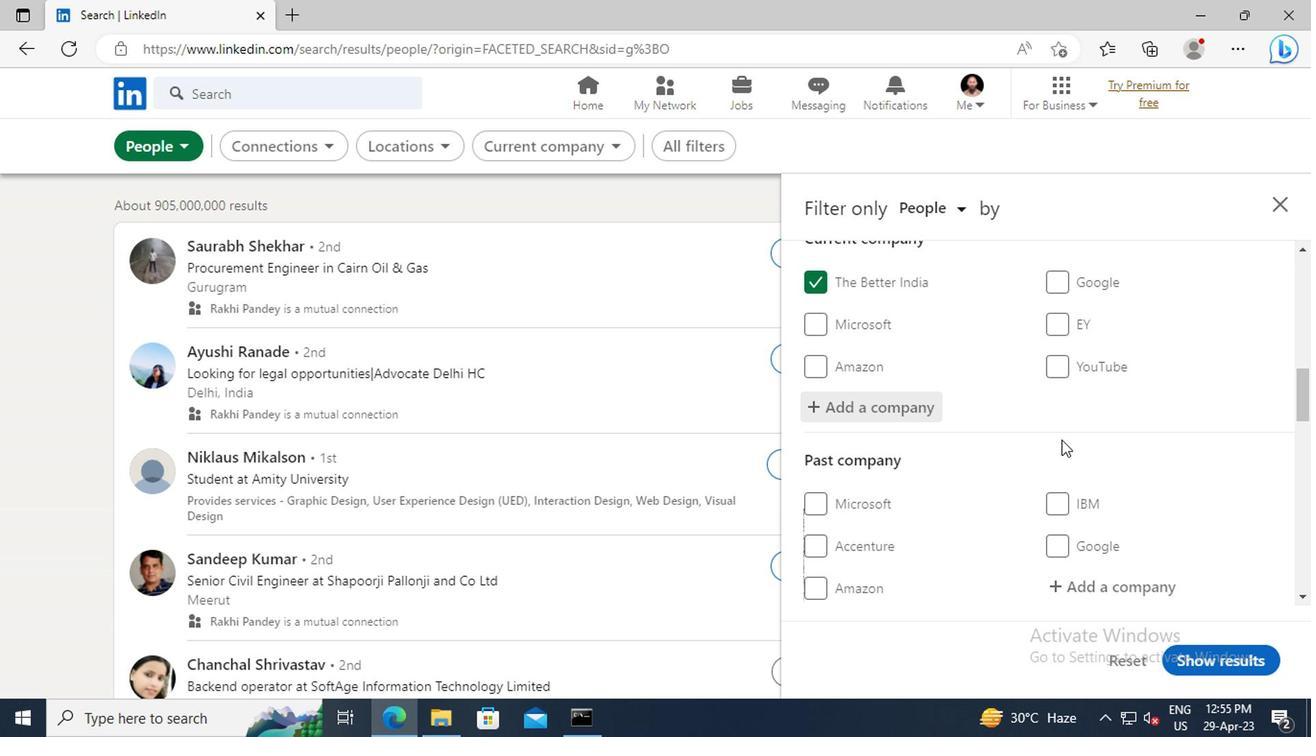 
Action: Mouse scrolled (1056, 435) with delta (0, -1)
Screenshot: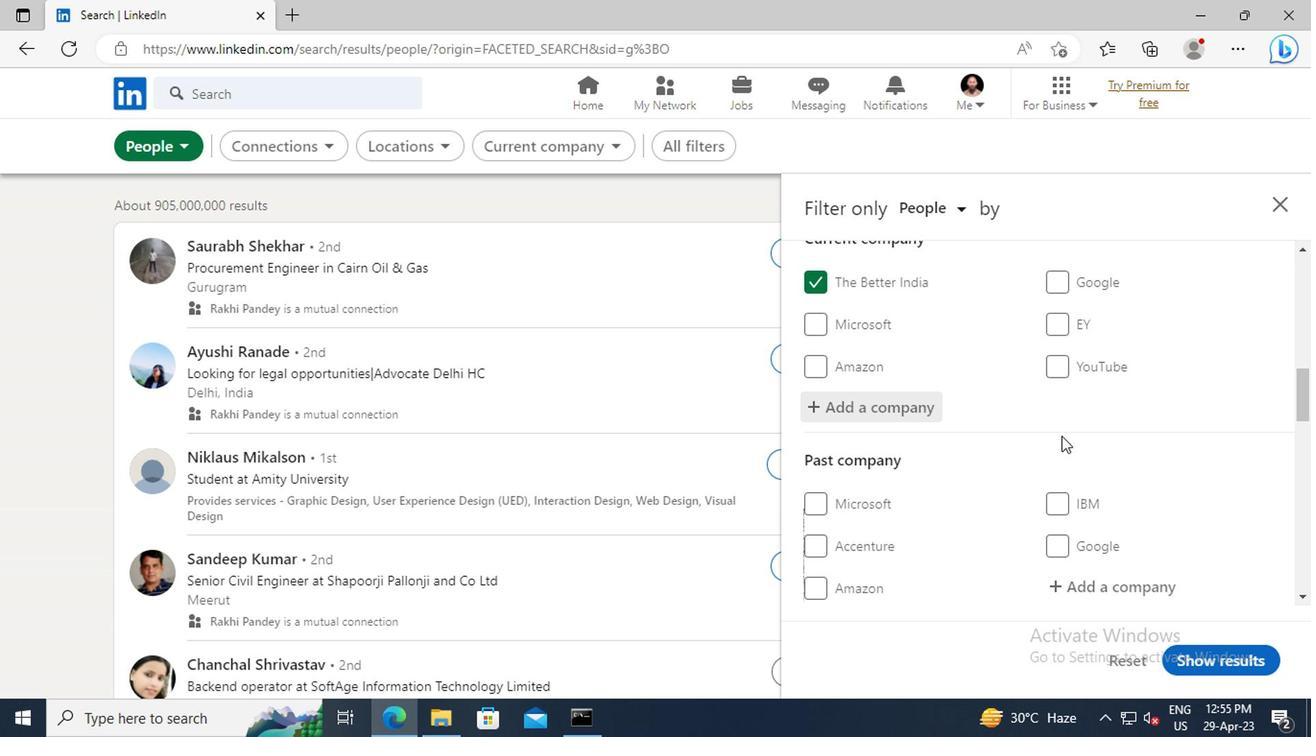 
Action: Mouse moved to (1058, 415)
Screenshot: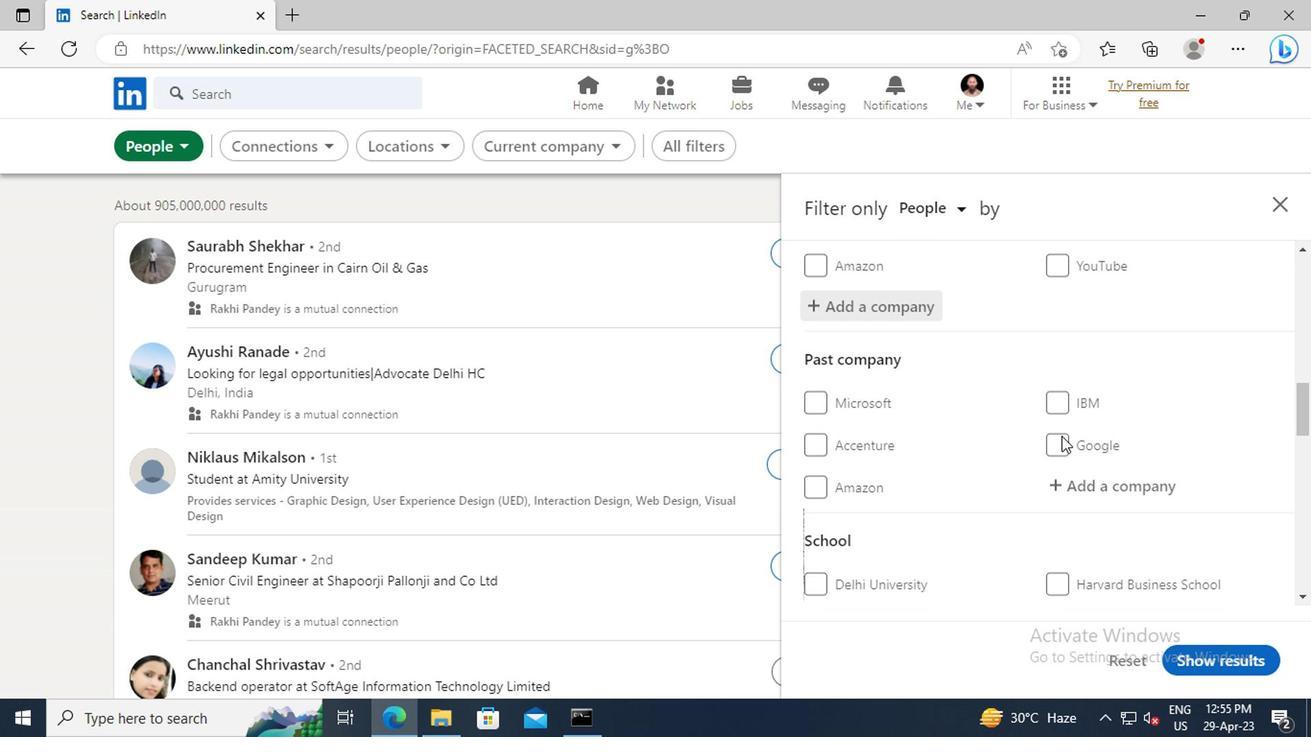 
Action: Mouse scrolled (1058, 414) with delta (0, 0)
Screenshot: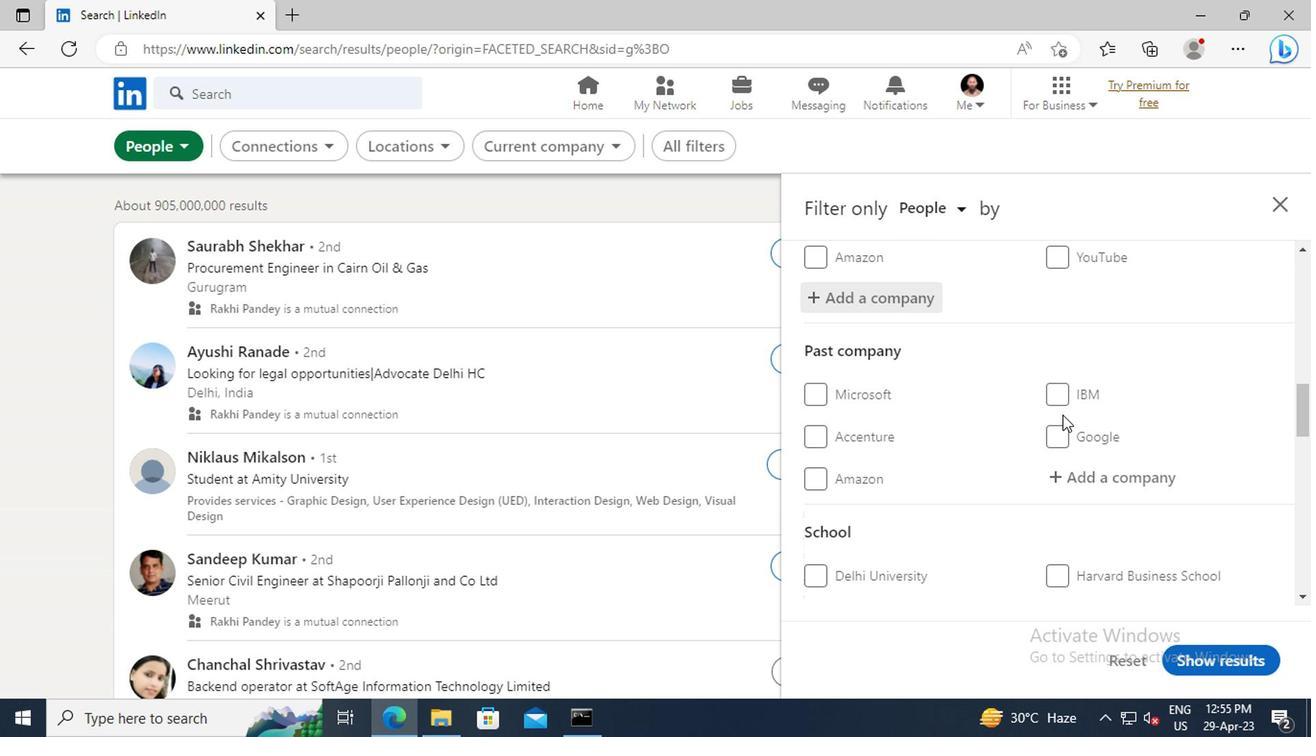 
Action: Mouse moved to (1058, 401)
Screenshot: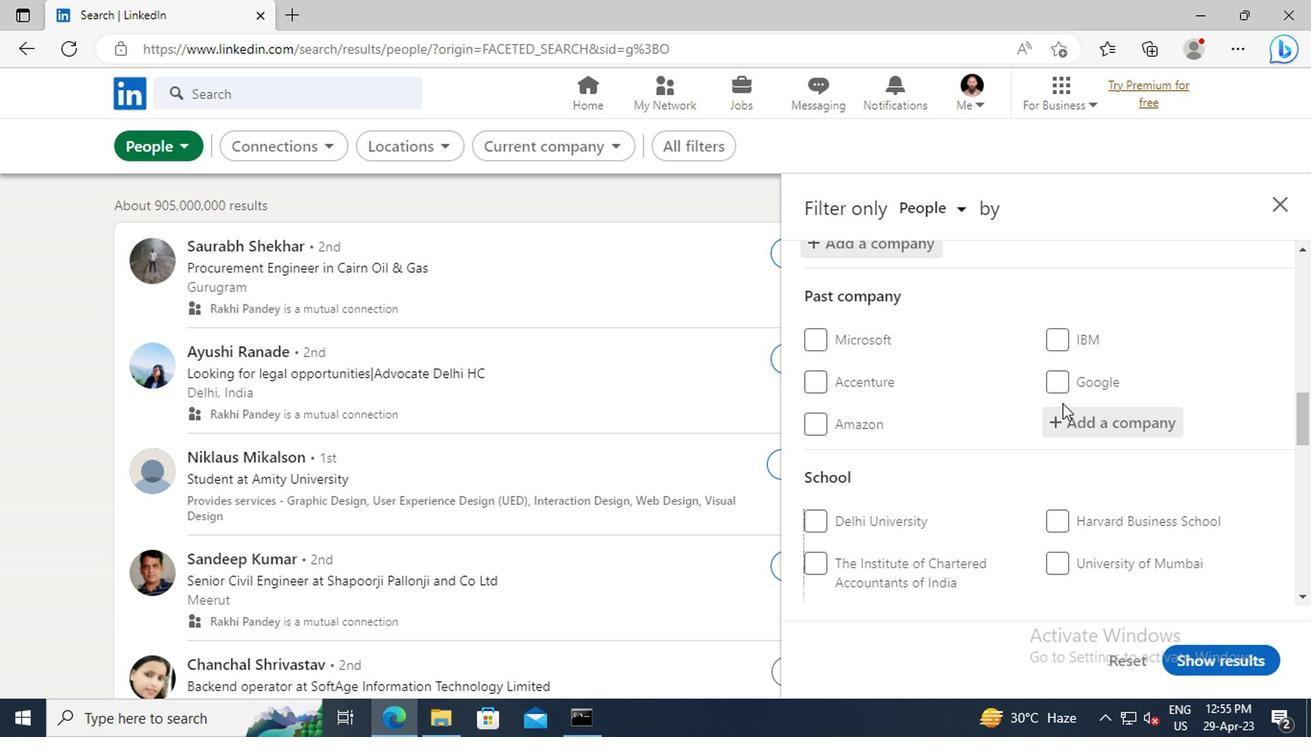 
Action: Mouse scrolled (1058, 400) with delta (0, 0)
Screenshot: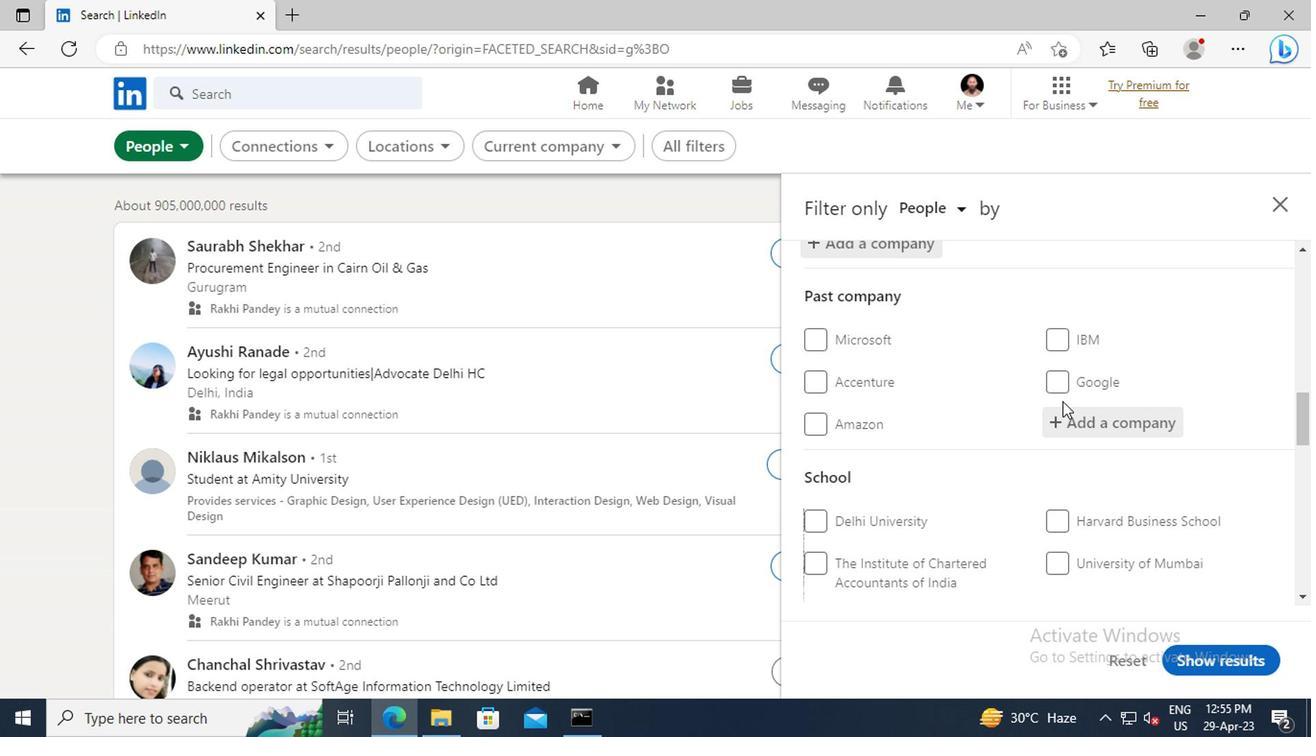 
Action: Mouse scrolled (1058, 400) with delta (0, 0)
Screenshot: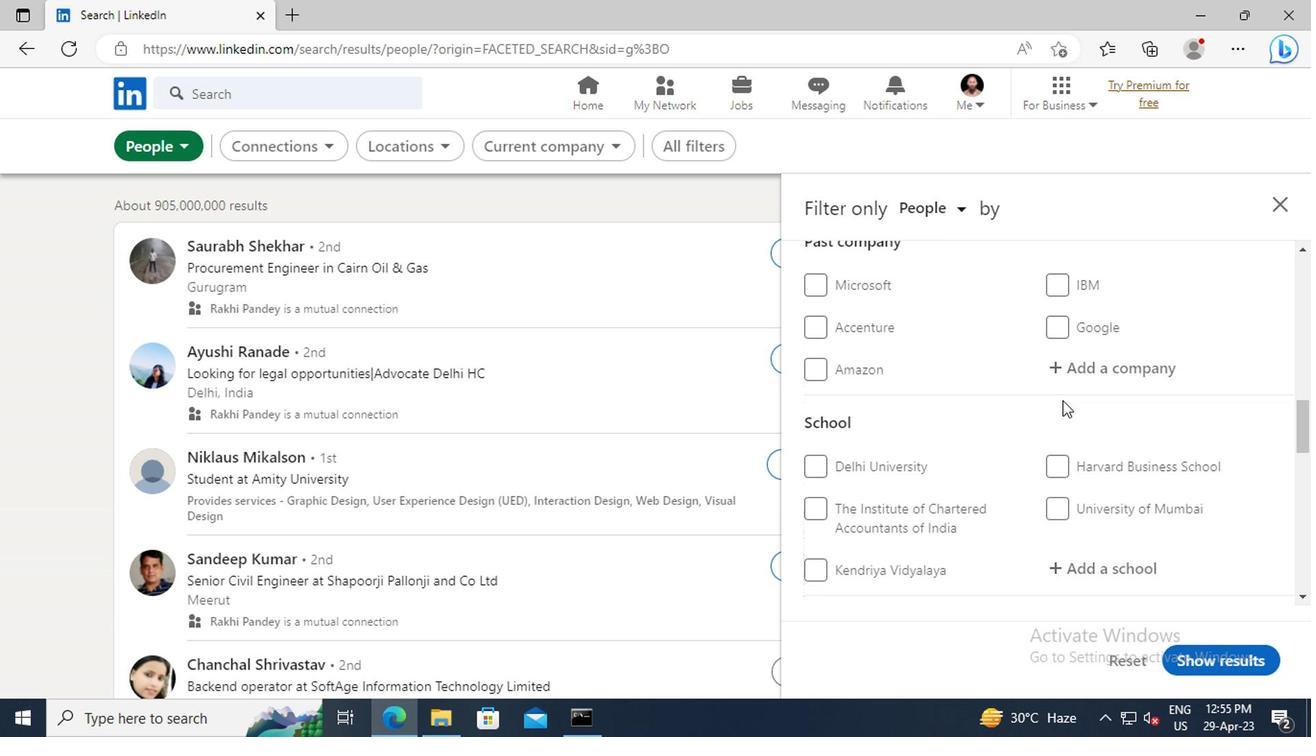 
Action: Mouse scrolled (1058, 400) with delta (0, 0)
Screenshot: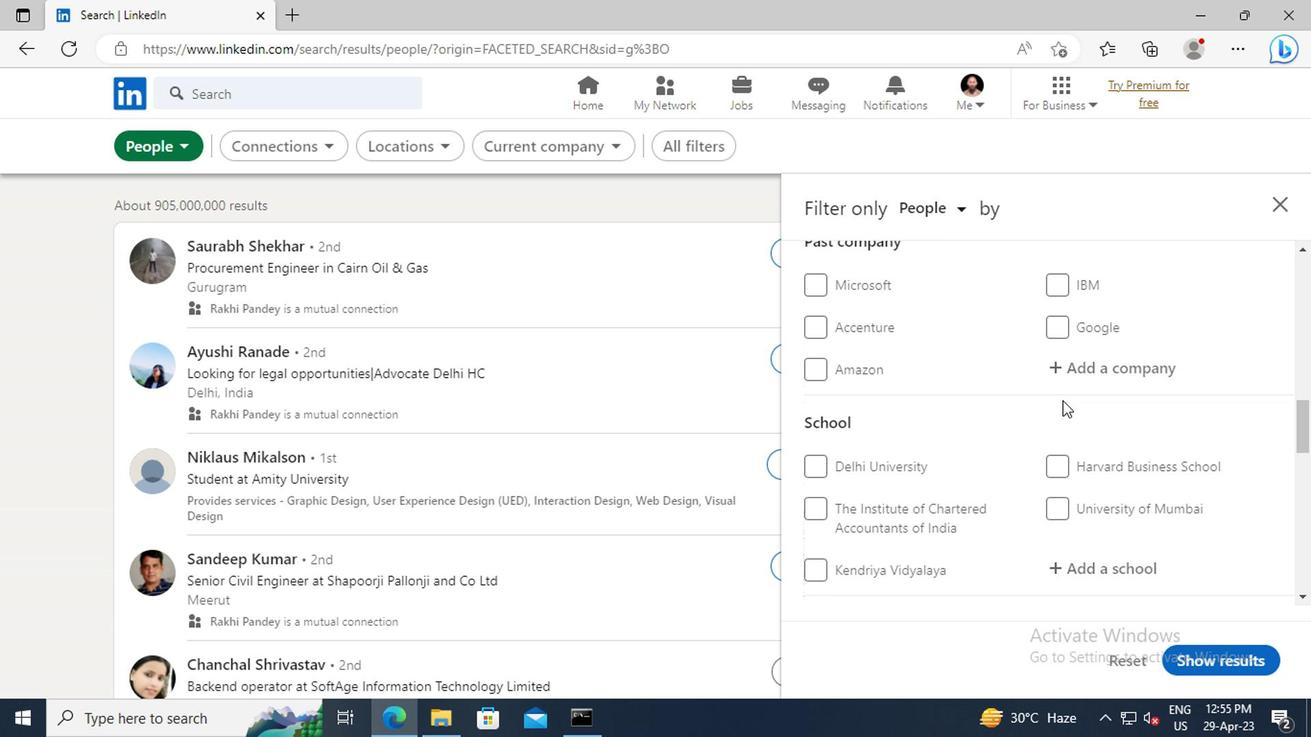 
Action: Mouse scrolled (1058, 400) with delta (0, 0)
Screenshot: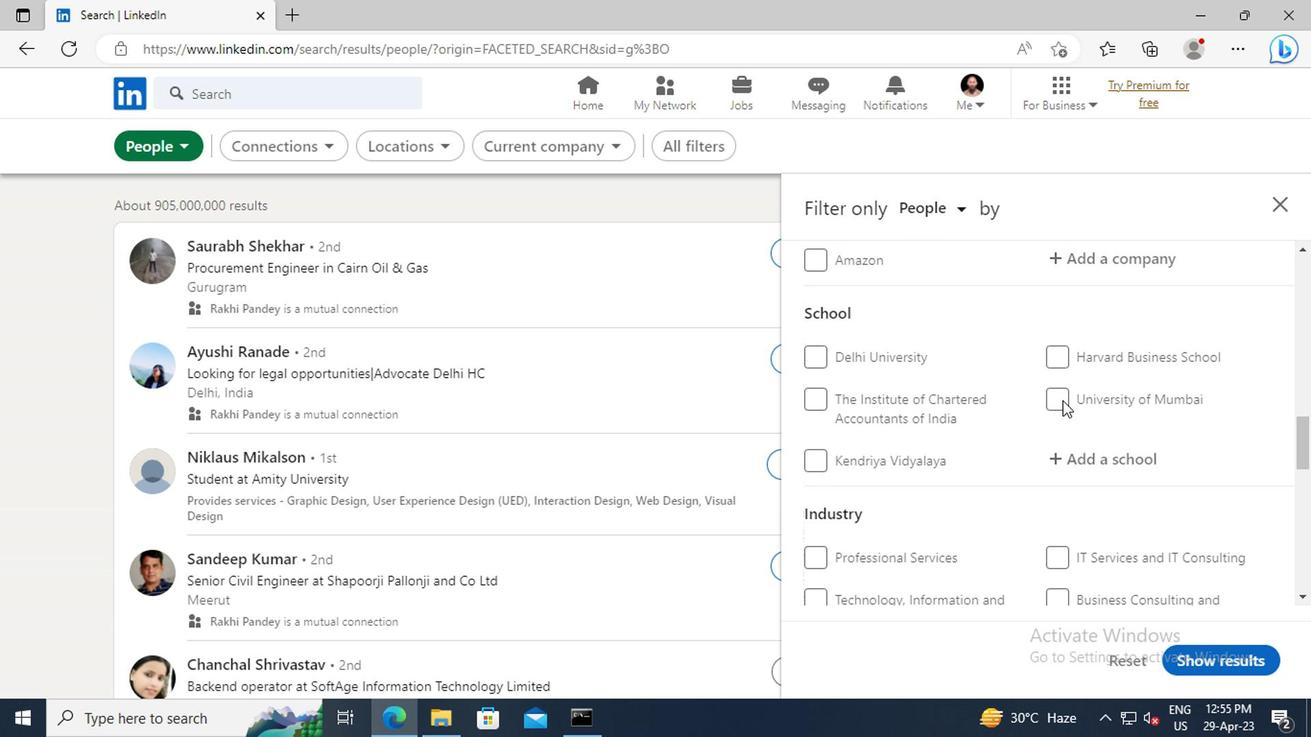 
Action: Mouse moved to (1063, 410)
Screenshot: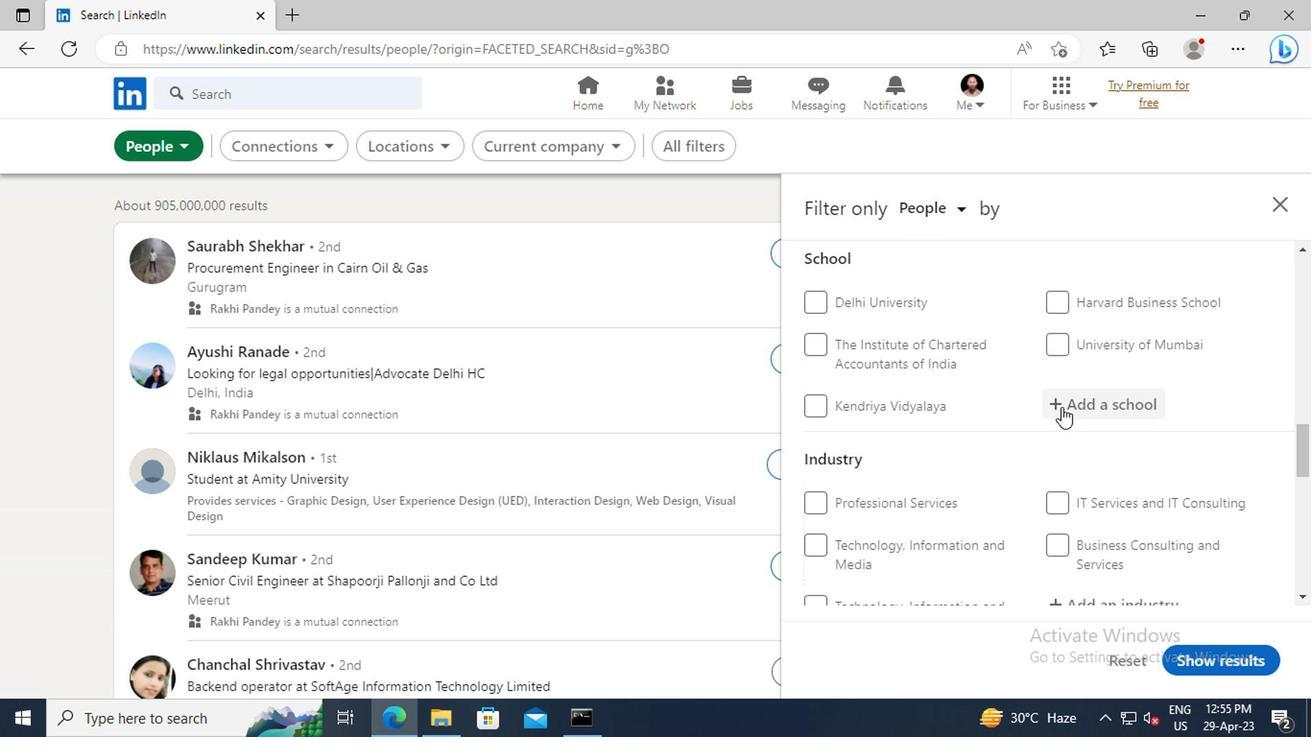 
Action: Mouse pressed left at (1063, 410)
Screenshot: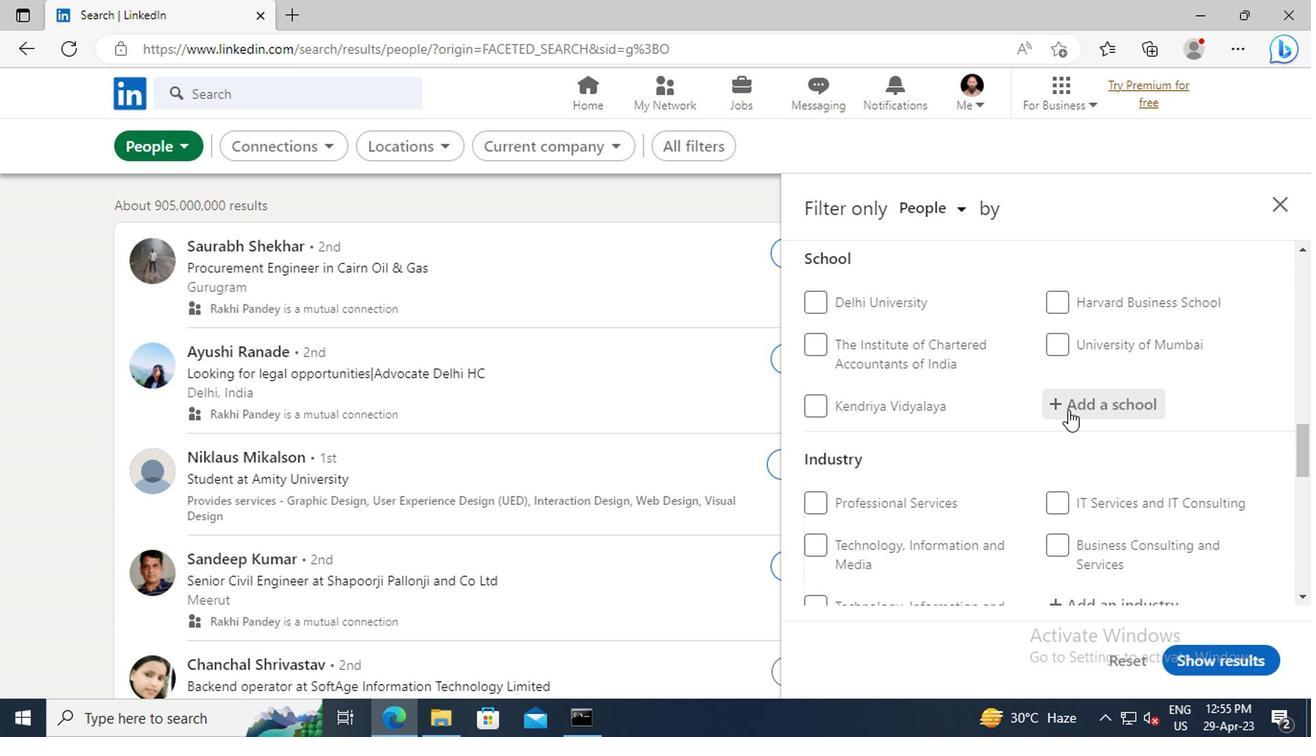 
Action: Key pressed <Key.shift>GURU<Key.space><Key.shift>NANAK<Key.space><Key.shift>DEV
Screenshot: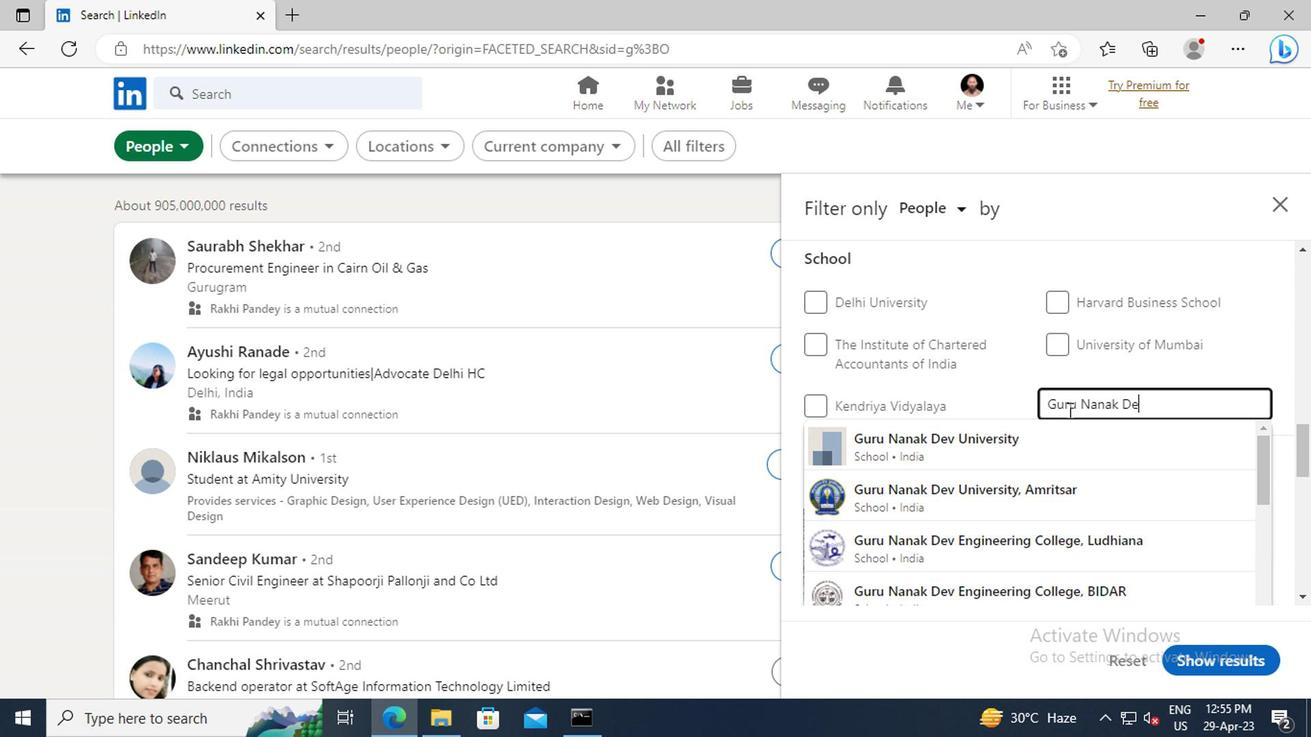 
Action: Mouse moved to (1058, 439)
Screenshot: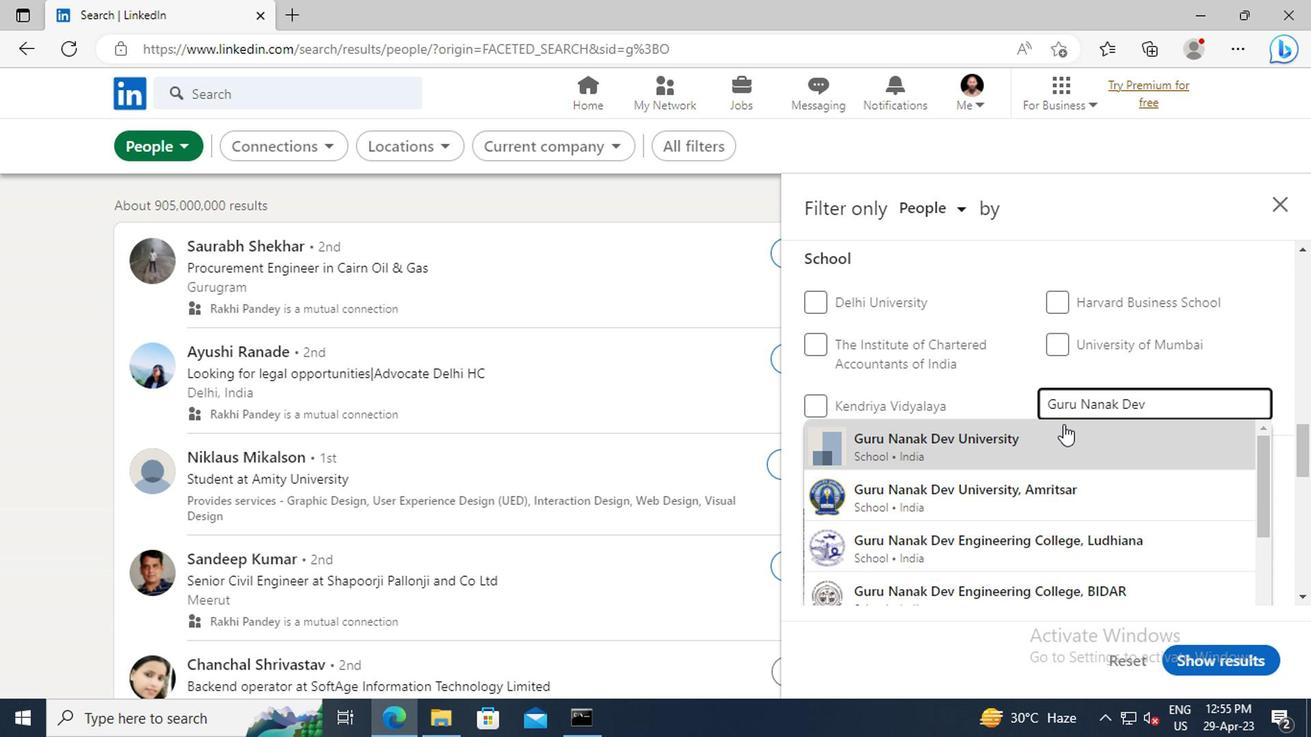 
Action: Mouse pressed left at (1058, 439)
Screenshot: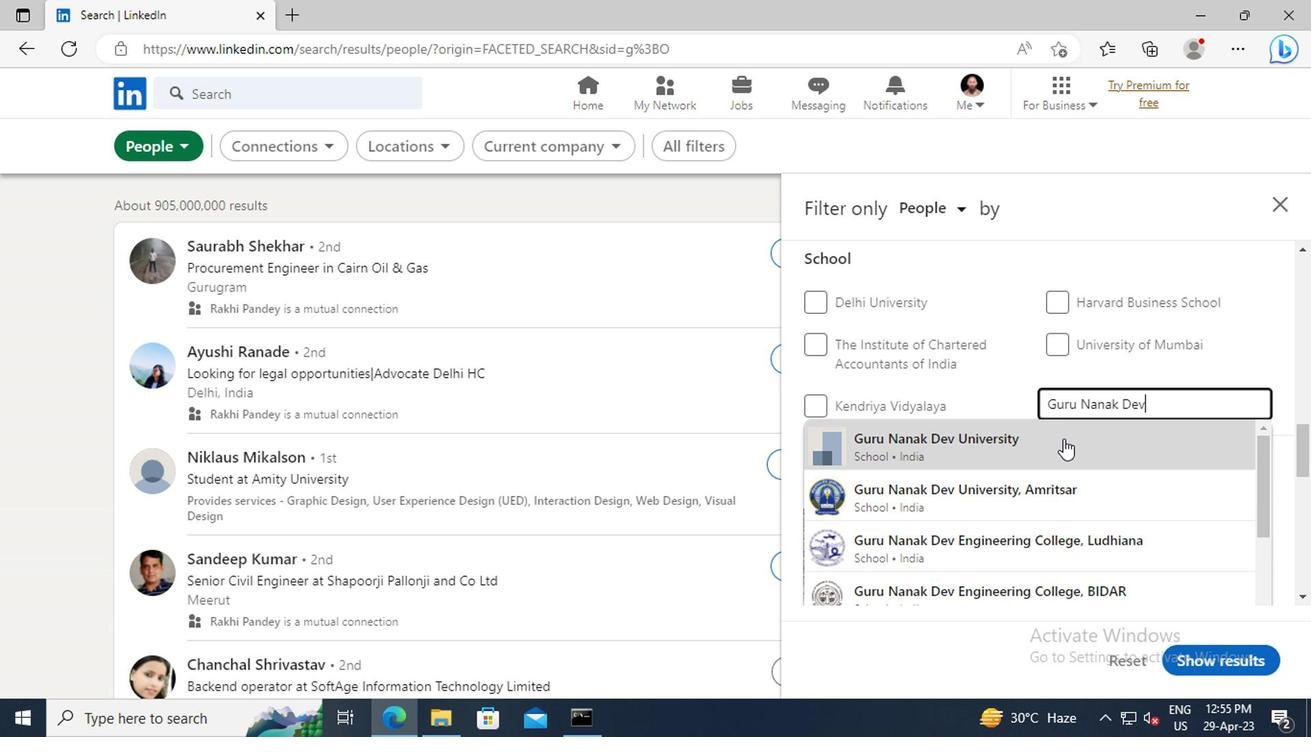 
Action: Mouse scrolled (1058, 437) with delta (0, -1)
Screenshot: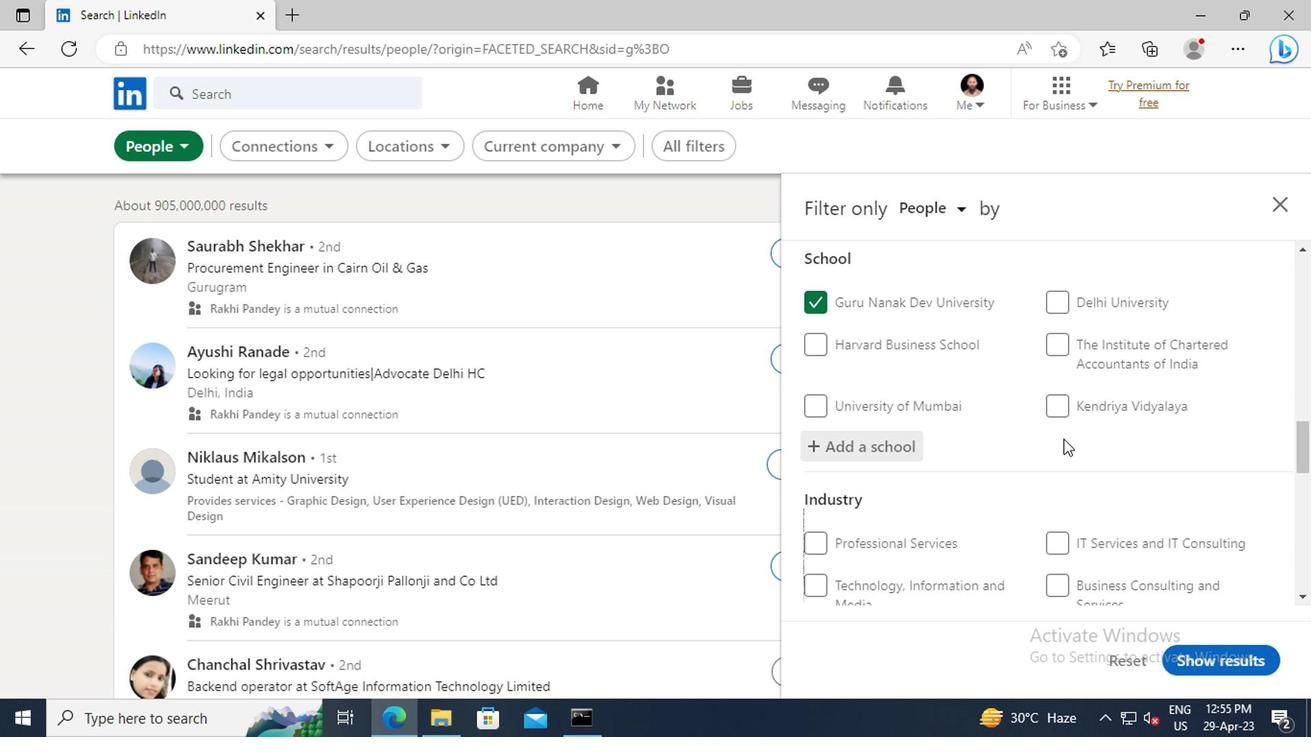 
Action: Mouse moved to (1058, 427)
Screenshot: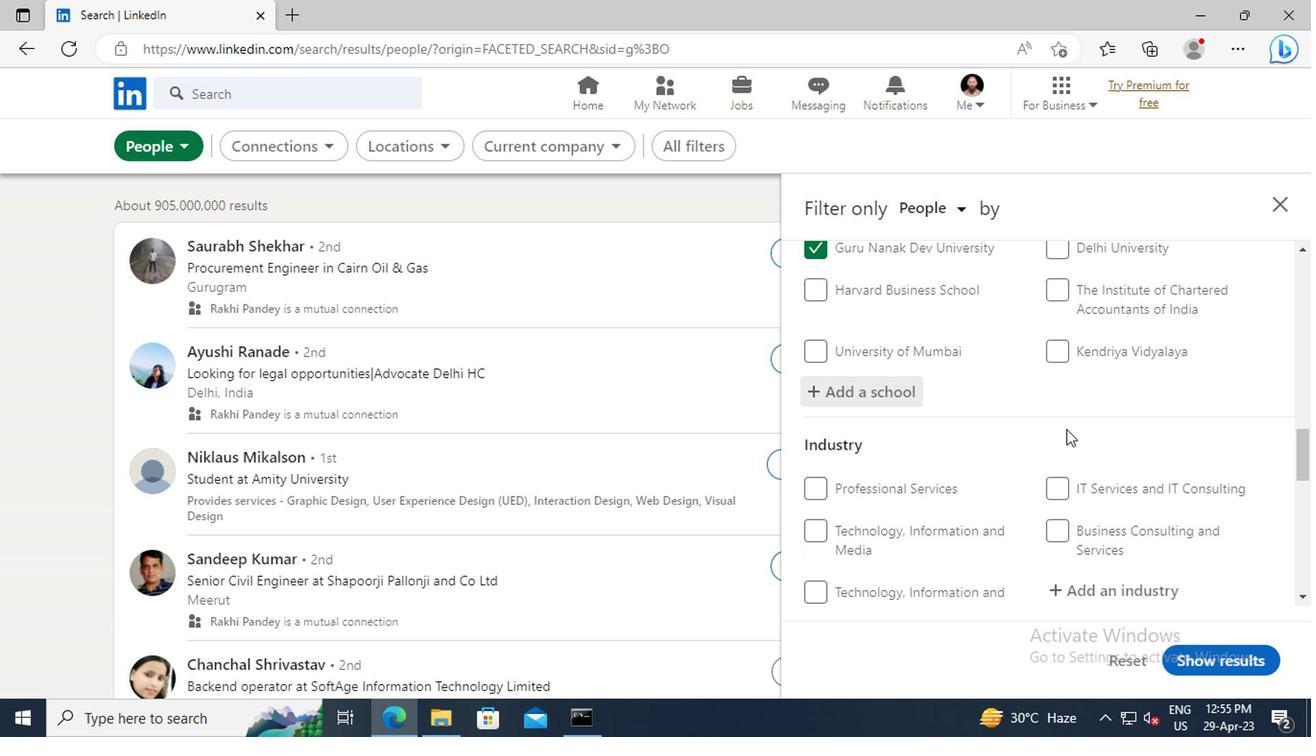 
Action: Mouse scrolled (1058, 427) with delta (0, 0)
Screenshot: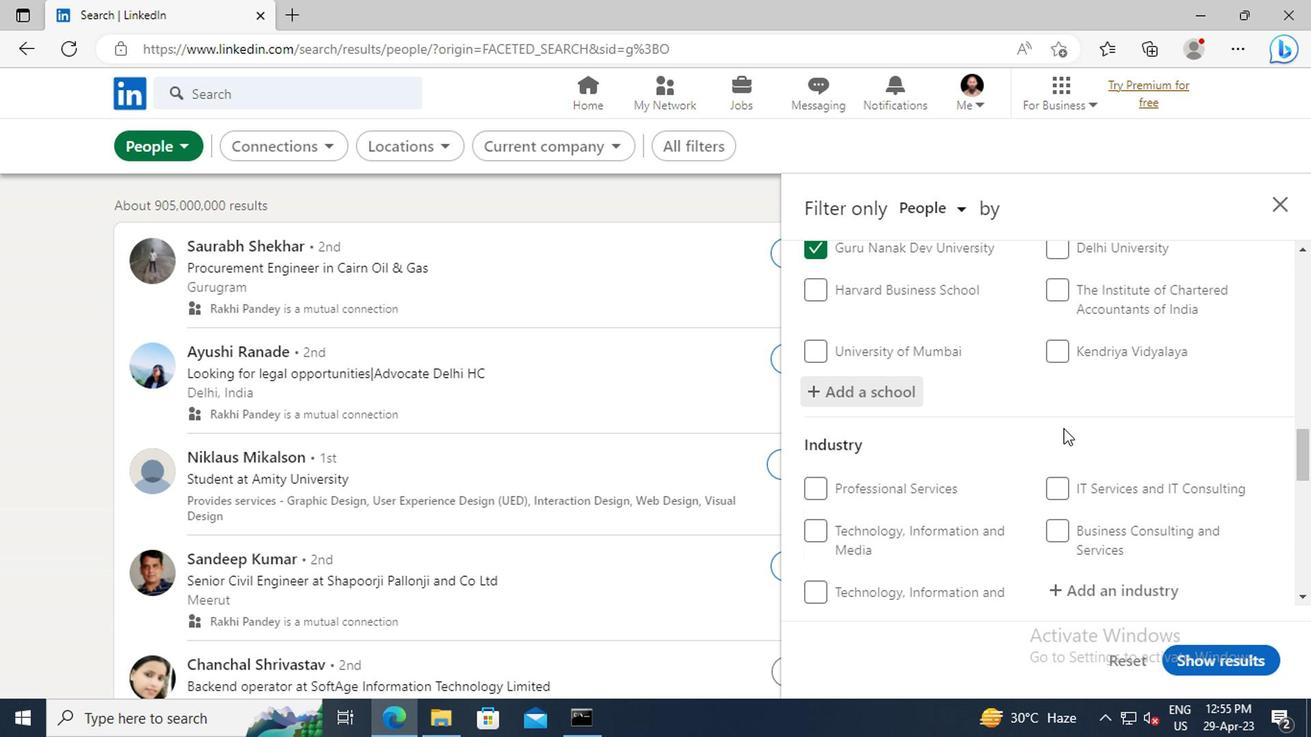 
Action: Mouse scrolled (1058, 427) with delta (0, 0)
Screenshot: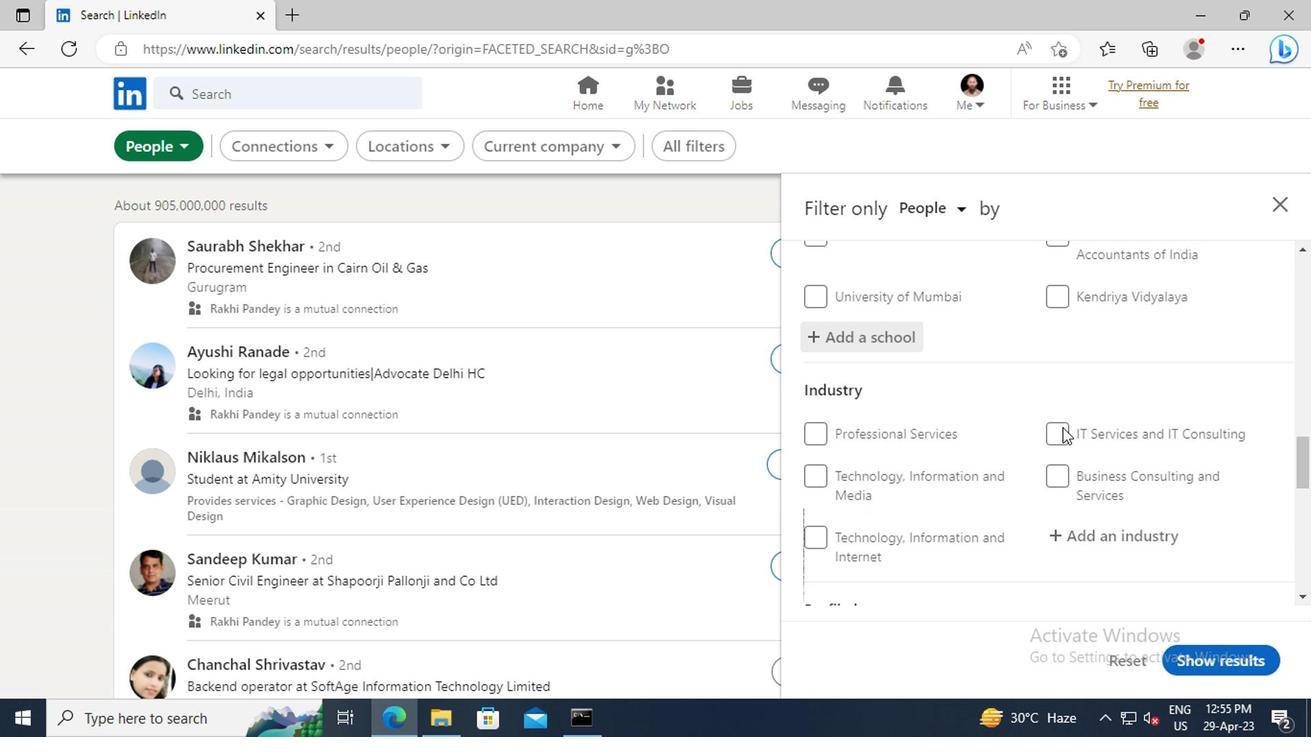 
Action: Mouse moved to (1065, 476)
Screenshot: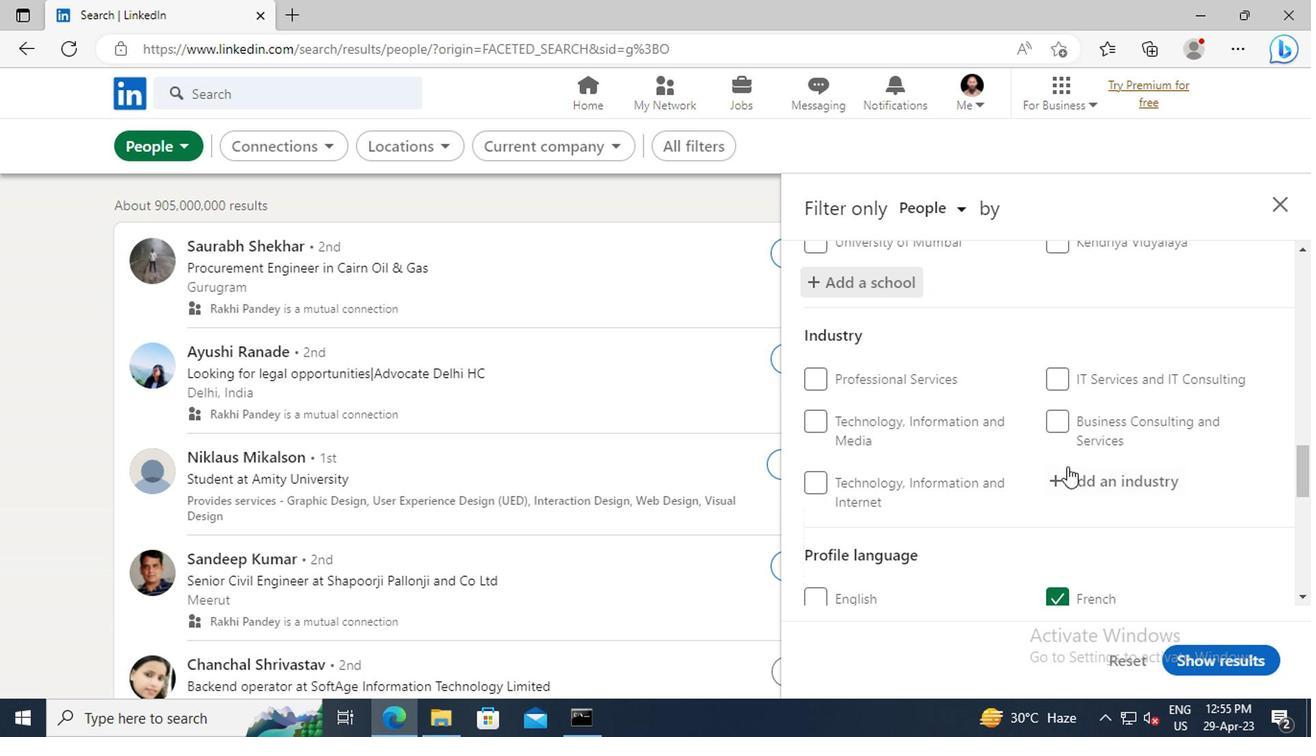 
Action: Mouse pressed left at (1065, 476)
Screenshot: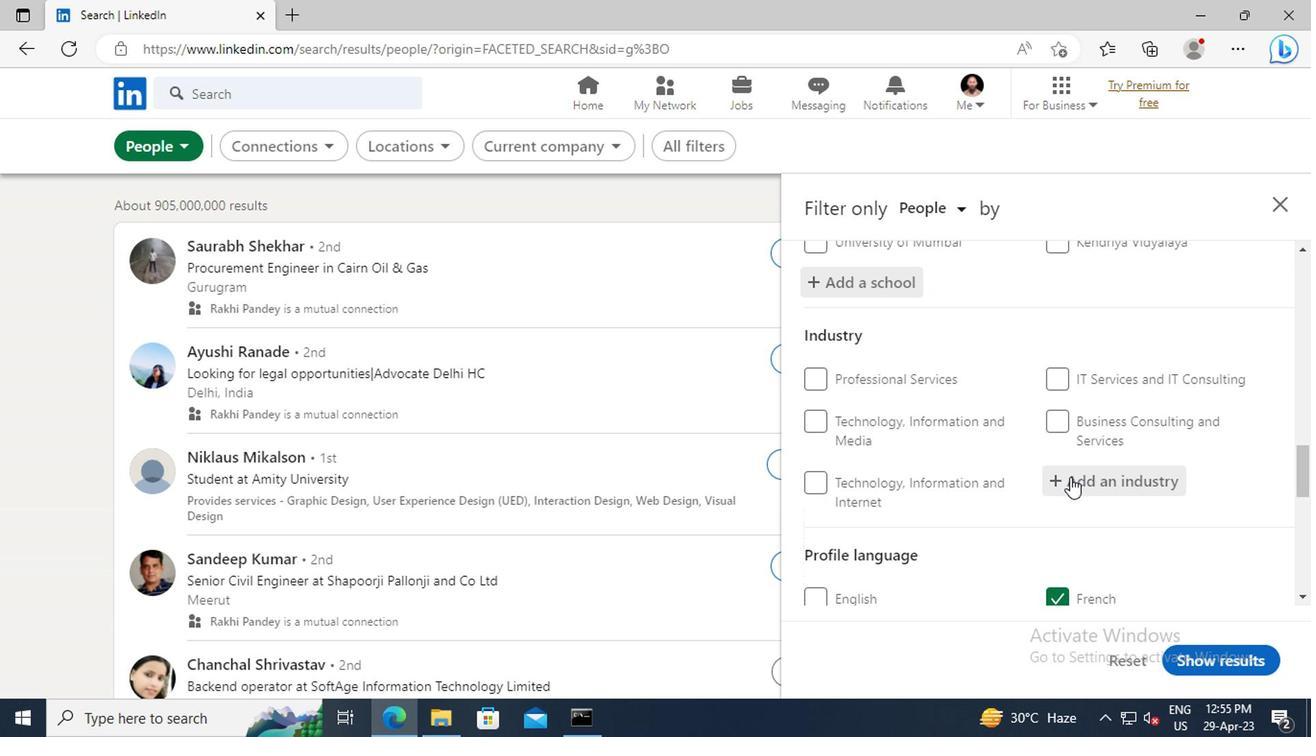 
Action: Key pressed <Key.shift>MATTRESS
Screenshot: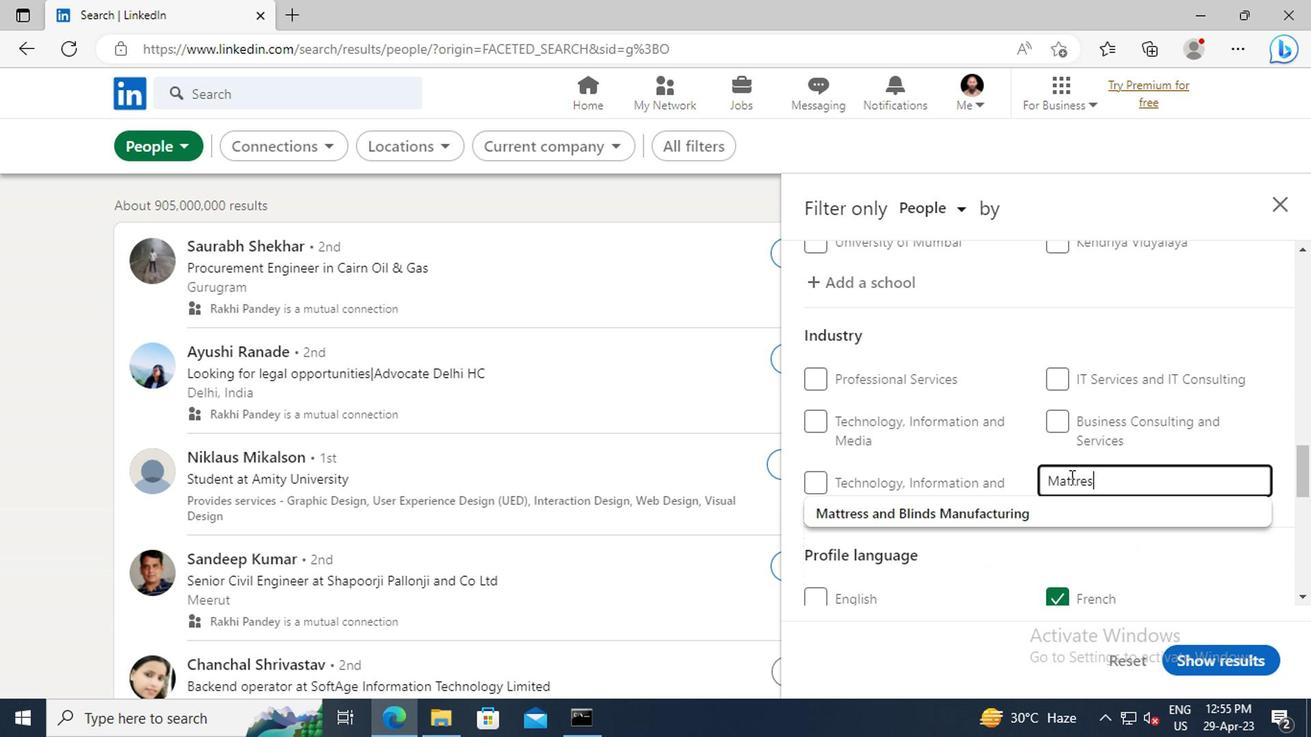 
Action: Mouse moved to (1013, 508)
Screenshot: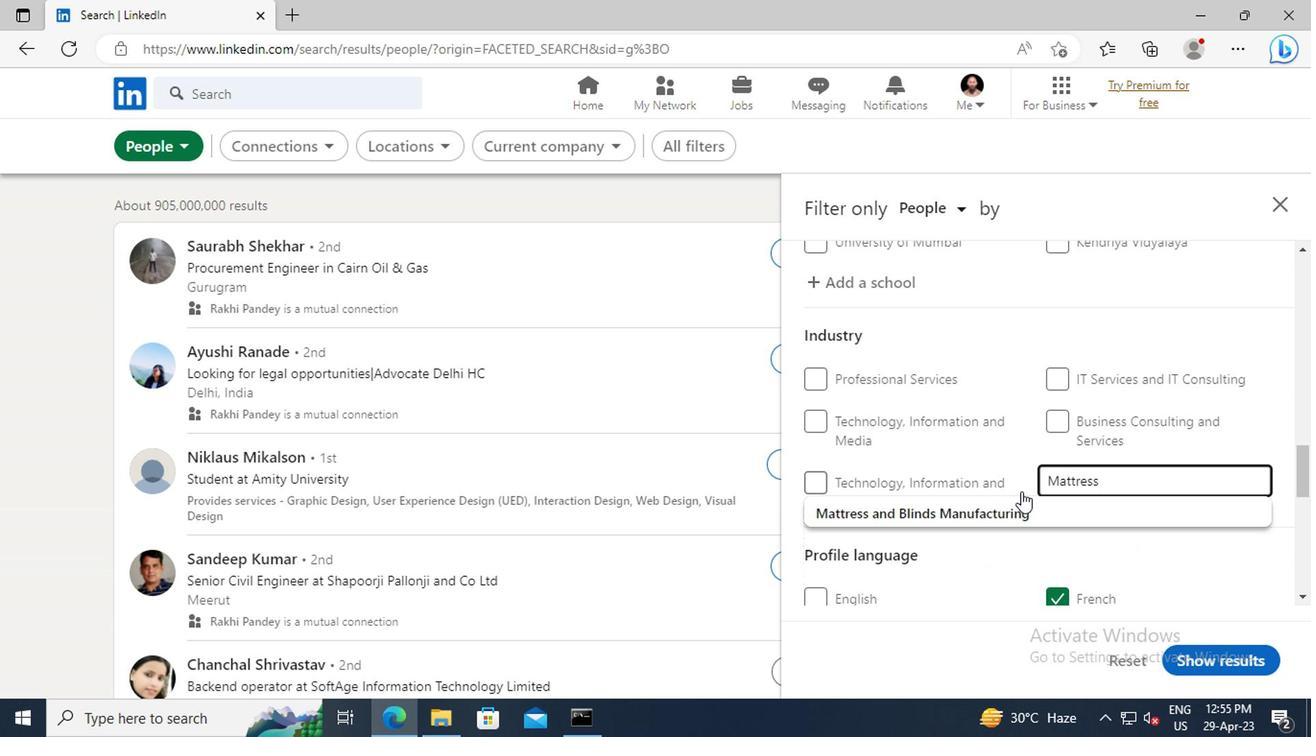 
Action: Mouse pressed left at (1013, 508)
Screenshot: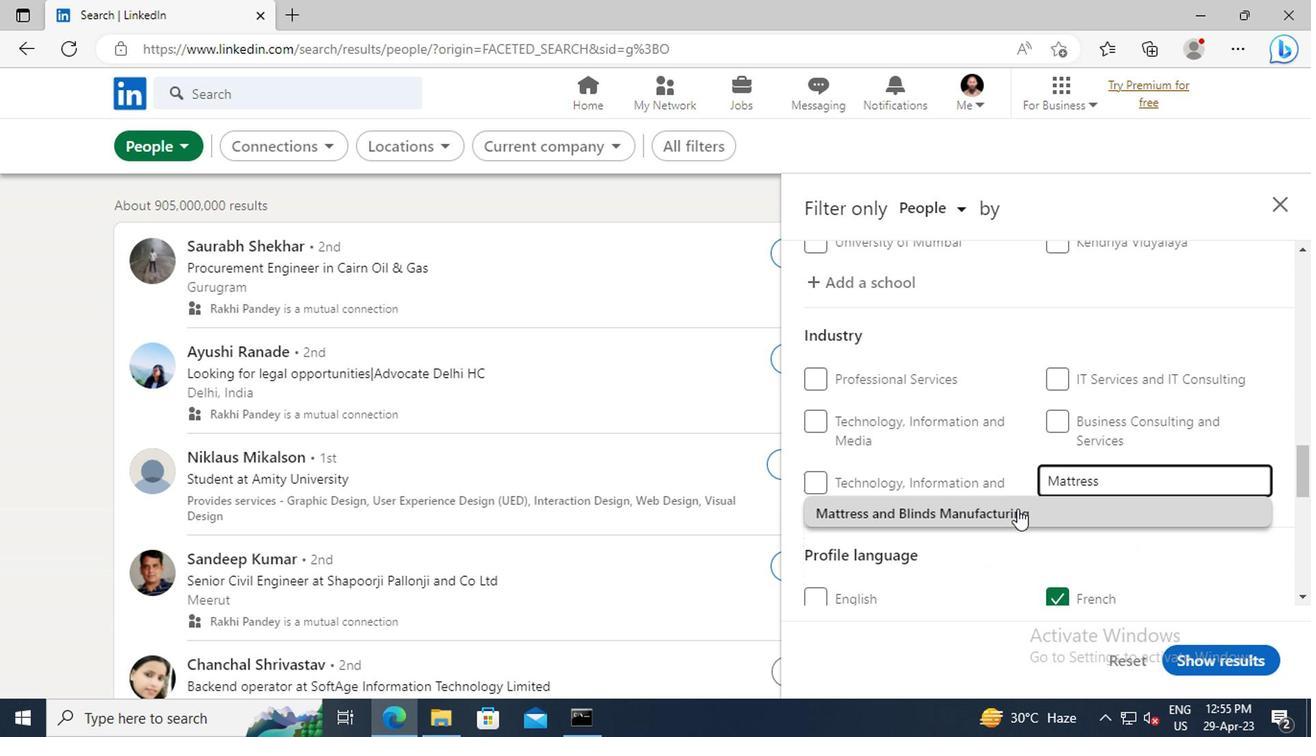 
Action: Mouse scrolled (1013, 507) with delta (0, 0)
Screenshot: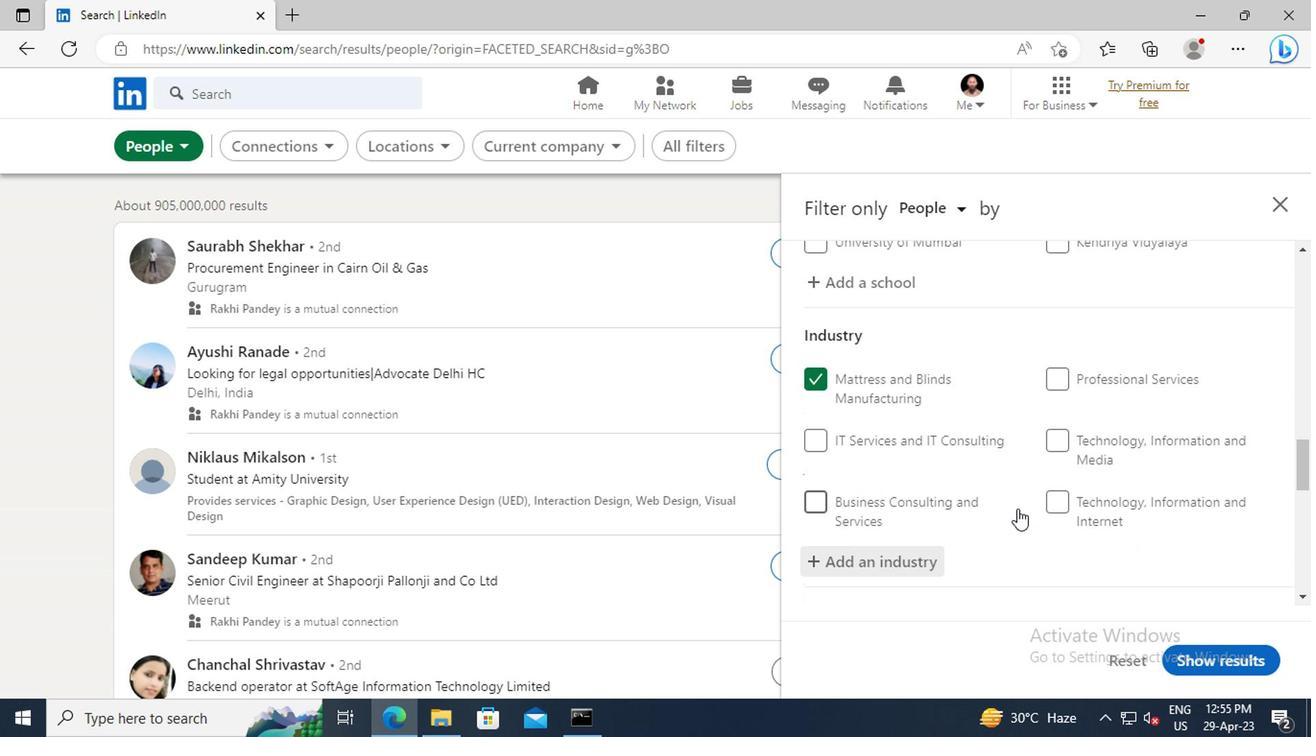 
Action: Mouse scrolled (1013, 507) with delta (0, 0)
Screenshot: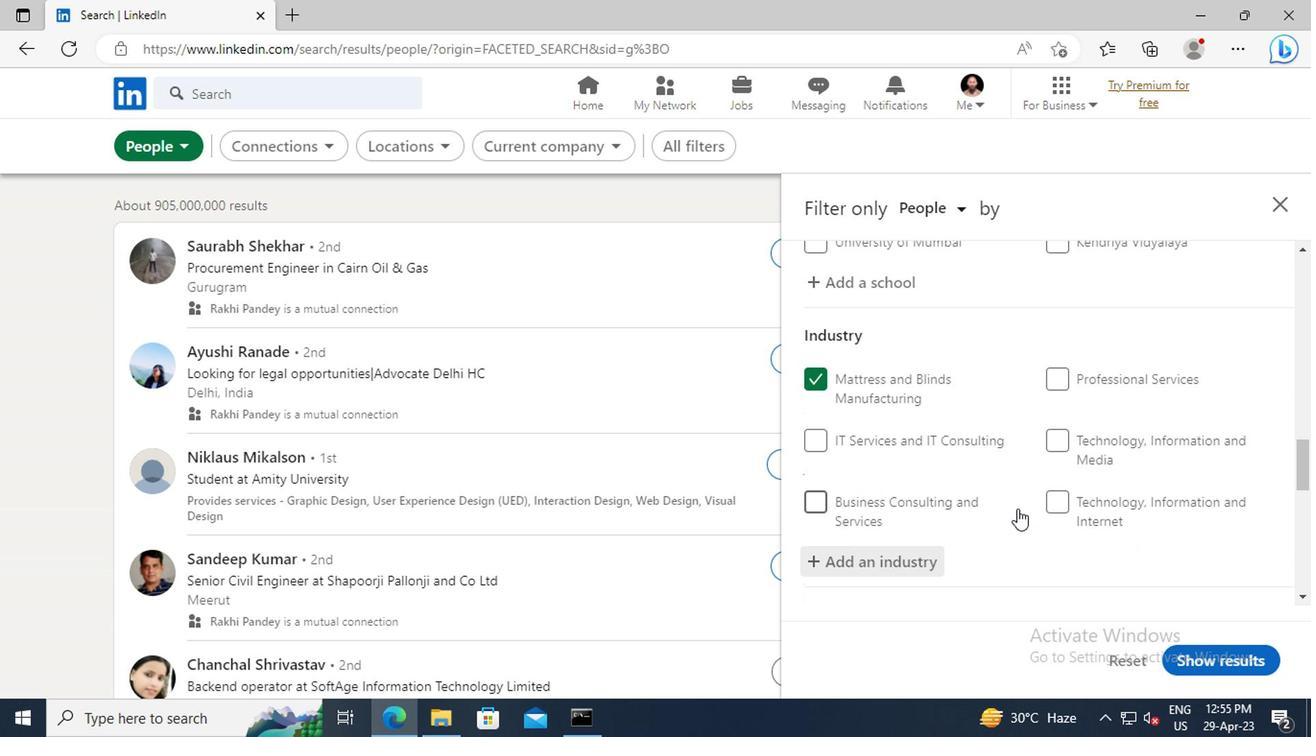 
Action: Mouse moved to (1013, 470)
Screenshot: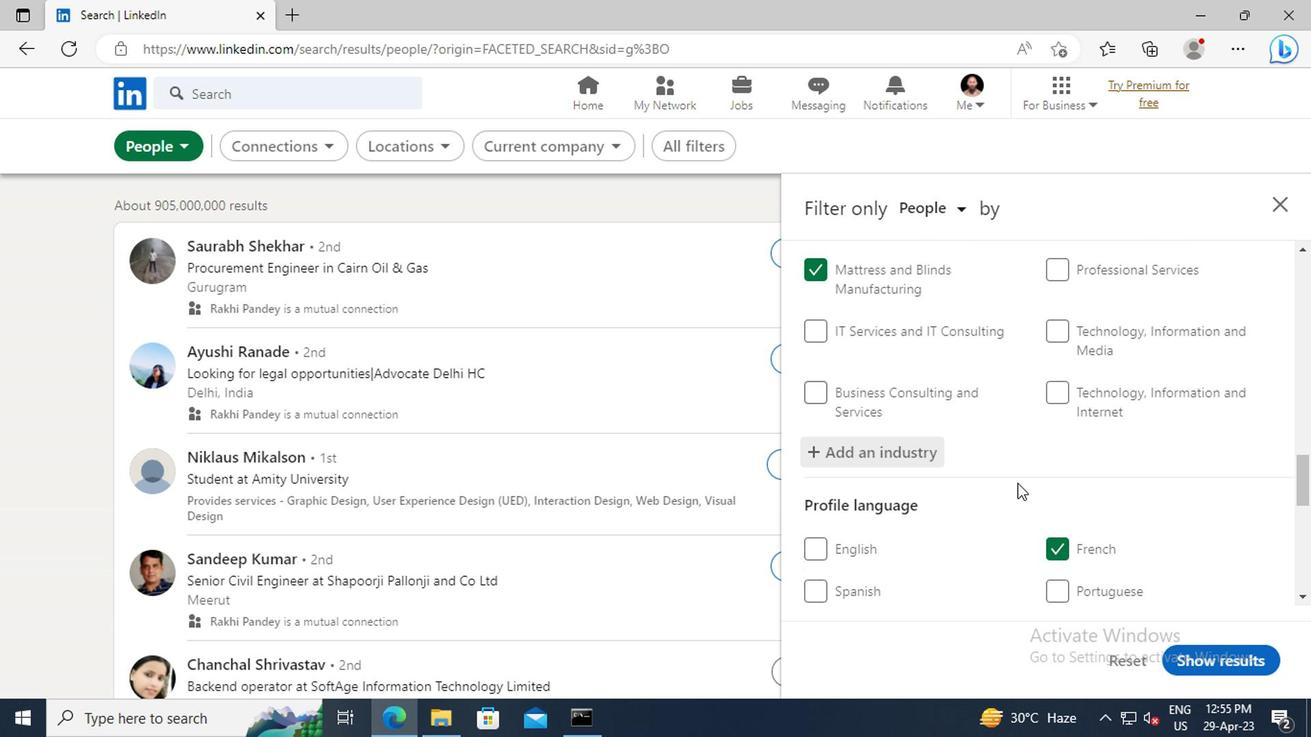 
Action: Mouse scrolled (1013, 469) with delta (0, -1)
Screenshot: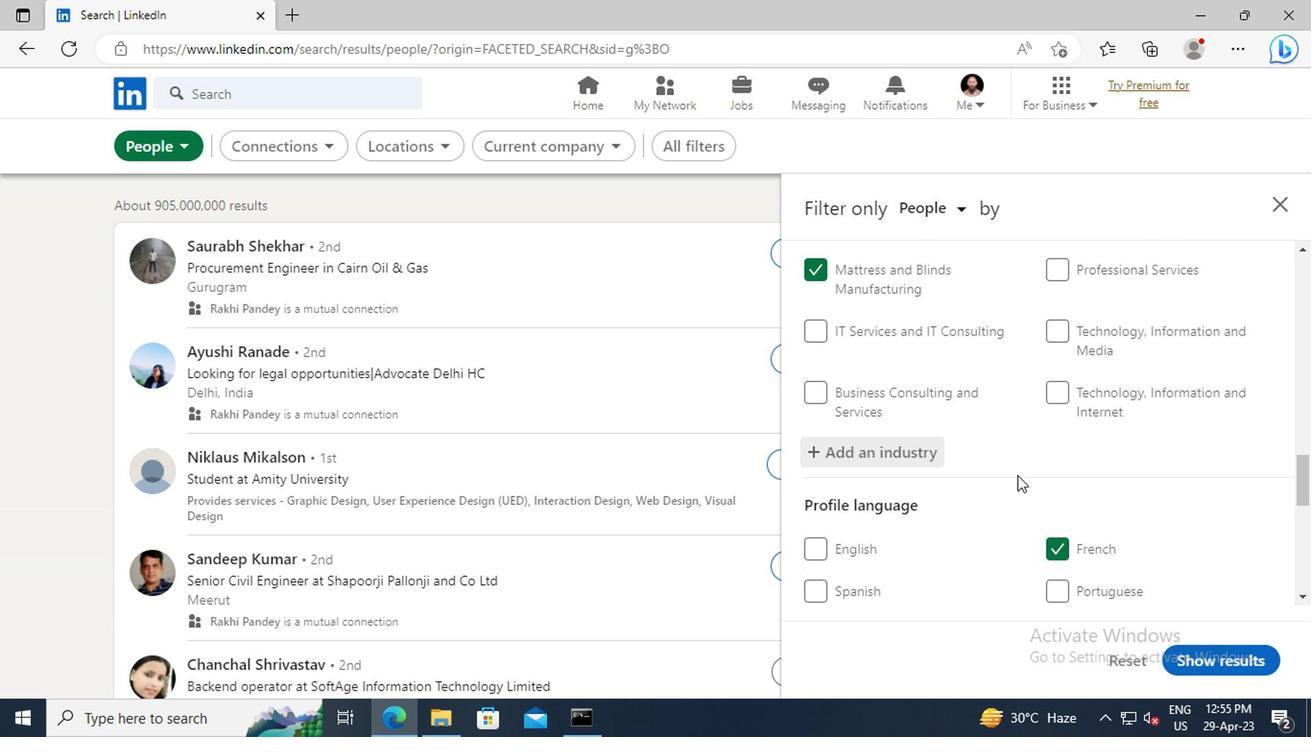 
Action: Mouse moved to (1014, 430)
Screenshot: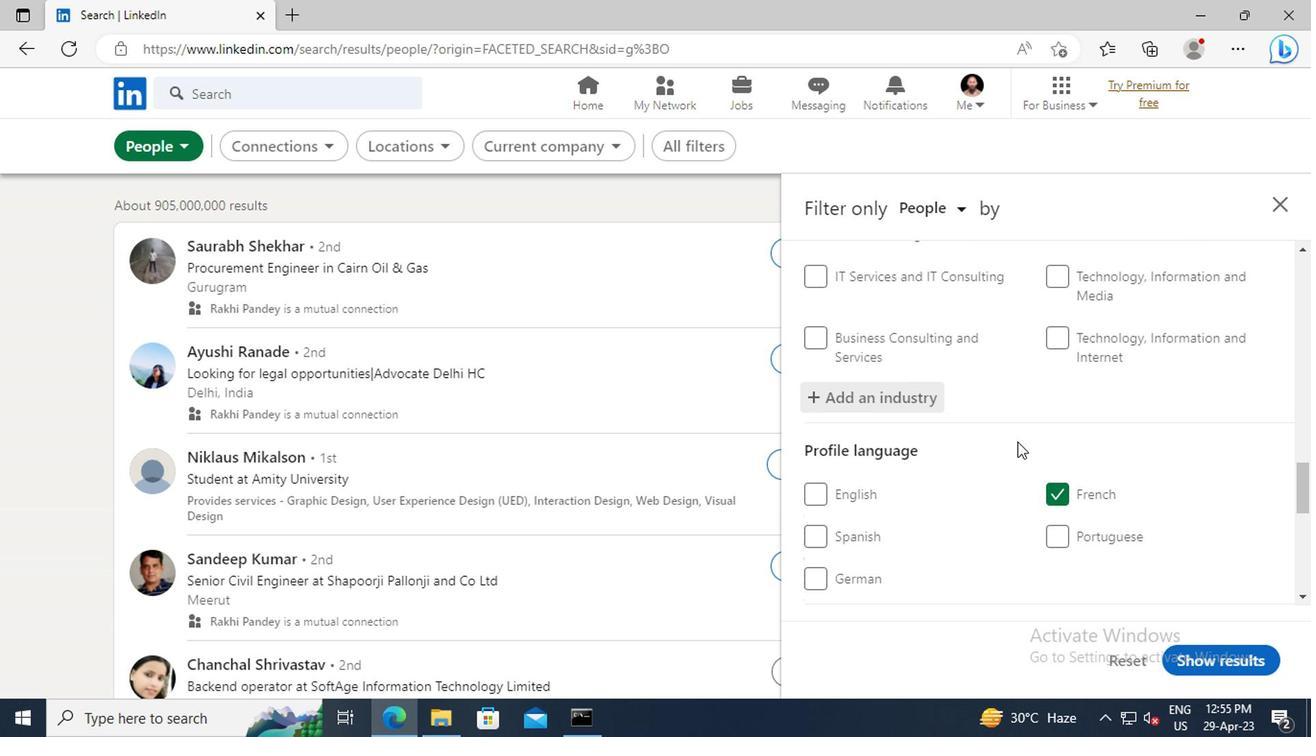 
Action: Mouse scrolled (1014, 429) with delta (0, 0)
Screenshot: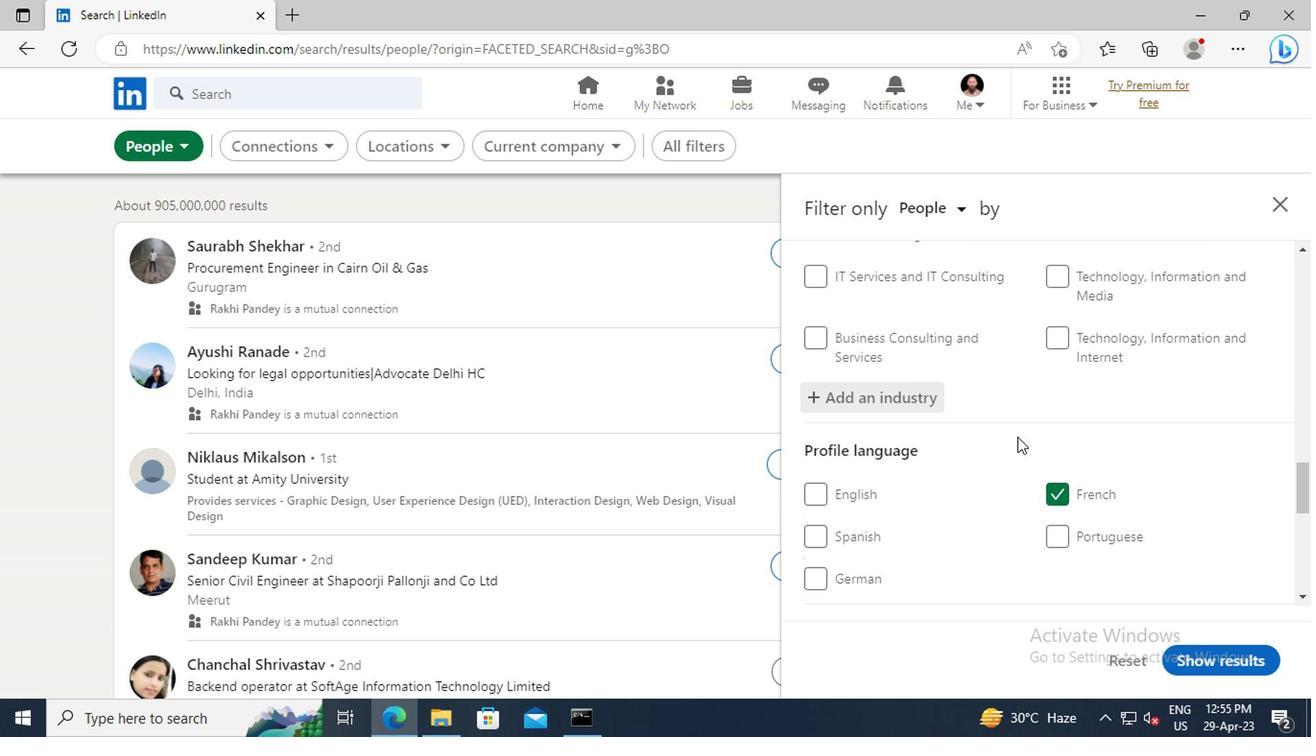 
Action: Mouse scrolled (1014, 429) with delta (0, 0)
Screenshot: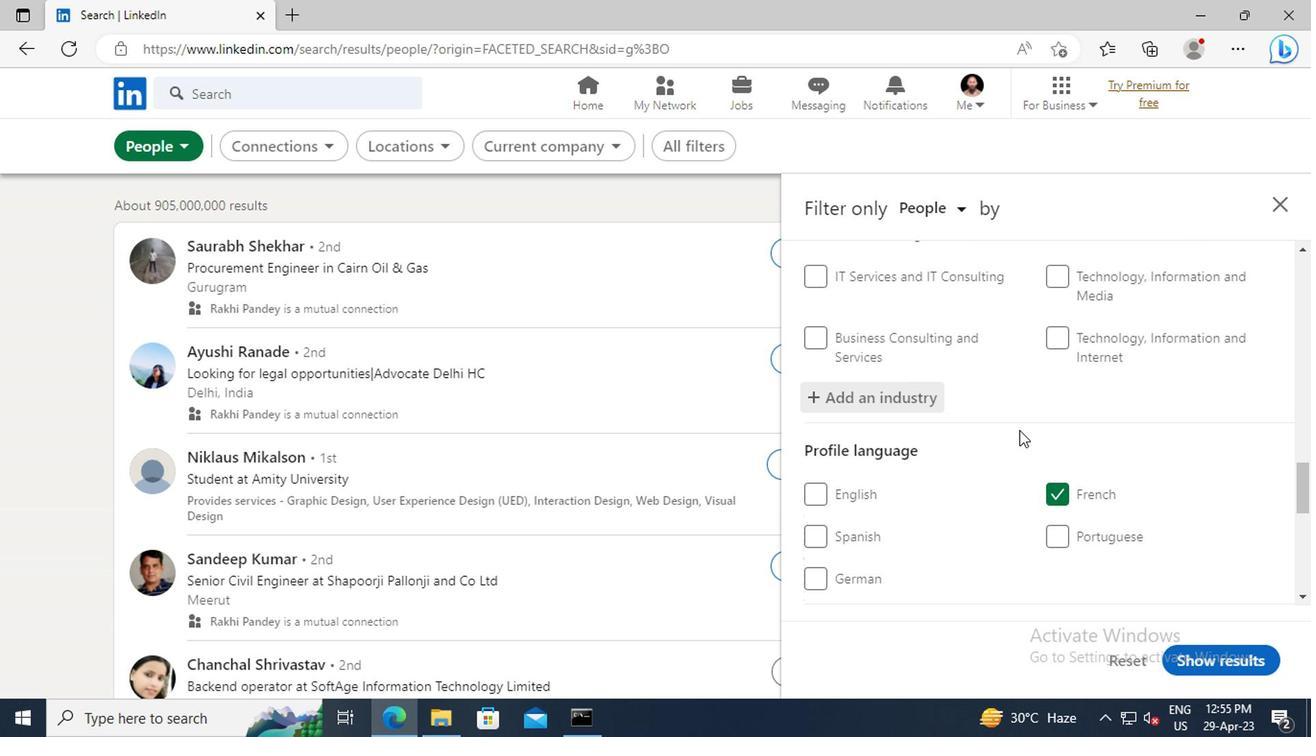 
Action: Mouse moved to (1014, 427)
Screenshot: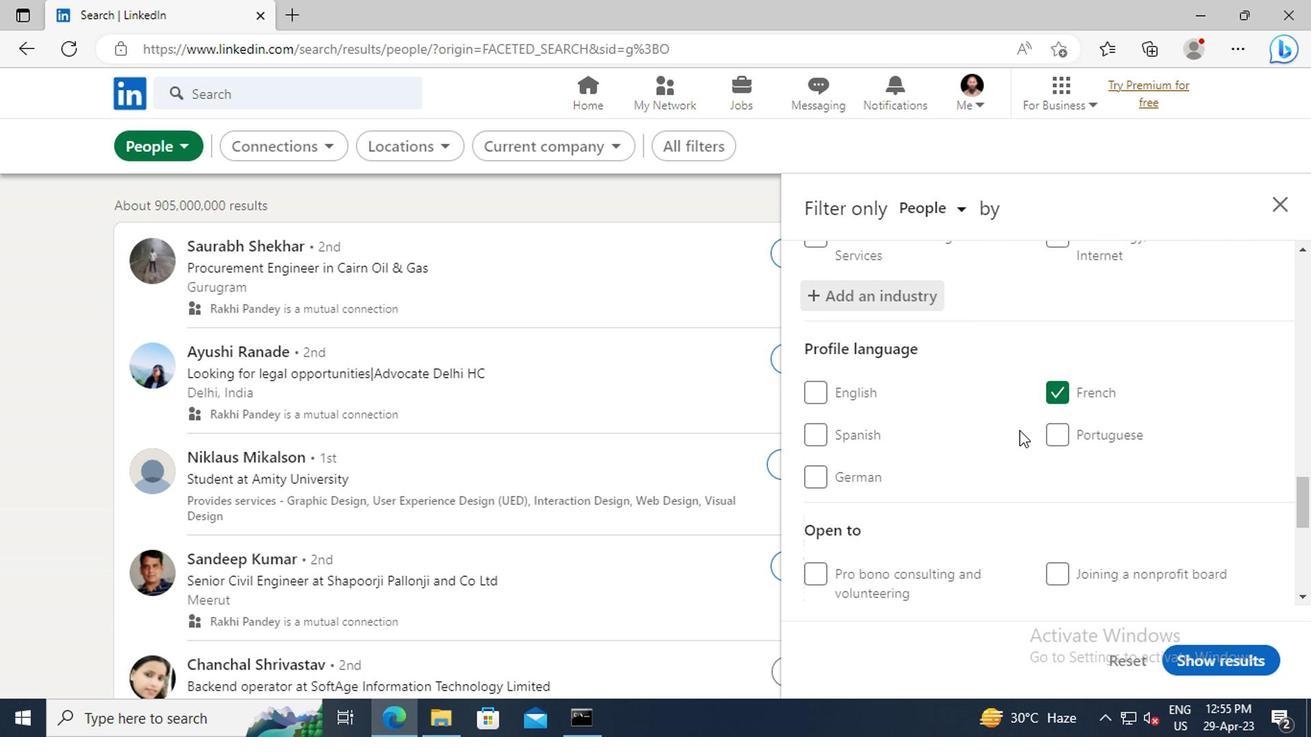 
Action: Mouse scrolled (1014, 427) with delta (0, 0)
Screenshot: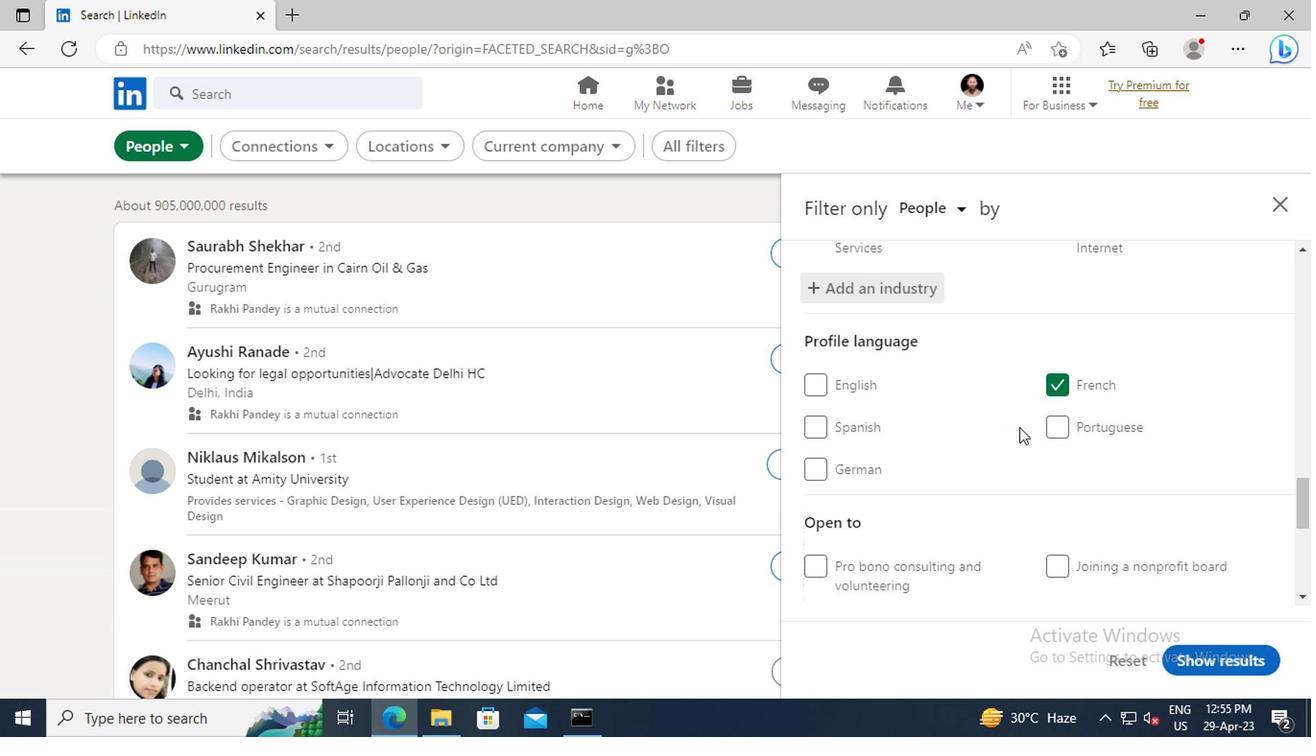 
Action: Mouse moved to (1016, 412)
Screenshot: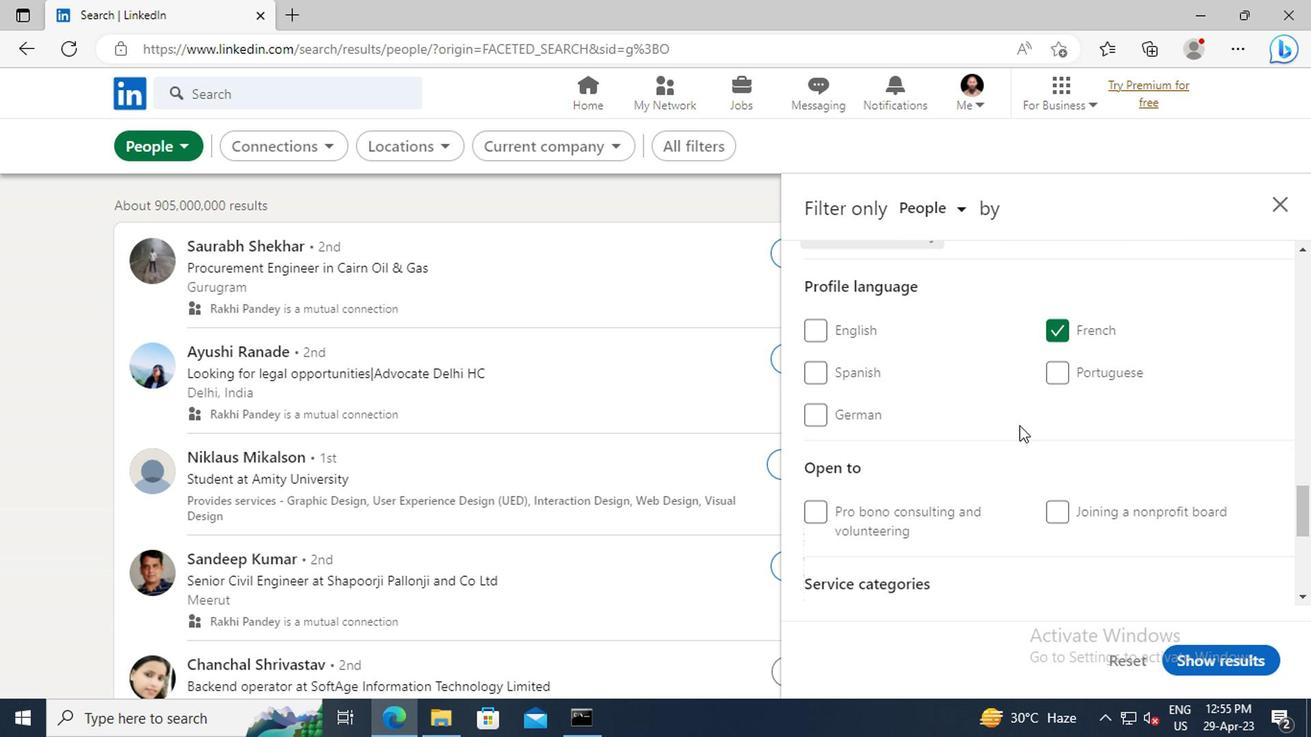 
Action: Mouse scrolled (1016, 411) with delta (0, -1)
Screenshot: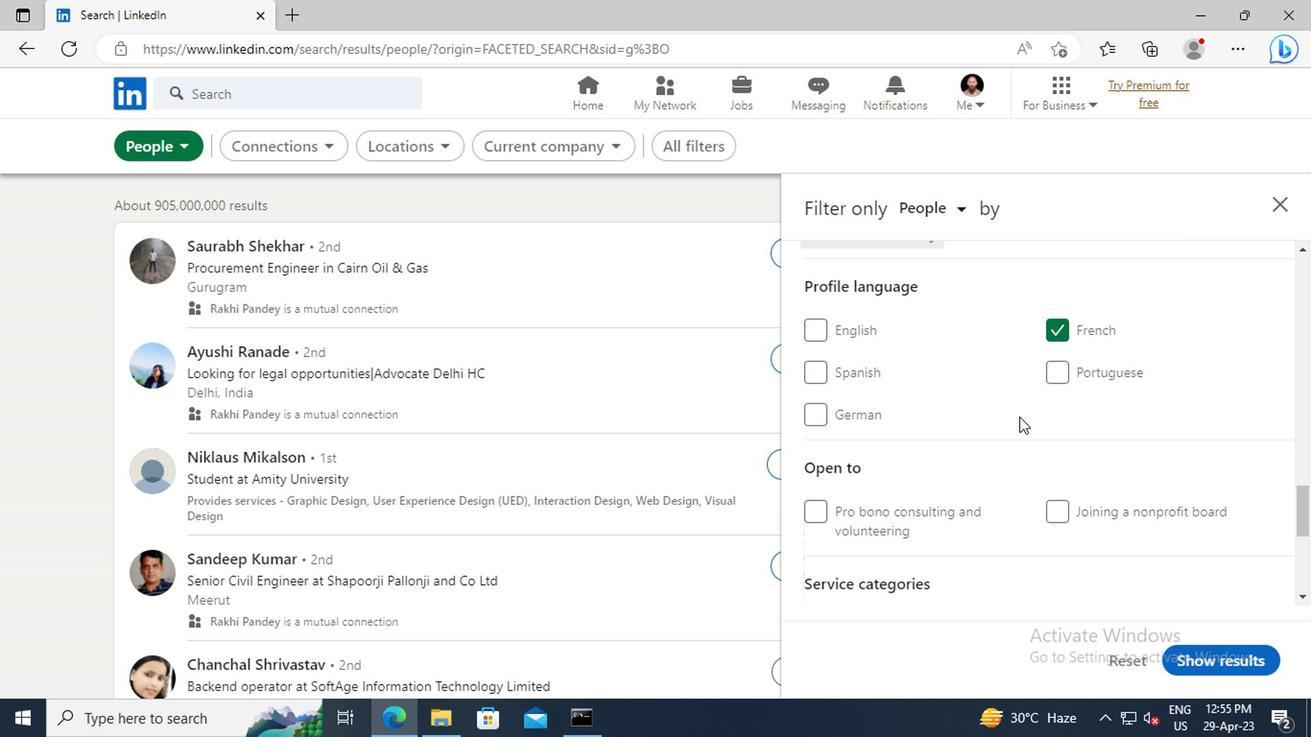 
Action: Mouse scrolled (1016, 411) with delta (0, -1)
Screenshot: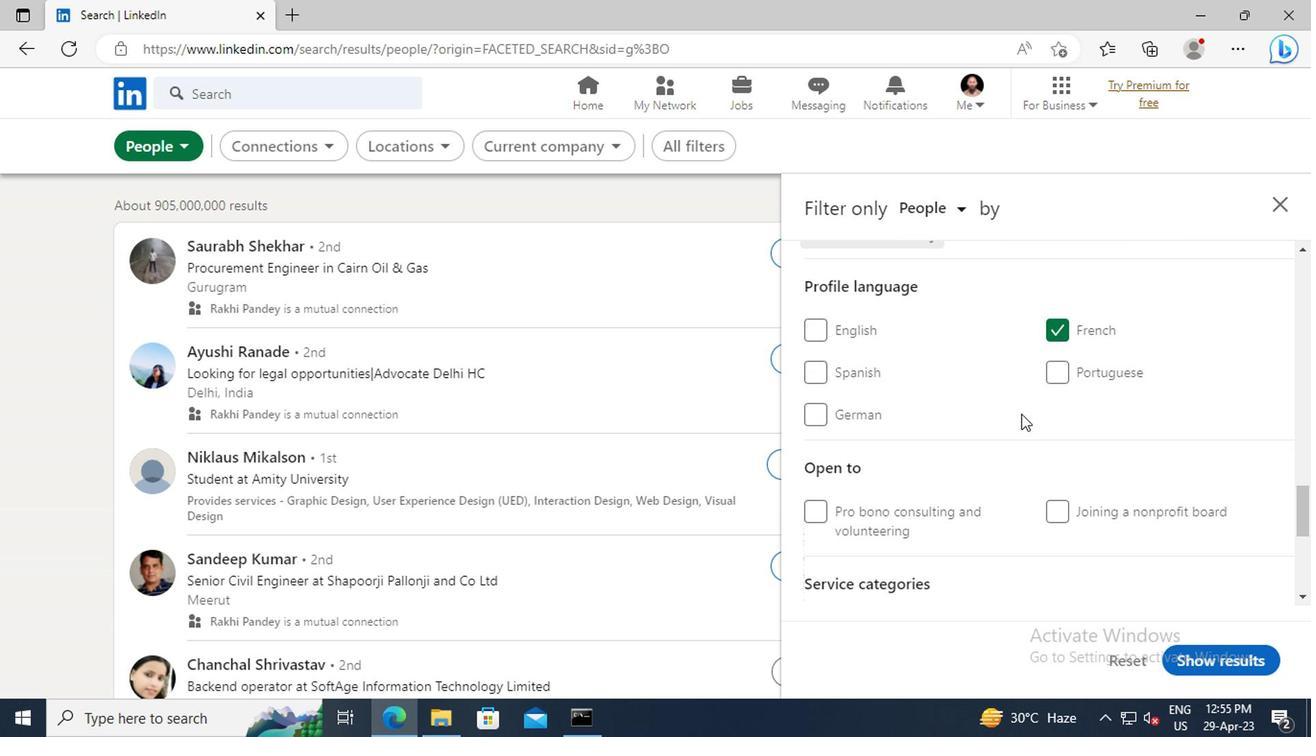 
Action: Mouse moved to (1018, 400)
Screenshot: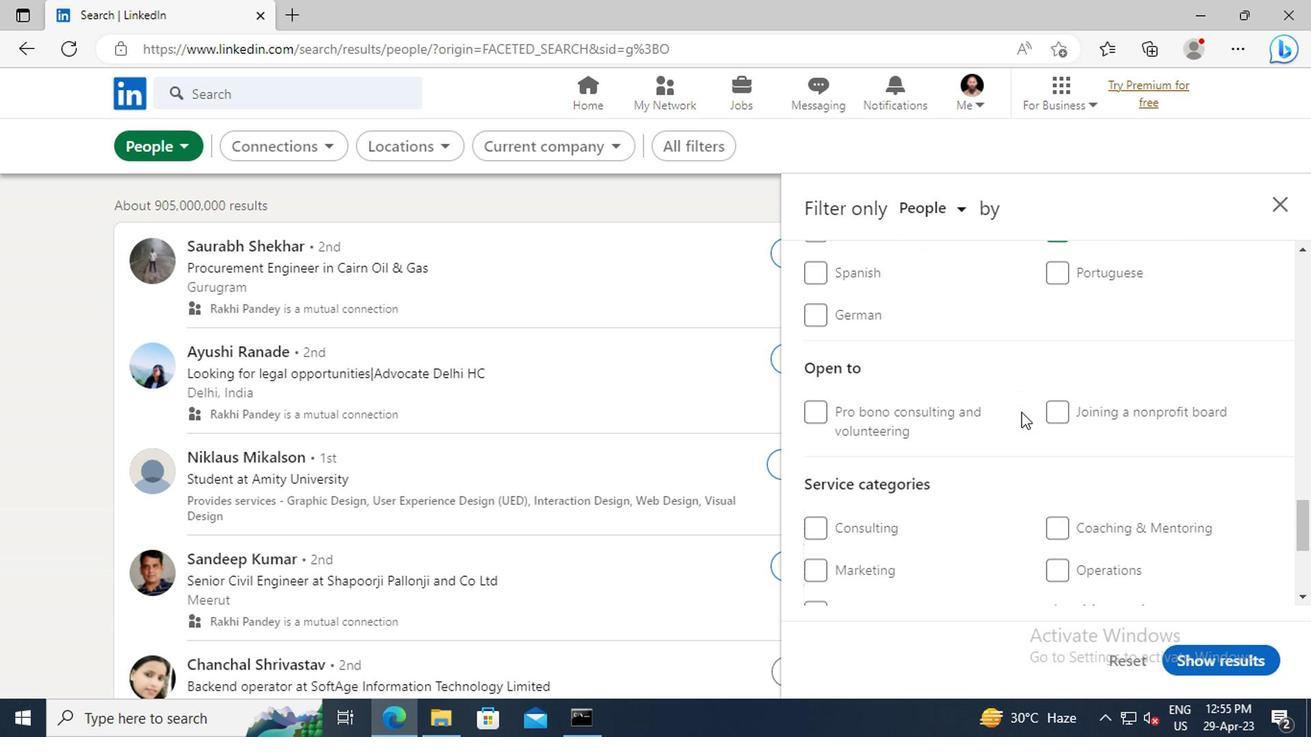 
Action: Mouse scrolled (1018, 399) with delta (0, -1)
Screenshot: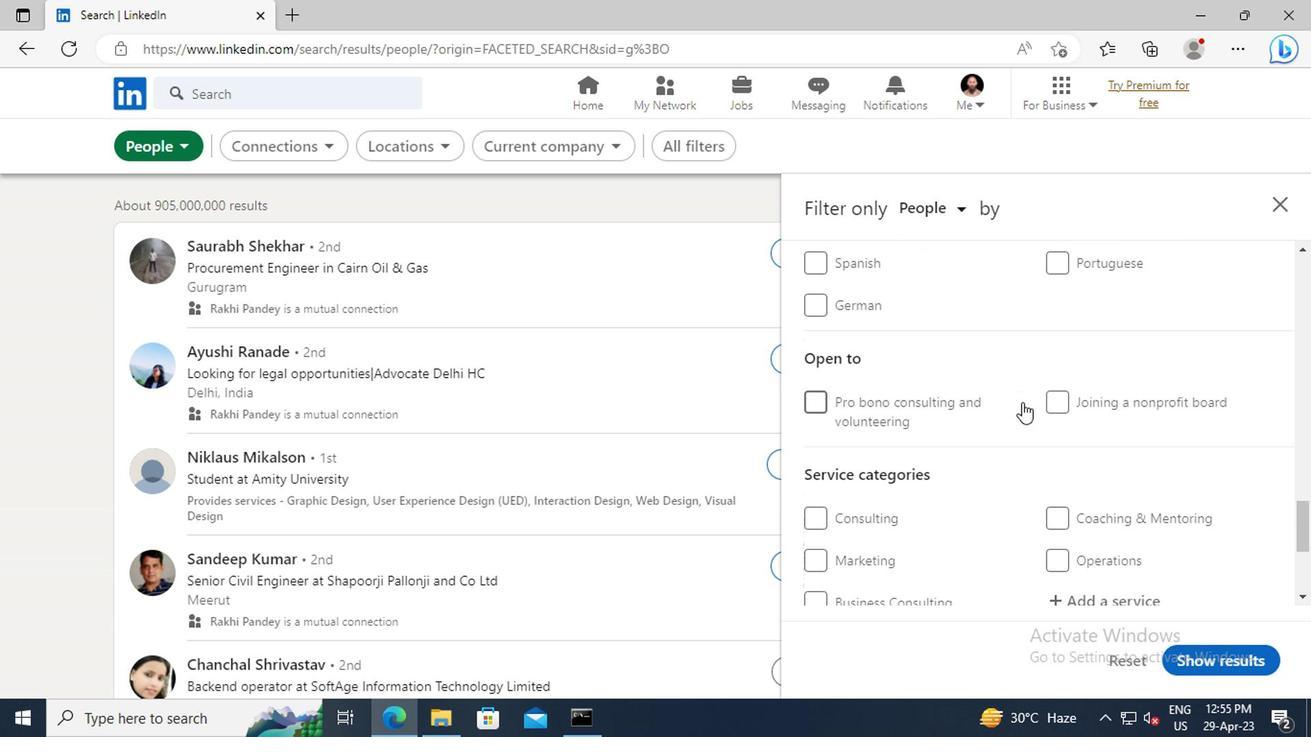 
Action: Mouse moved to (1018, 399)
Screenshot: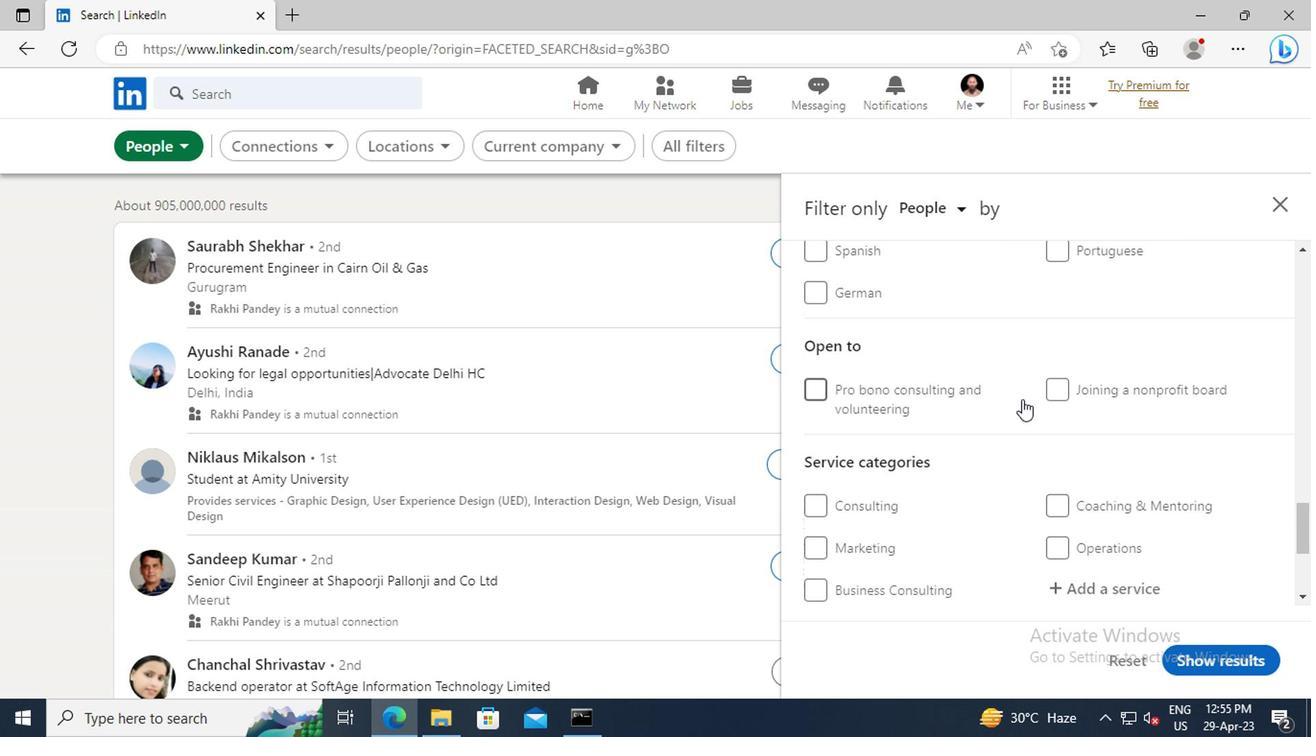 
Action: Mouse scrolled (1018, 398) with delta (0, 0)
Screenshot: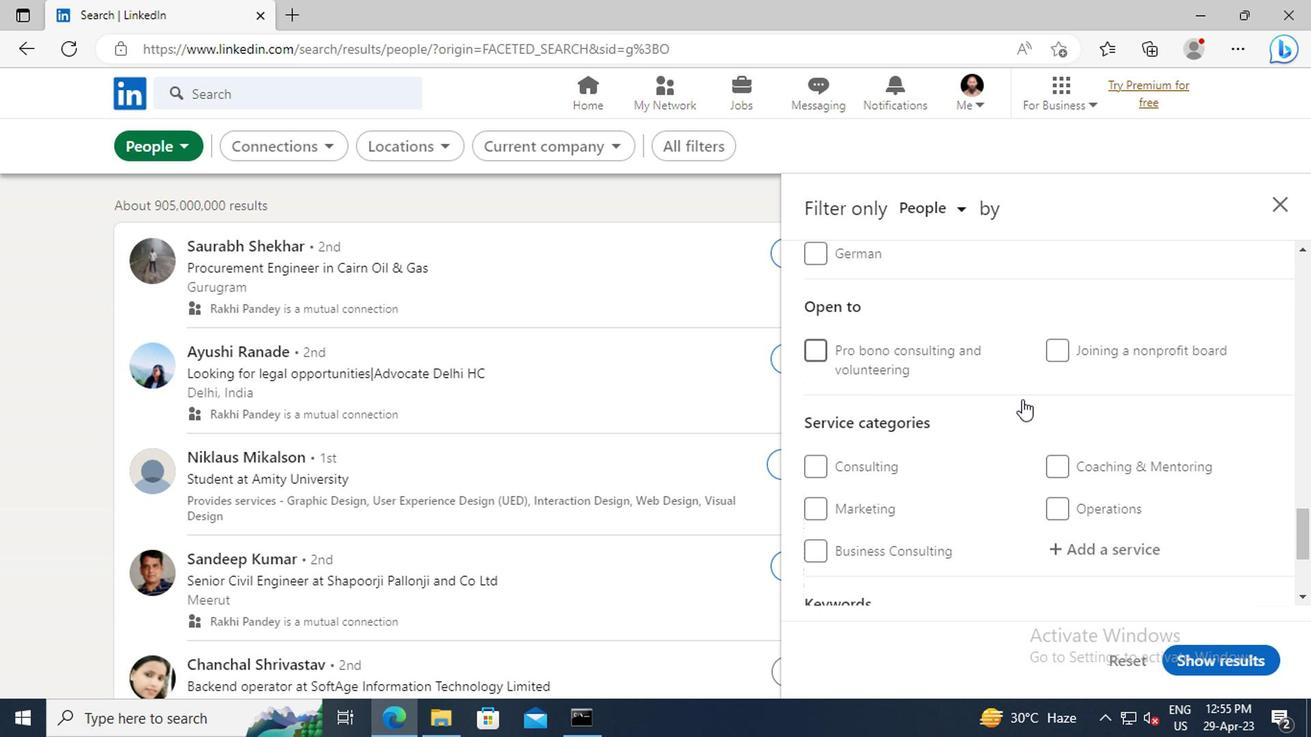 
Action: Mouse scrolled (1018, 398) with delta (0, 0)
Screenshot: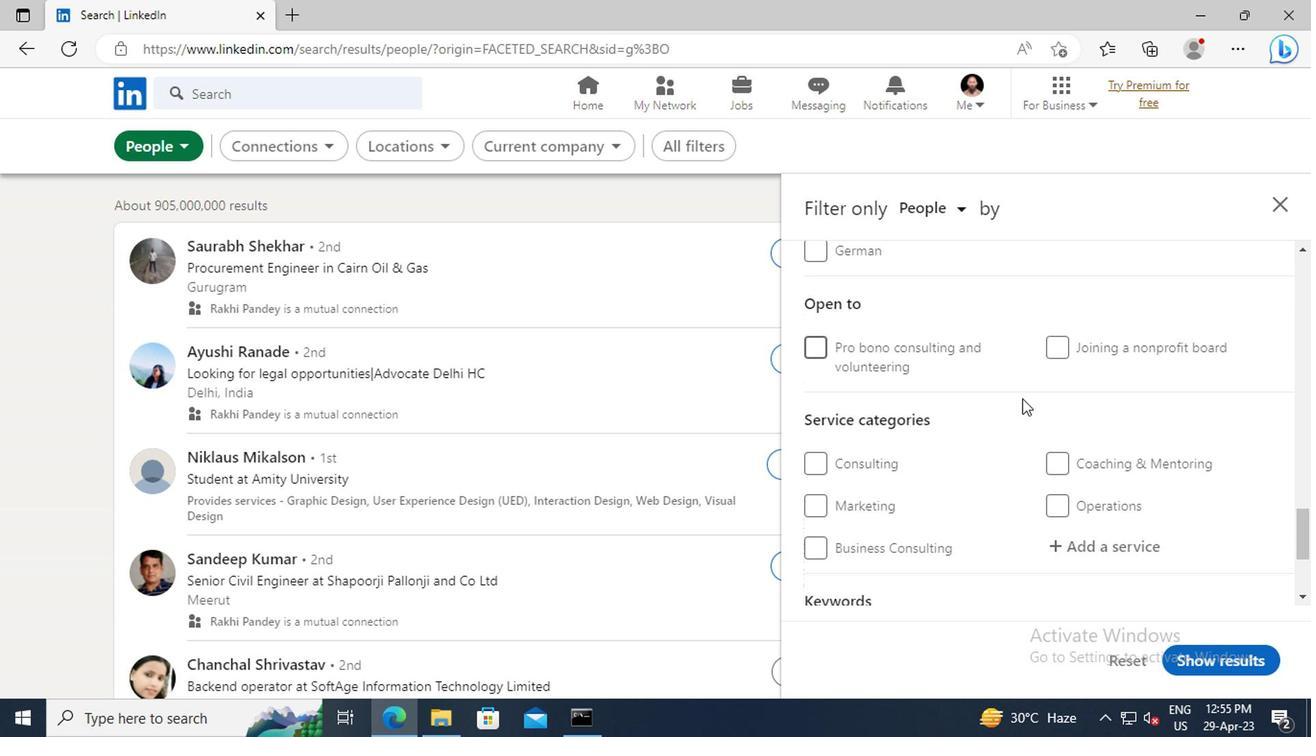 
Action: Mouse moved to (1079, 432)
Screenshot: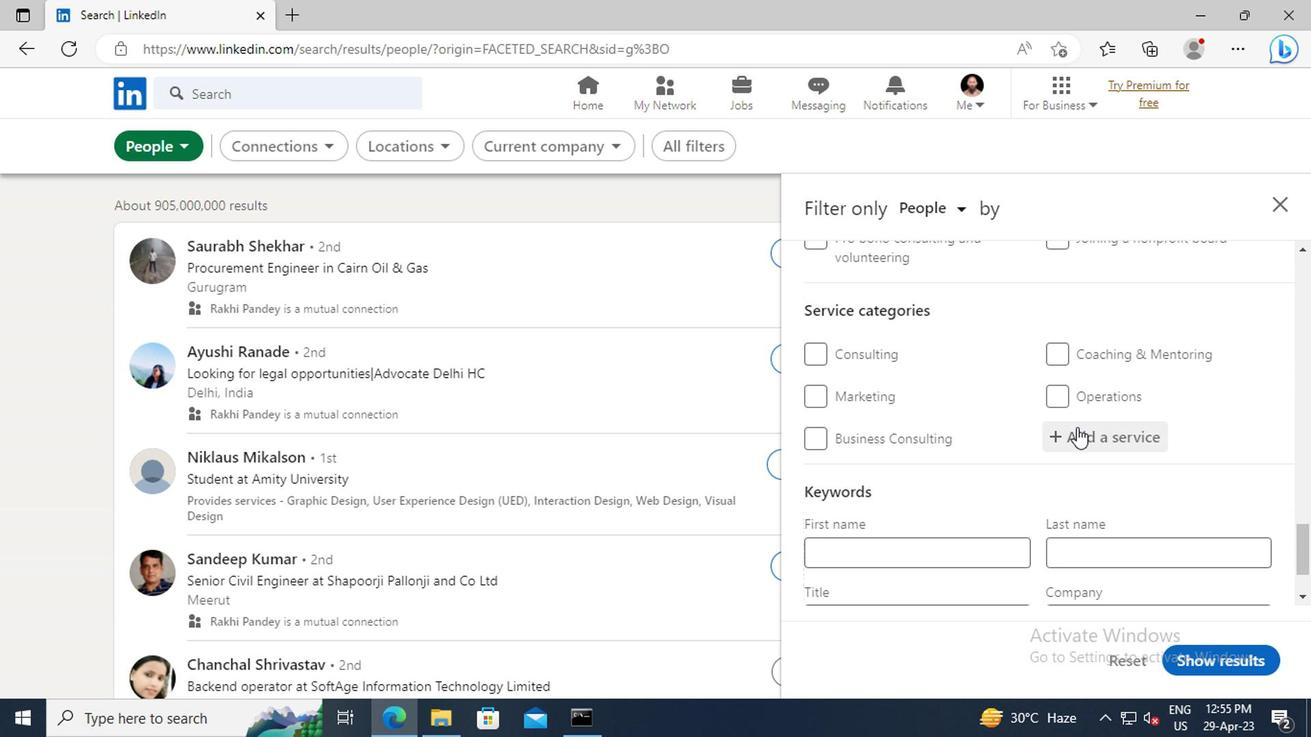 
Action: Mouse pressed left at (1079, 432)
Screenshot: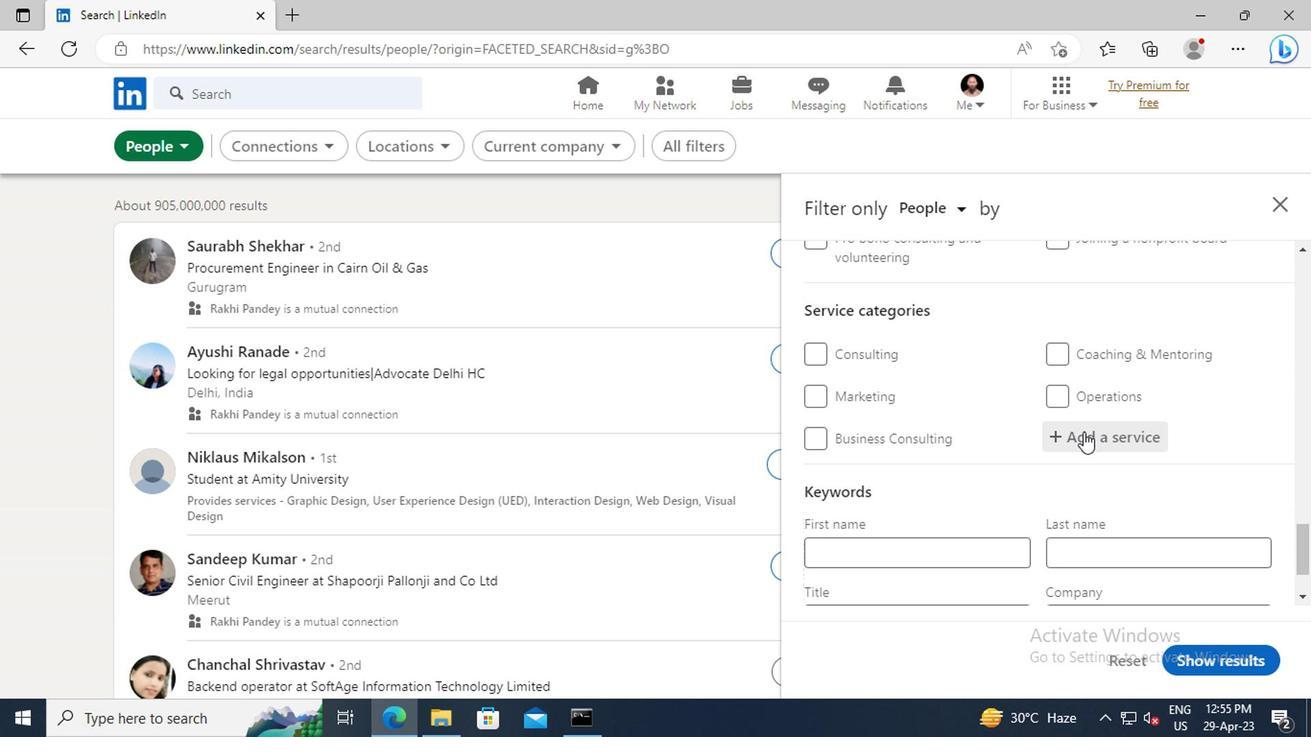 
Action: Key pressed <Key.shift>EDITING
Screenshot: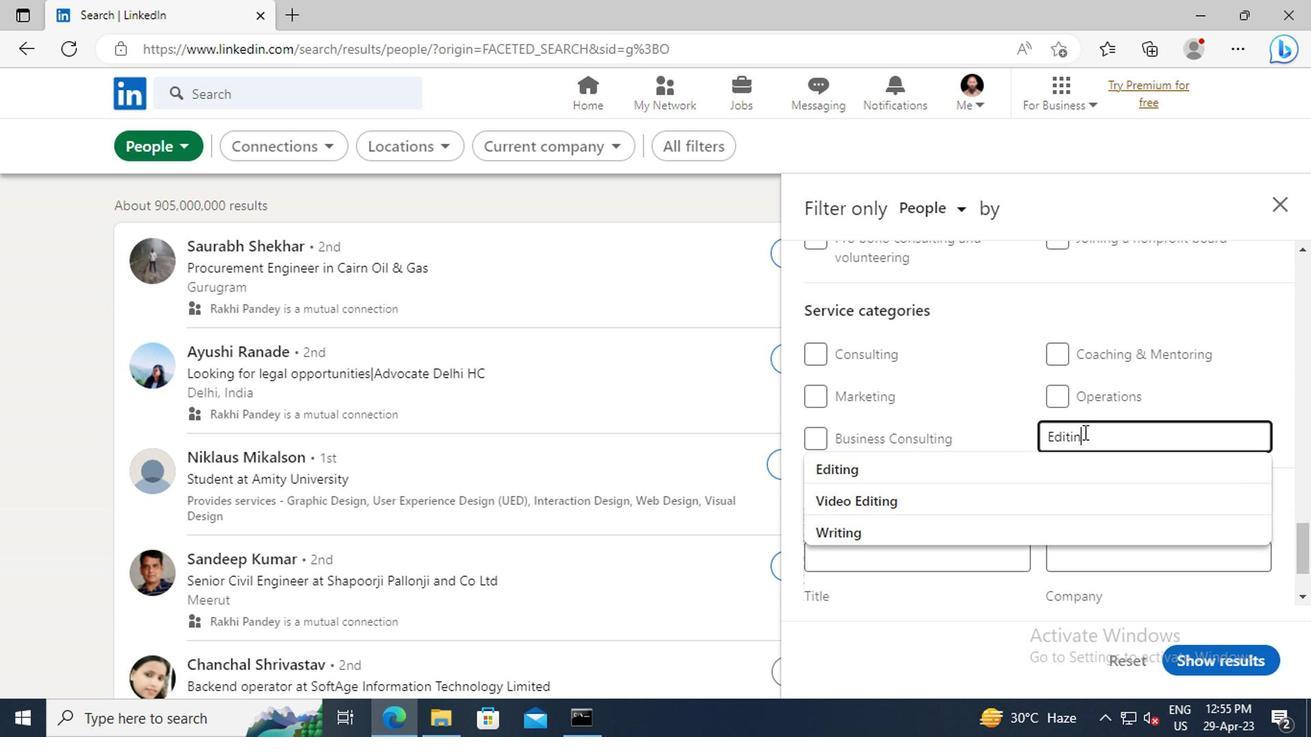 
Action: Mouse moved to (1067, 464)
Screenshot: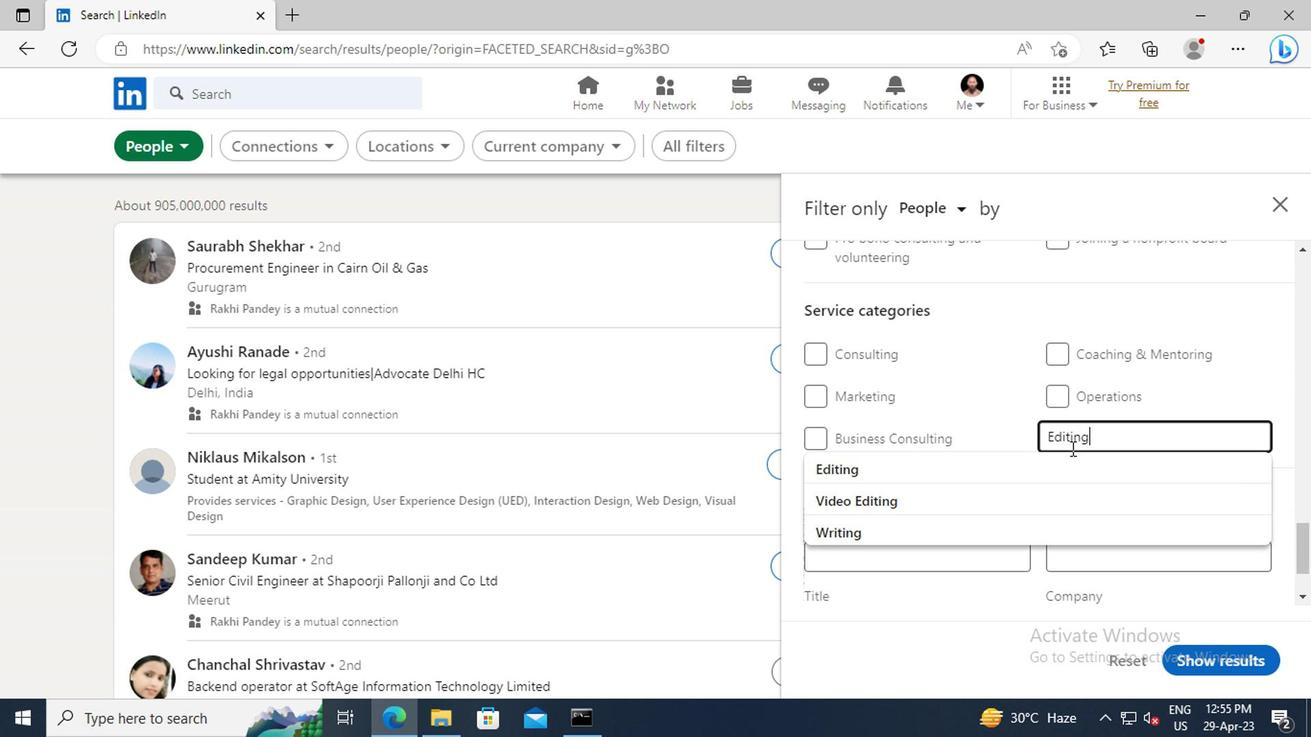 
Action: Mouse pressed left at (1067, 464)
Screenshot: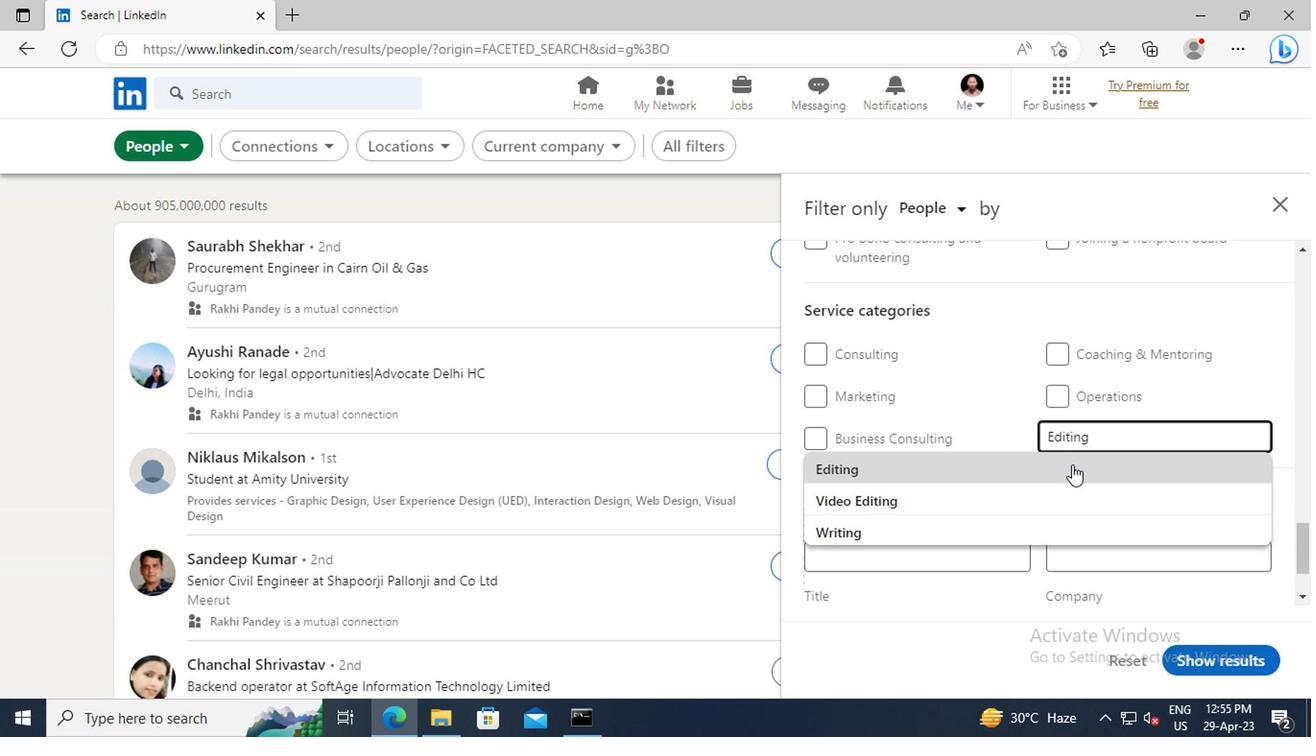 
Action: Mouse scrolled (1067, 463) with delta (0, 0)
Screenshot: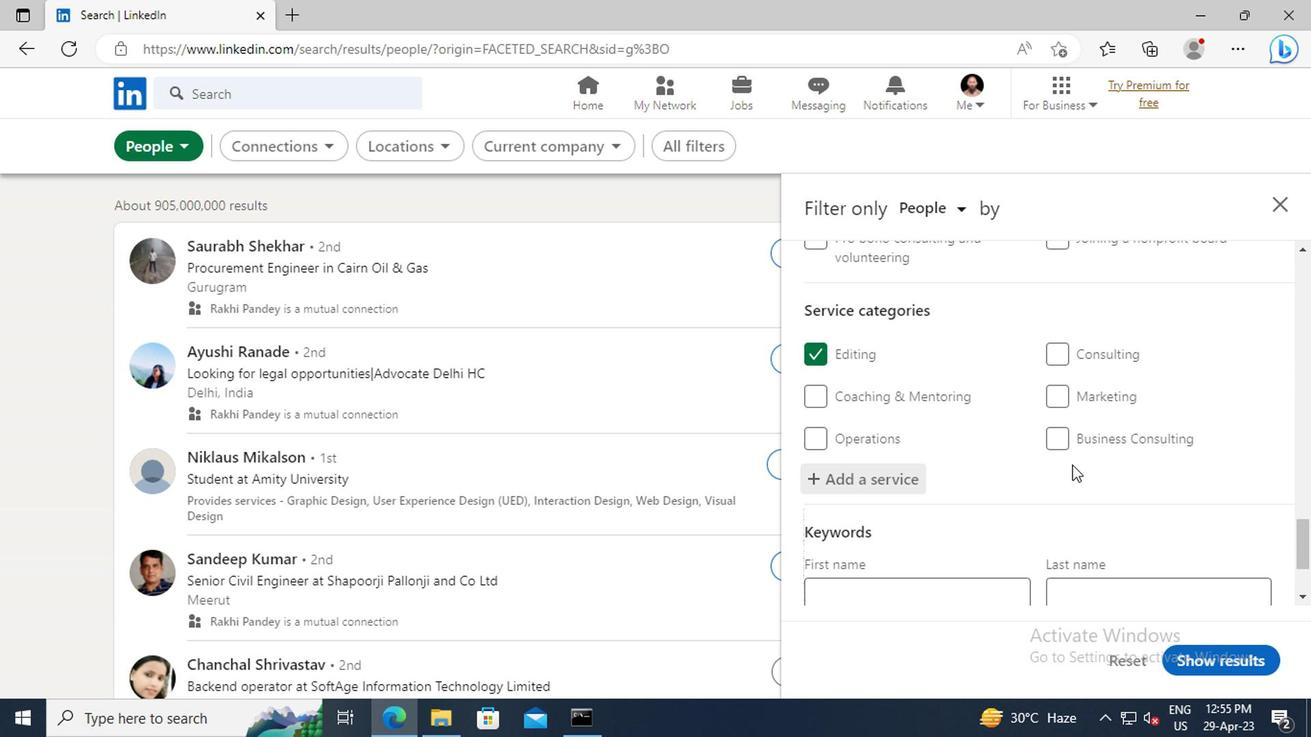 
Action: Mouse scrolled (1067, 463) with delta (0, 0)
Screenshot: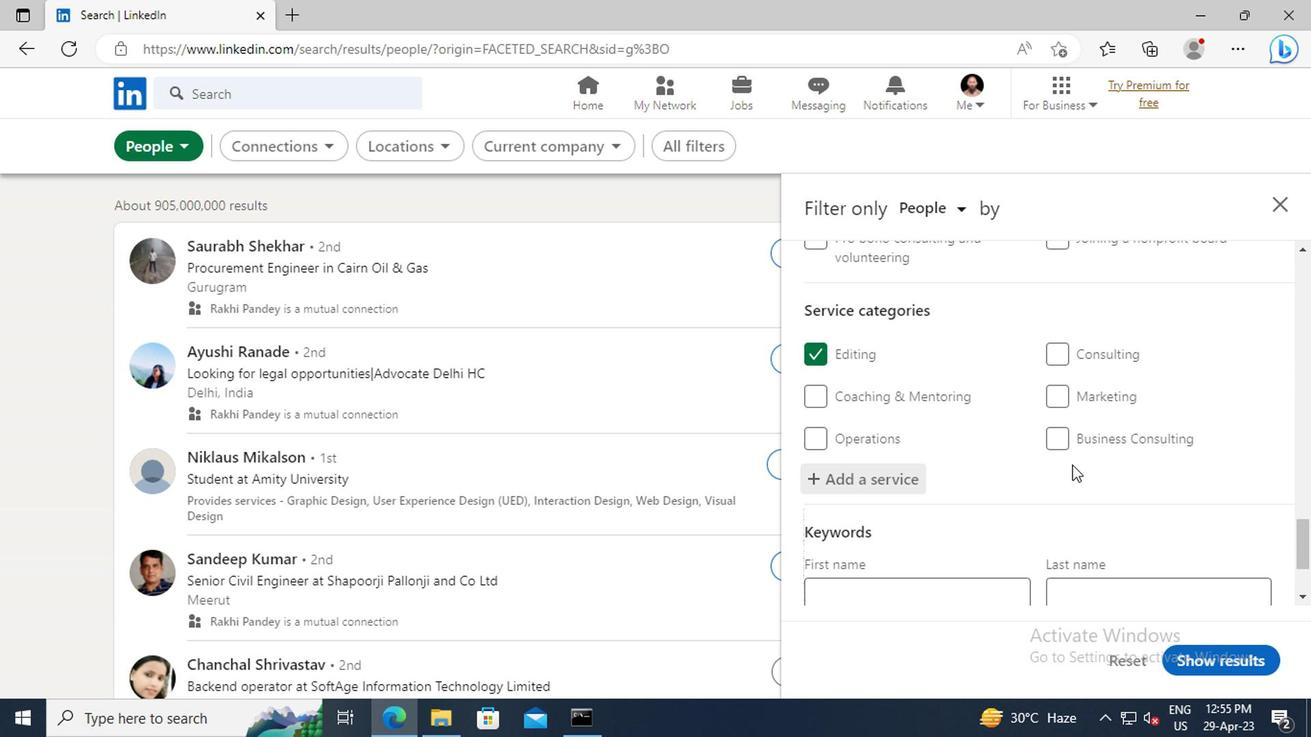 
Action: Mouse scrolled (1067, 463) with delta (0, 0)
Screenshot: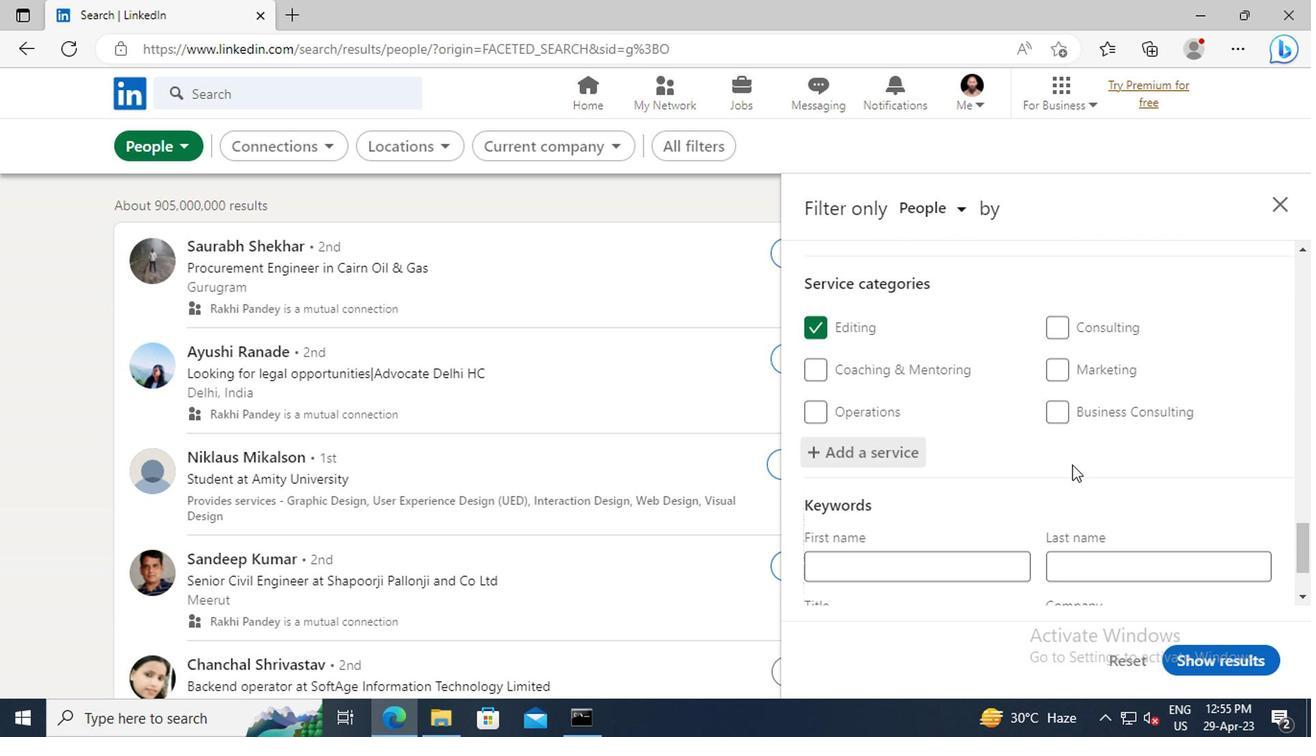 
Action: Mouse scrolled (1067, 463) with delta (0, 0)
Screenshot: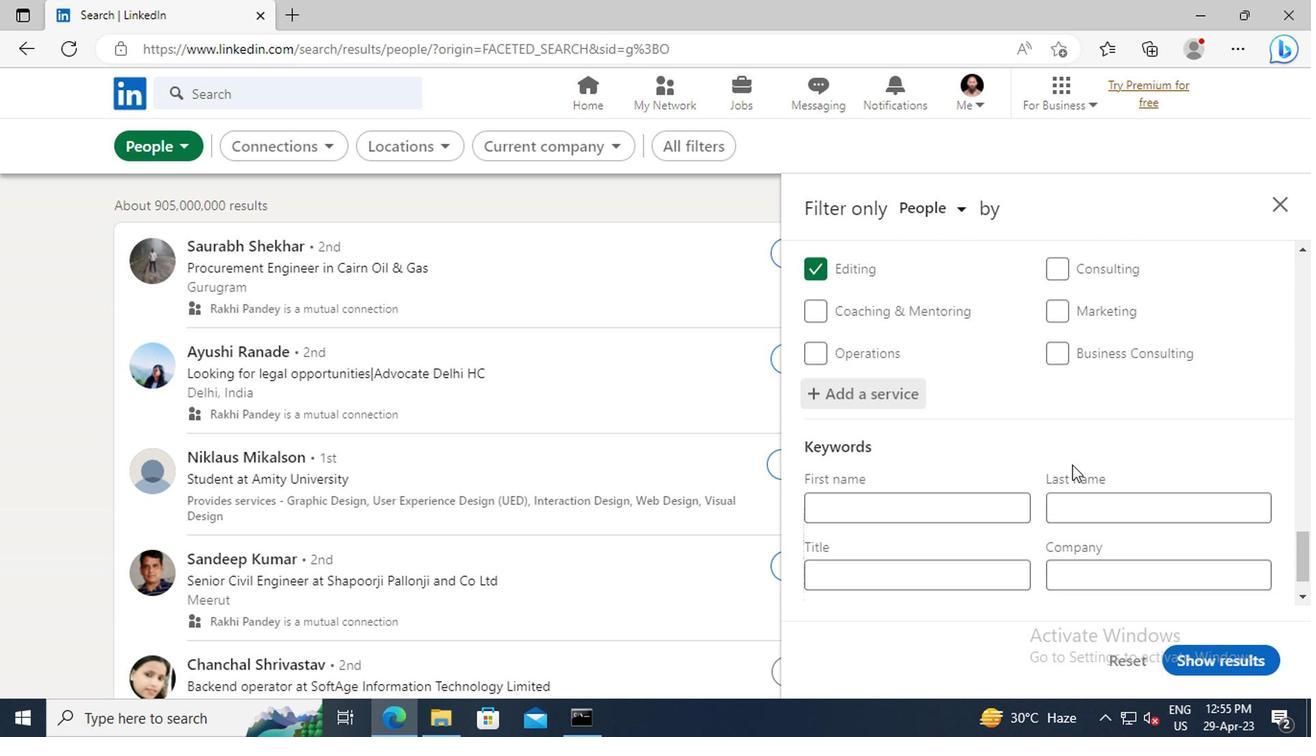 
Action: Mouse moved to (869, 515)
Screenshot: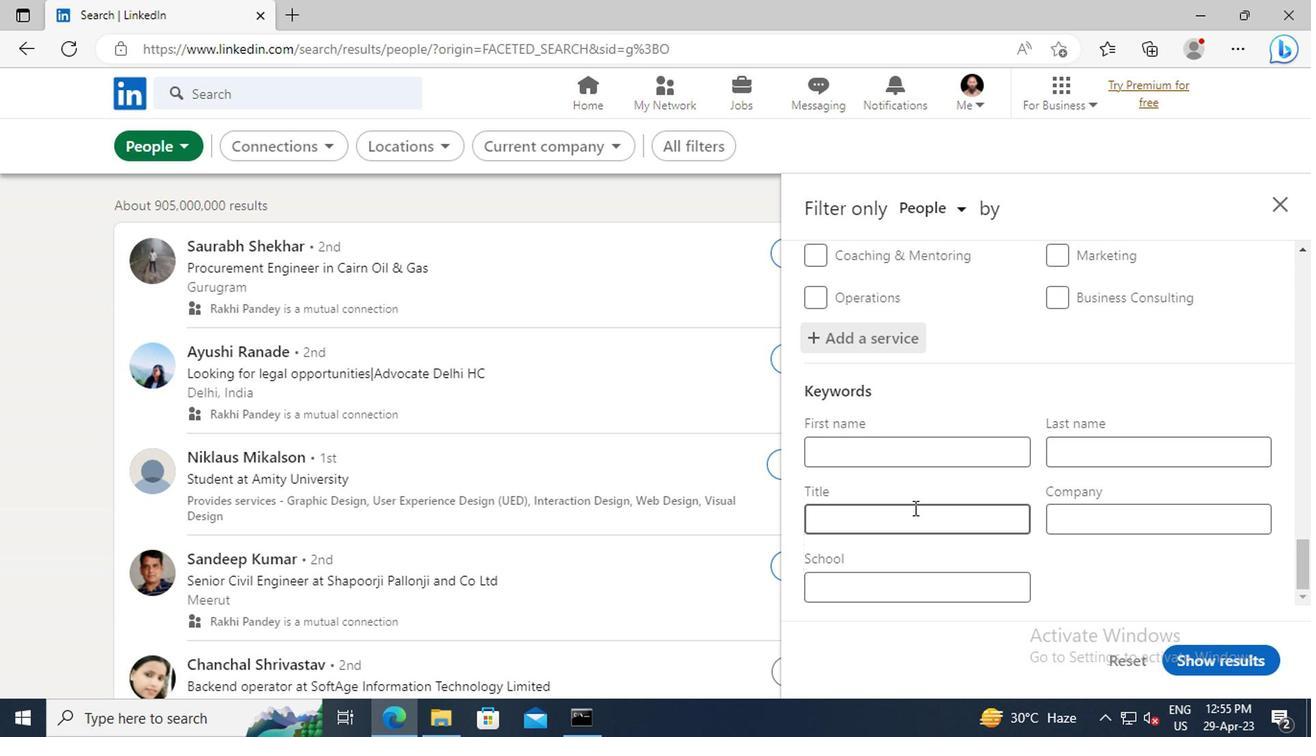 
Action: Mouse pressed left at (869, 515)
Screenshot: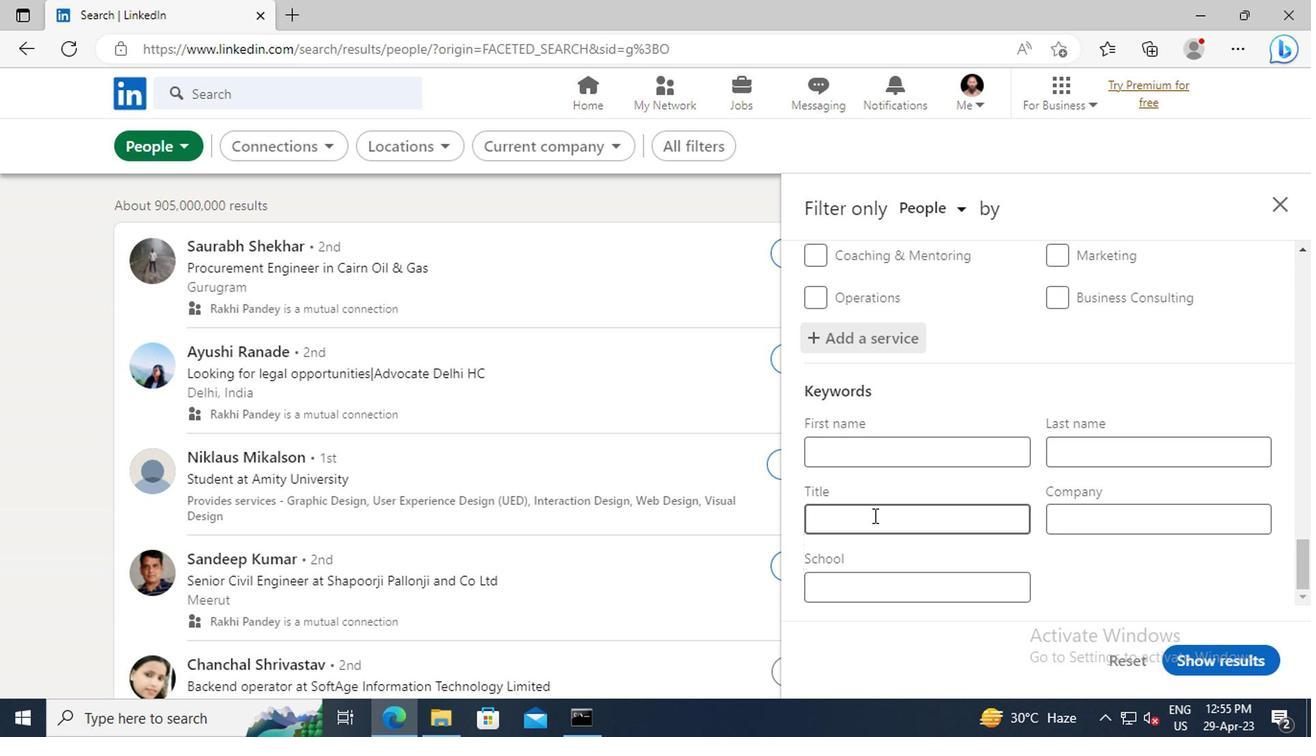 
Action: Key pressed <Key.shift>WEB<Key.space><Key.shift>DESIGNER<Key.enter>
Screenshot: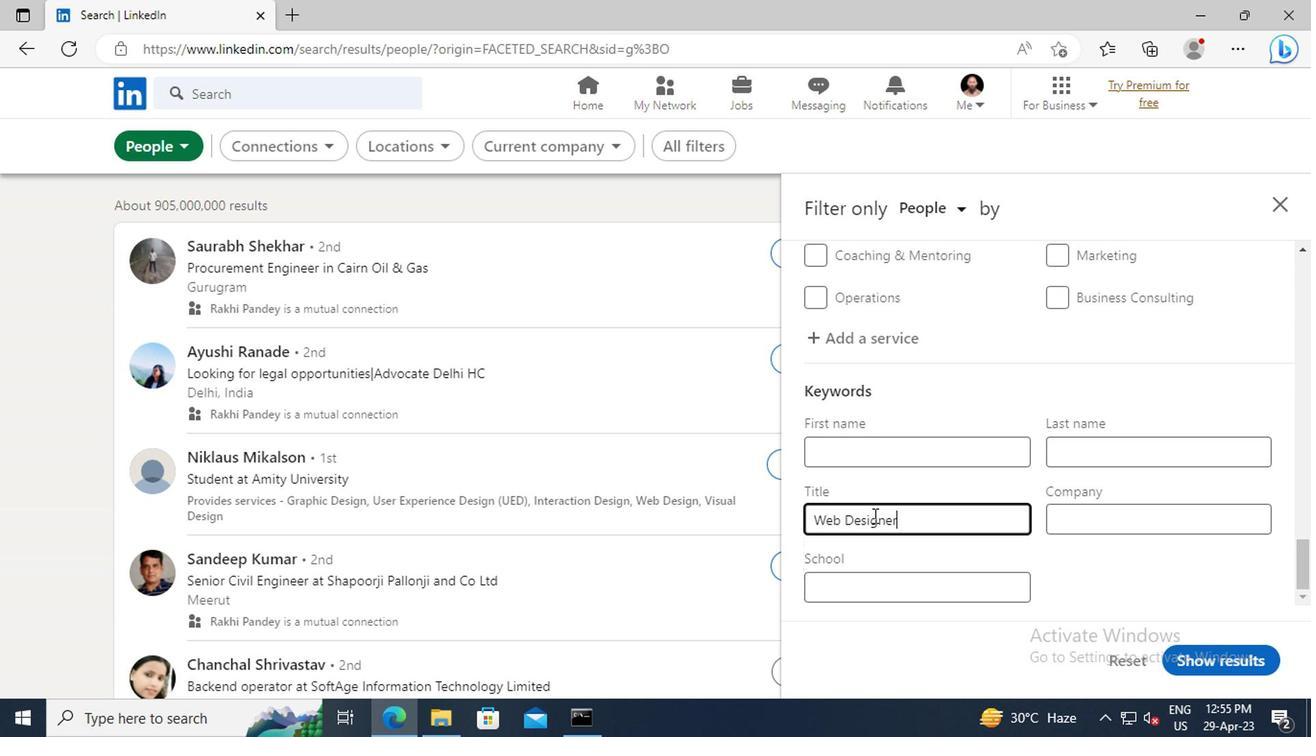 
Action: Mouse moved to (1189, 656)
Screenshot: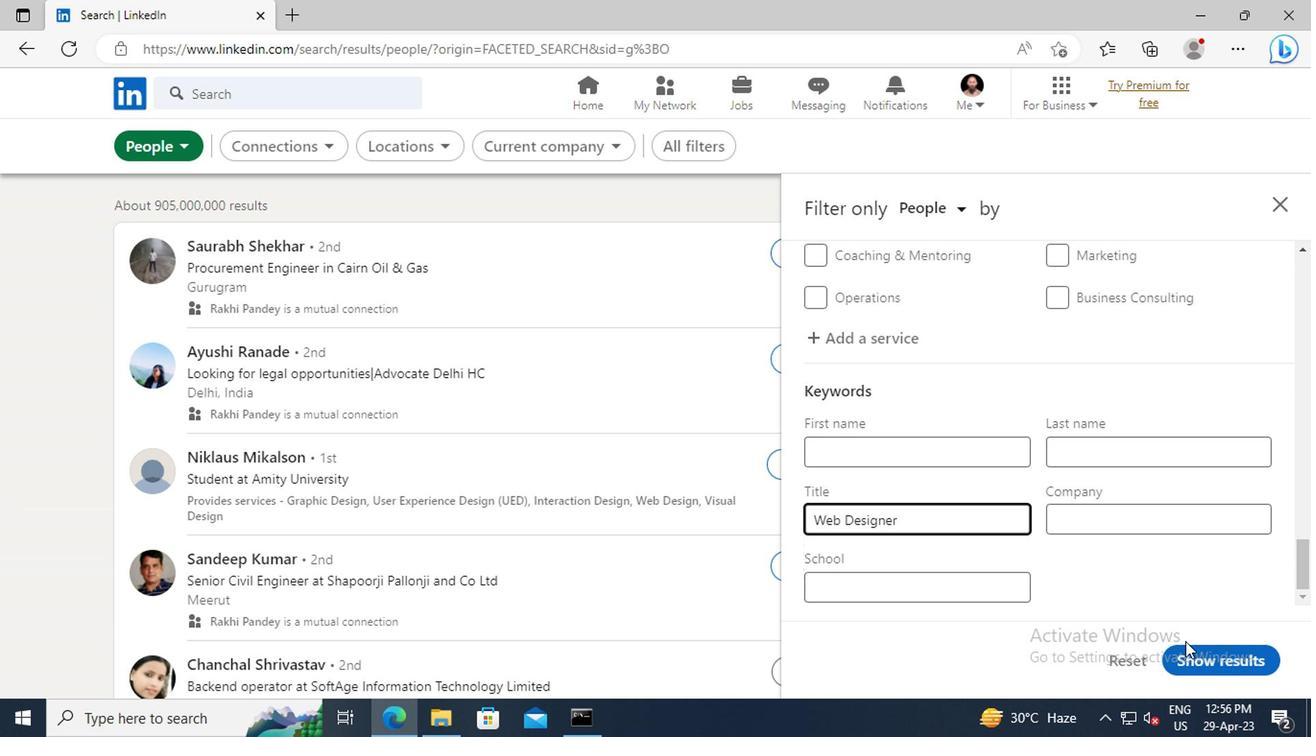 
Action: Mouse pressed left at (1189, 656)
Screenshot: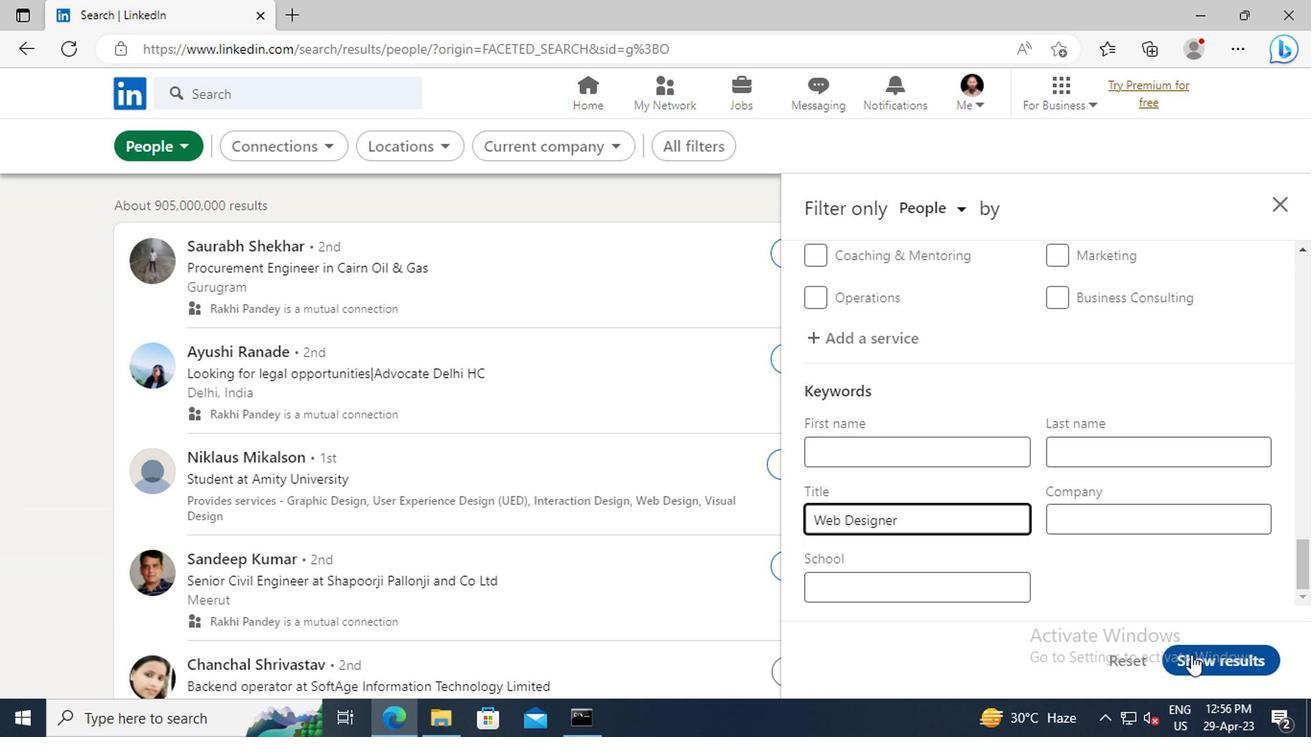 
